 Task: Create Profiles in system admin.
Action: Mouse moved to (529, 54)
Screenshot: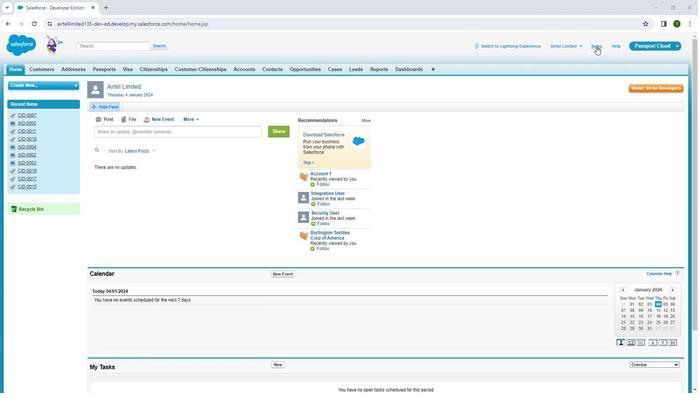 
Action: Mouse pressed left at (529, 54)
Screenshot: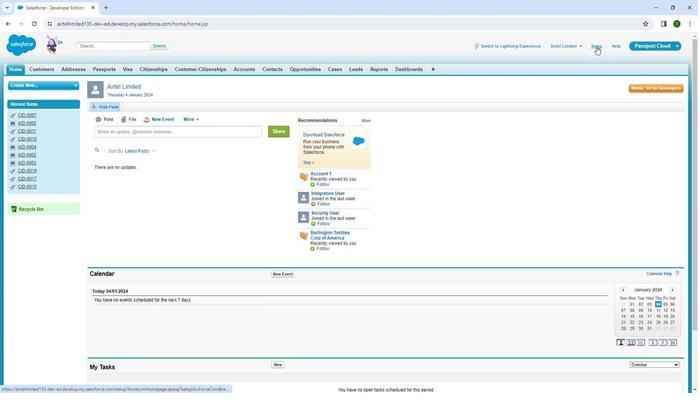 
Action: Mouse pressed left at (529, 54)
Screenshot: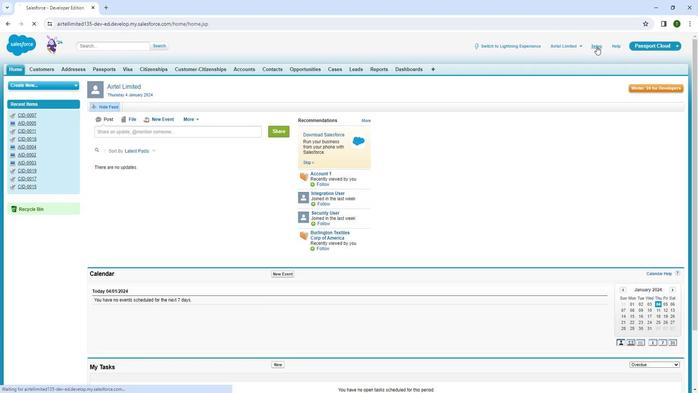 
Action: Mouse moved to (53, 137)
Screenshot: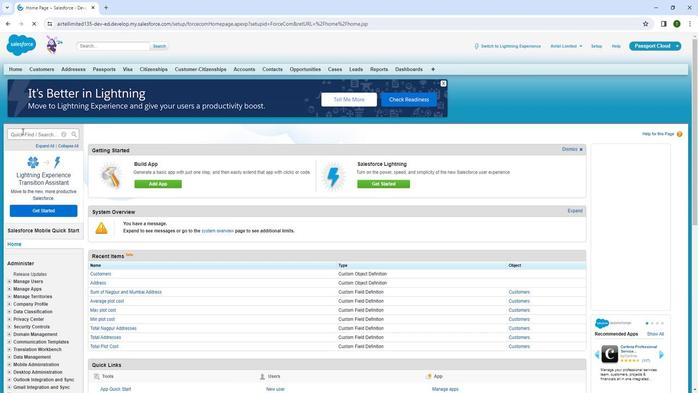 
Action: Mouse pressed left at (53, 137)
Screenshot: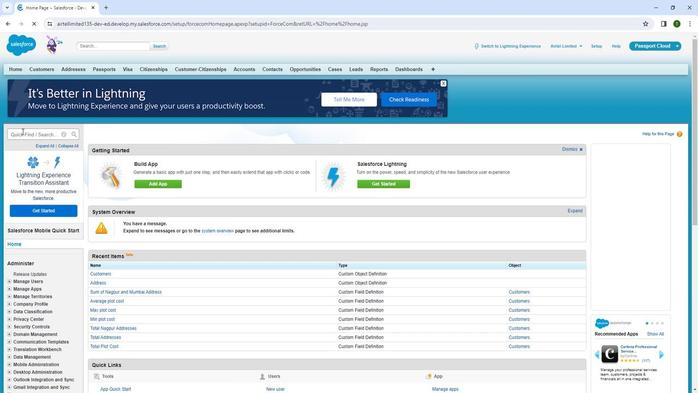 
Action: Key pressed p
Screenshot: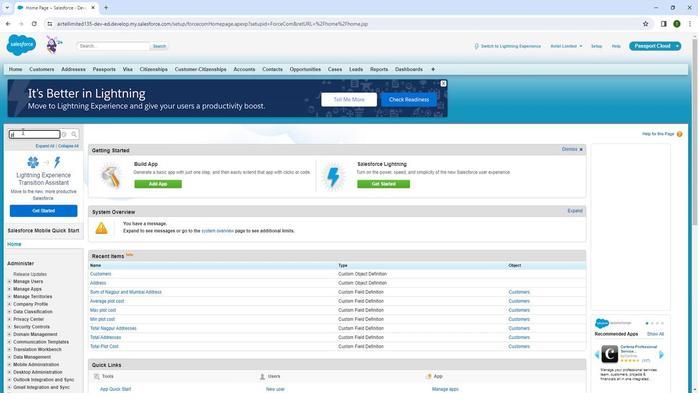 
Action: Mouse moved to (53, 137)
Screenshot: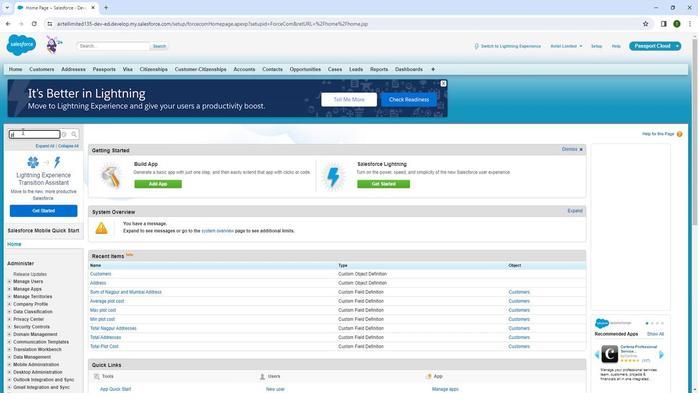 
Action: Key pressed r
Screenshot: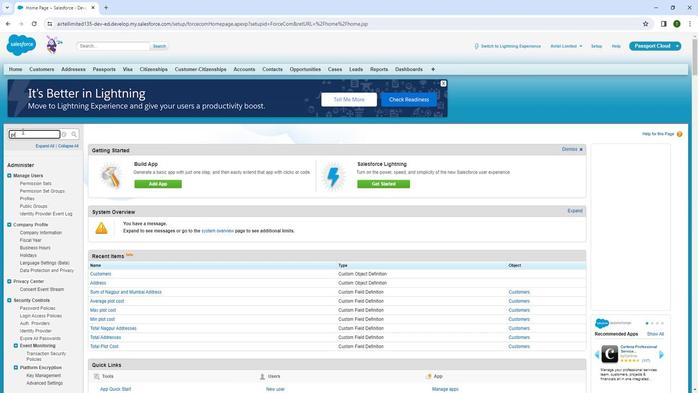 
Action: Mouse moved to (53, 137)
Screenshot: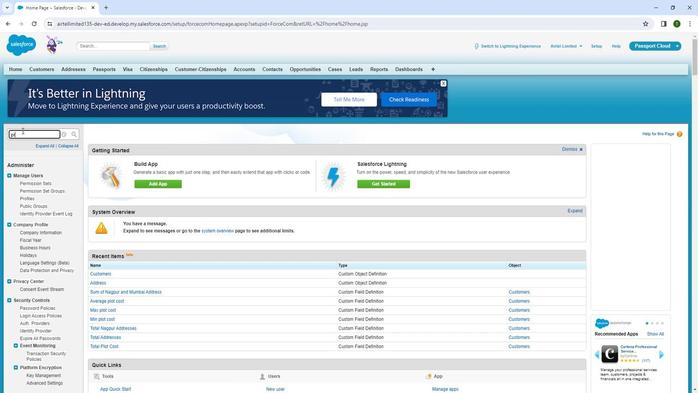 
Action: Key pressed of
Screenshot: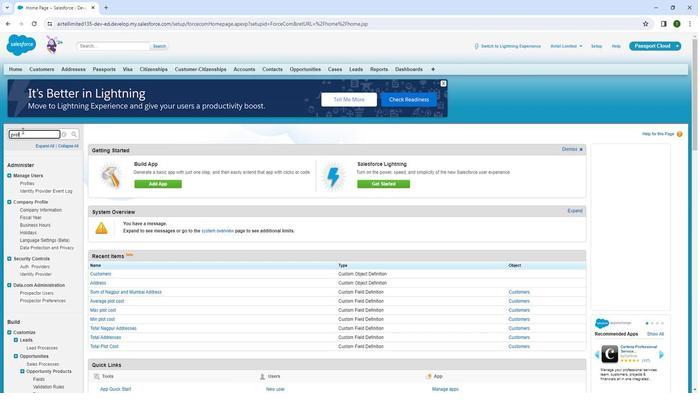 
Action: Mouse moved to (56, 187)
Screenshot: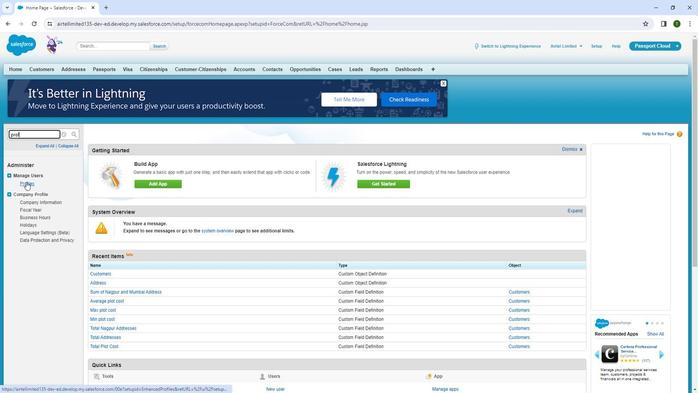 
Action: Mouse pressed left at (56, 187)
Screenshot: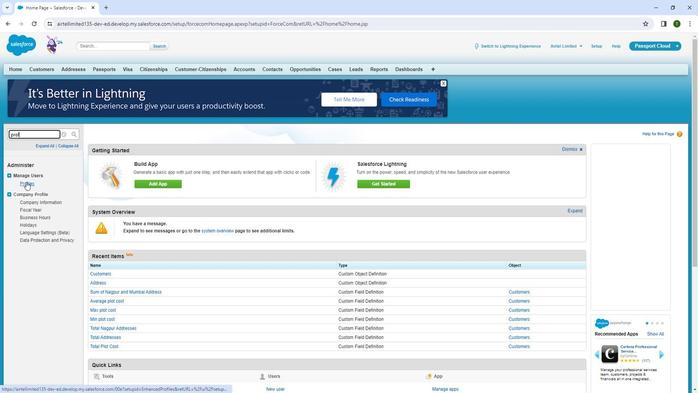 
Action: Mouse moved to (117, 174)
Screenshot: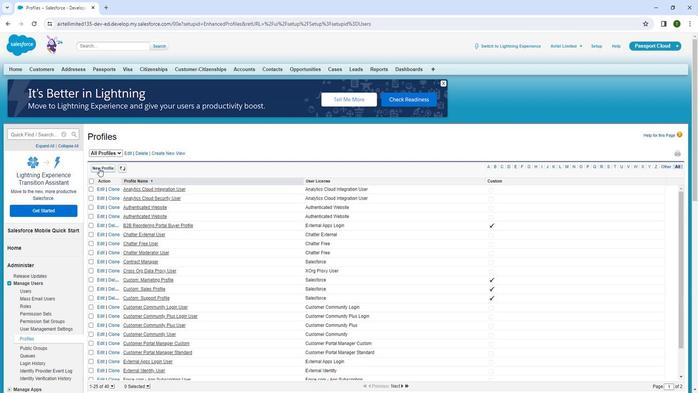 
Action: Mouse pressed left at (117, 174)
Screenshot: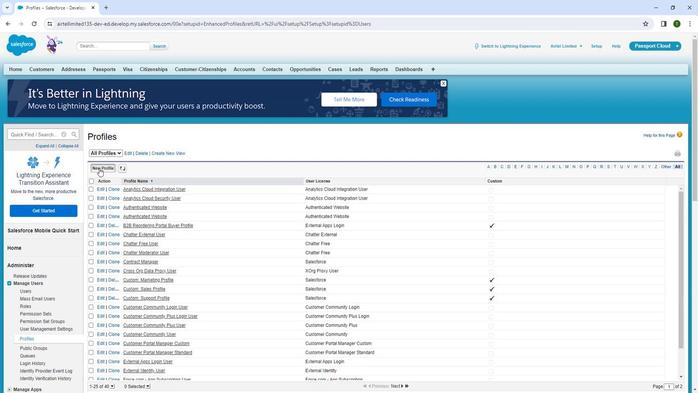 
Action: Mouse moved to (213, 189)
Screenshot: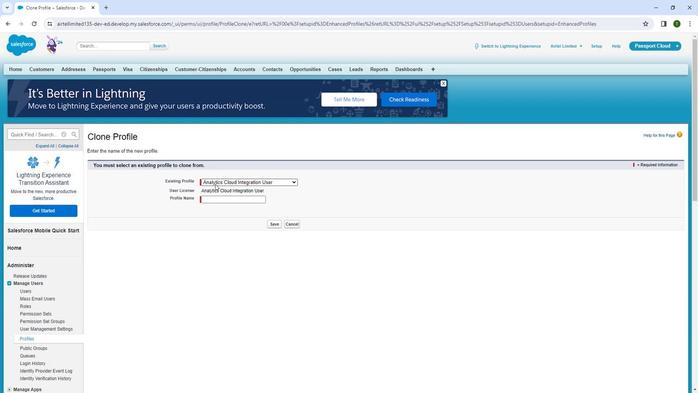 
Action: Mouse pressed left at (213, 189)
Screenshot: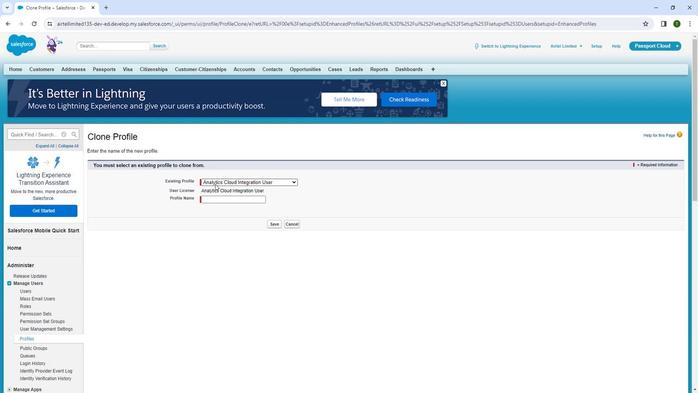 
Action: Mouse moved to (221, 268)
Screenshot: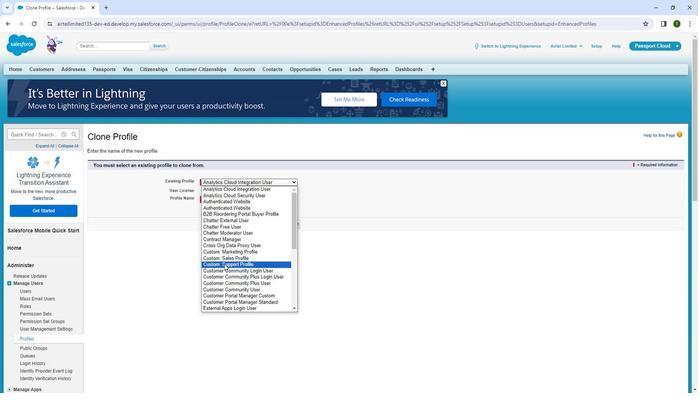 
Action: Mouse scrolled (221, 268) with delta (0, 0)
Screenshot: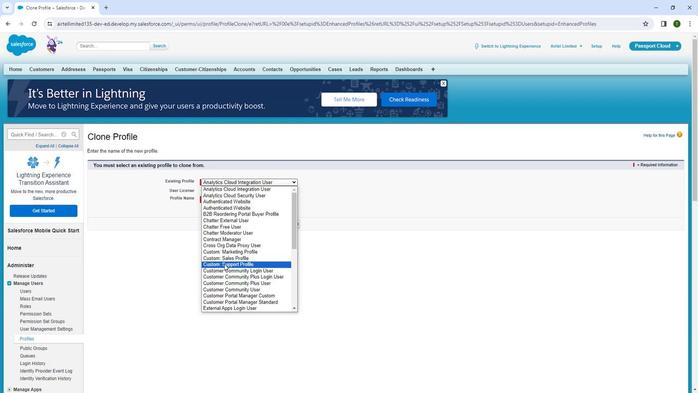 
Action: Mouse moved to (220, 269)
Screenshot: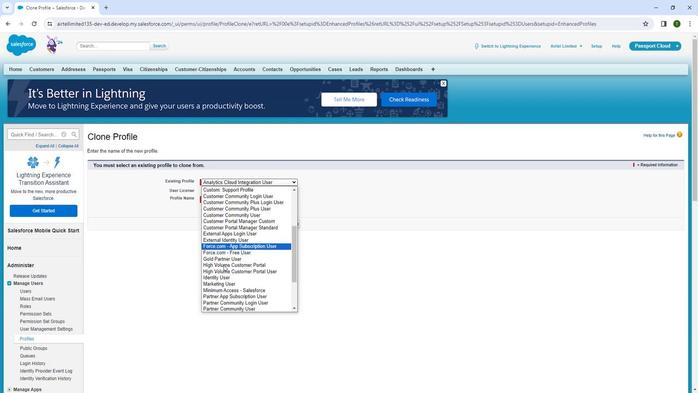 
Action: Mouse scrolled (220, 269) with delta (0, 0)
Screenshot: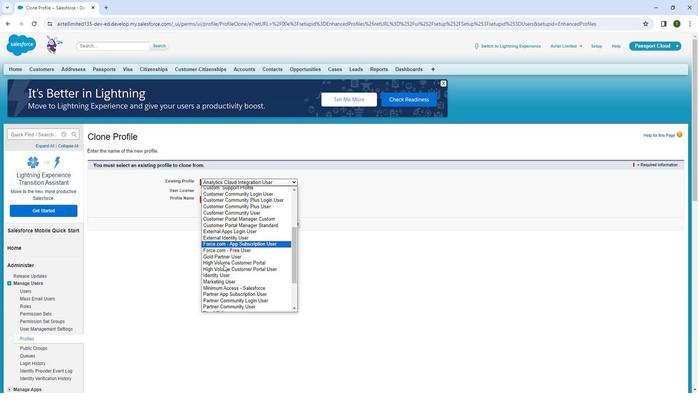 
Action: Mouse moved to (228, 301)
Screenshot: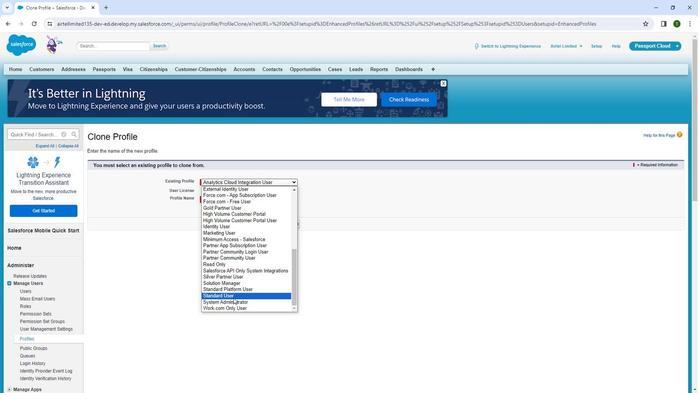 
Action: Mouse pressed left at (228, 301)
Screenshot: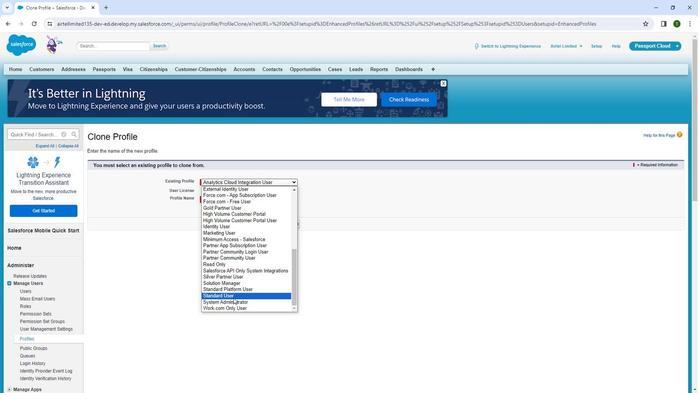
Action: Mouse moved to (214, 204)
Screenshot: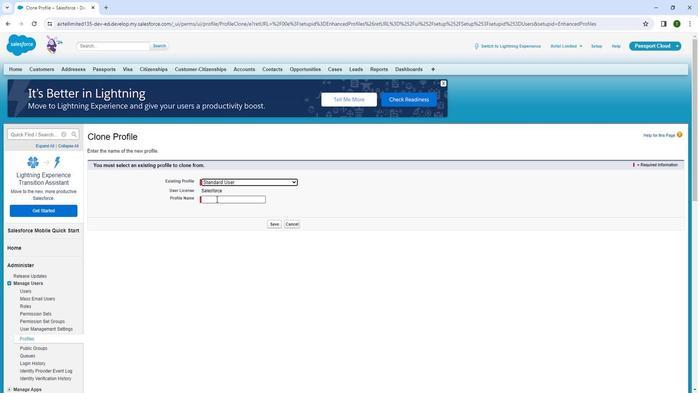 
Action: Mouse pressed left at (214, 204)
Screenshot: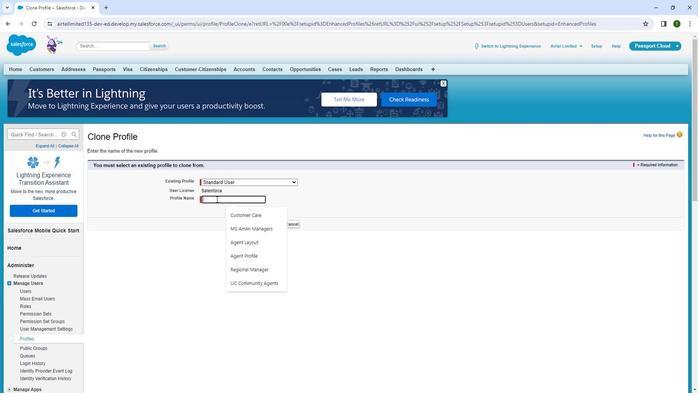 
Action: Key pressed <Key.shift>Customer<Key.space><Key.shift><Key.shift><Key.shift><Key.shift><Key.shift><Key.shift>Care
Screenshot: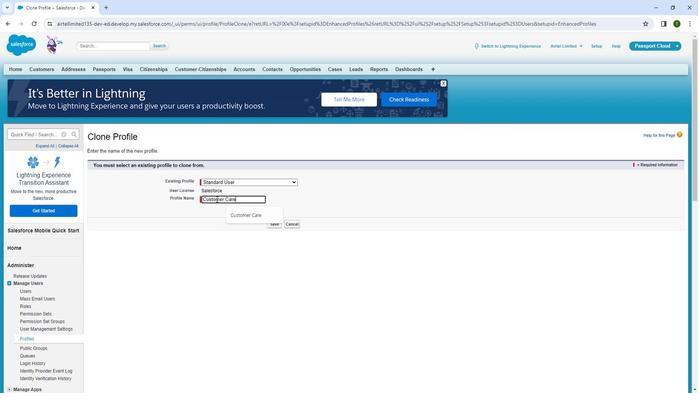 
Action: Mouse moved to (218, 251)
Screenshot: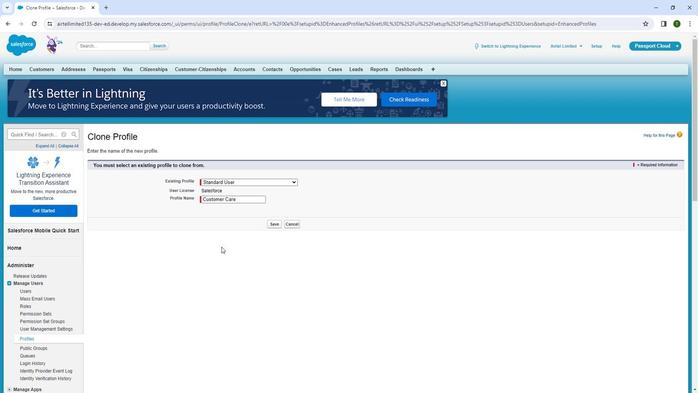 
Action: Mouse pressed left at (218, 251)
Screenshot: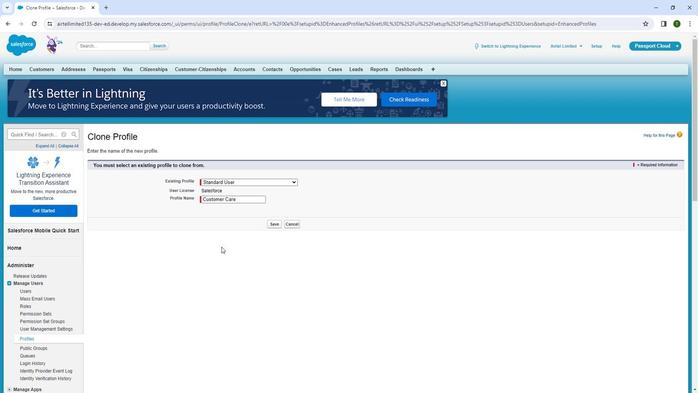 
Action: Mouse moved to (260, 227)
Screenshot: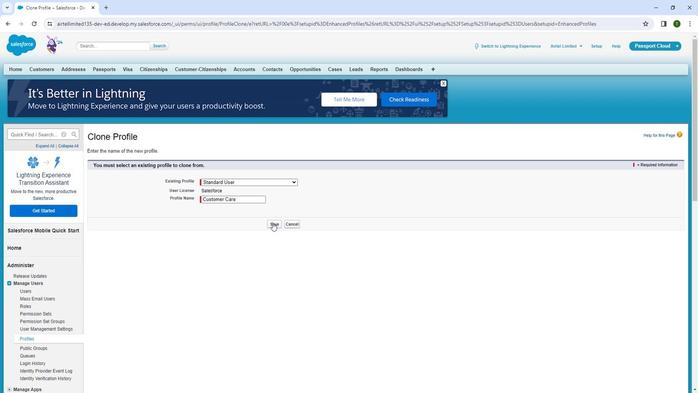 
Action: Mouse pressed left at (260, 227)
Screenshot: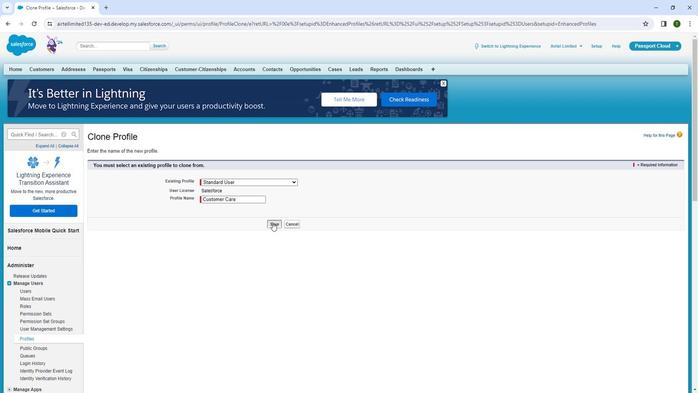 
Action: Mouse moved to (223, 264)
Screenshot: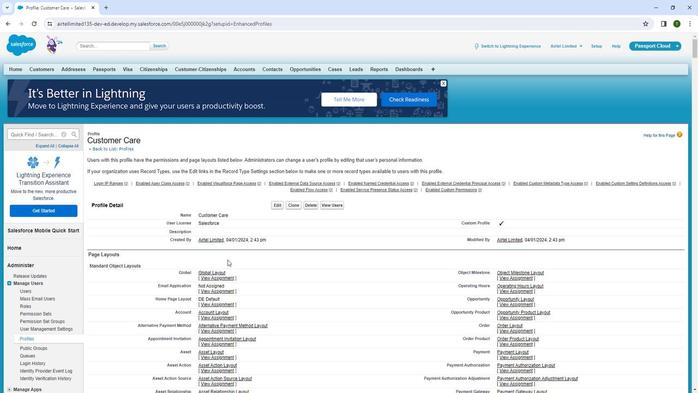 
Action: Mouse scrolled (223, 263) with delta (0, 0)
Screenshot: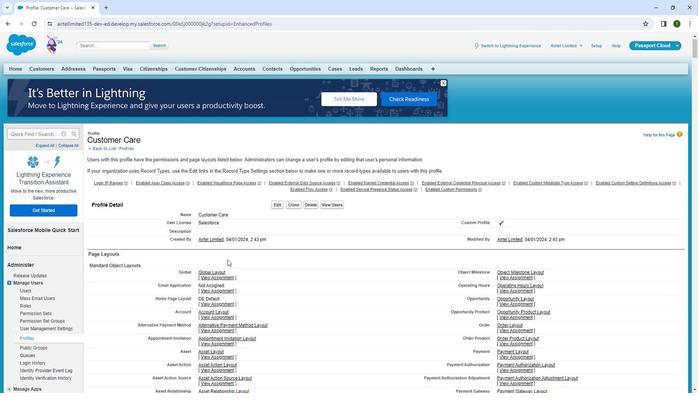 
Action: Mouse moved to (223, 264)
Screenshot: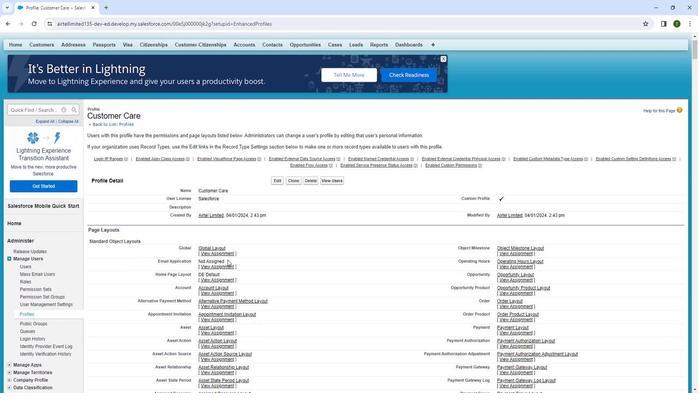 
Action: Mouse scrolled (223, 263) with delta (0, 0)
Screenshot: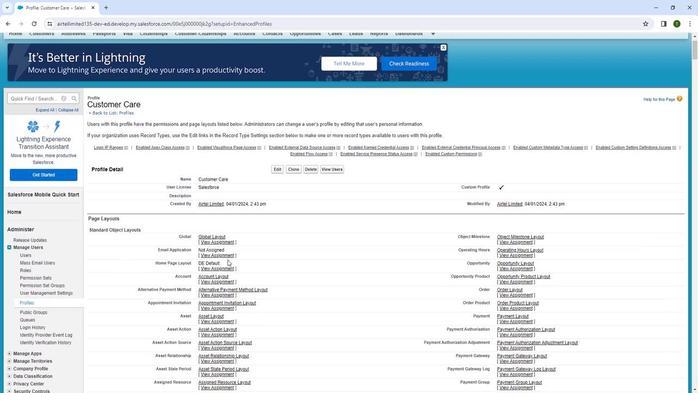 
Action: Mouse scrolled (223, 263) with delta (0, 0)
Screenshot: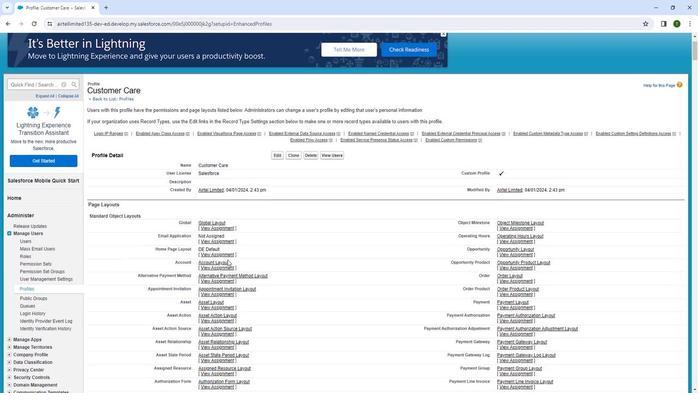 
Action: Mouse moved to (223, 264)
Screenshot: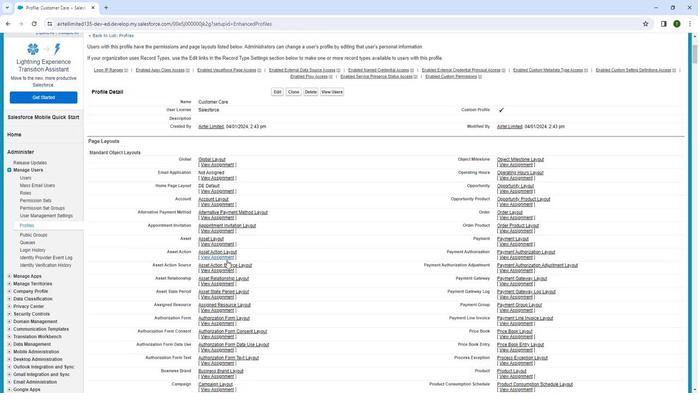 
Action: Mouse scrolled (223, 264) with delta (0, 0)
Screenshot: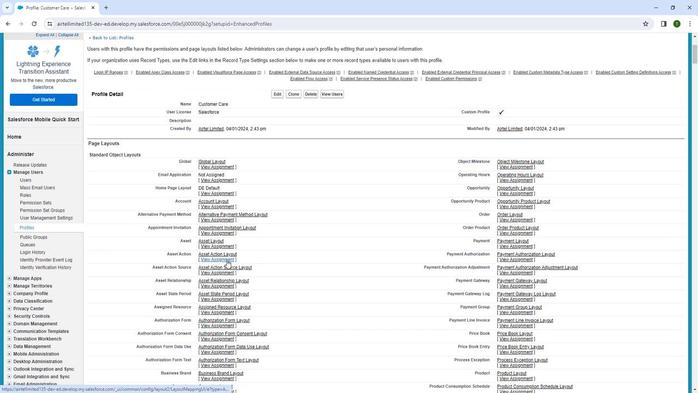 
Action: Mouse scrolled (223, 264) with delta (0, 0)
Screenshot: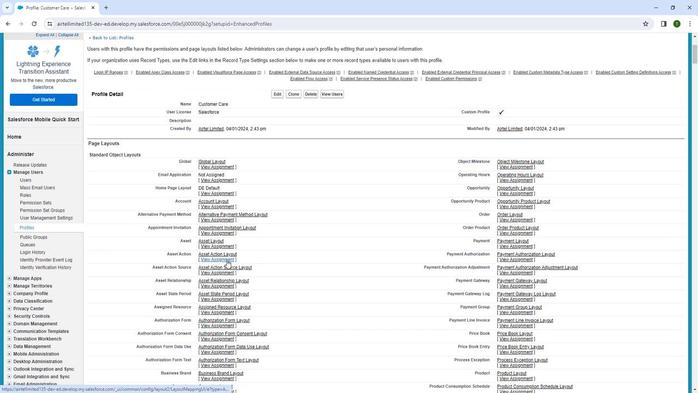 
Action: Mouse scrolled (223, 264) with delta (0, 0)
Screenshot: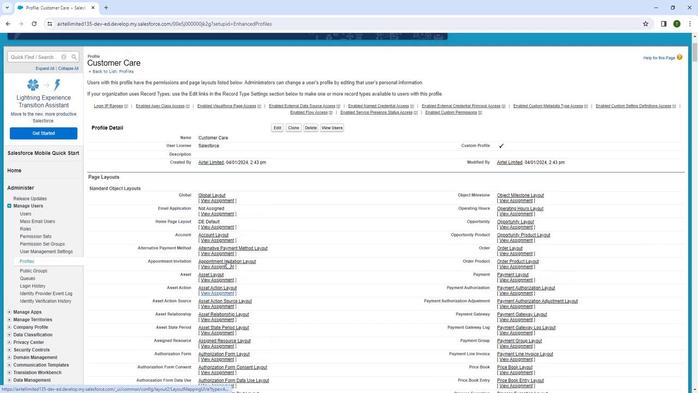 
Action: Mouse scrolled (223, 264) with delta (0, 0)
Screenshot: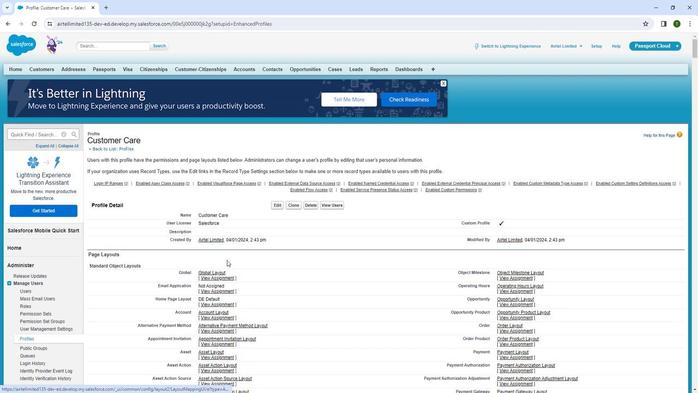 
Action: Mouse scrolled (223, 264) with delta (0, 0)
Screenshot: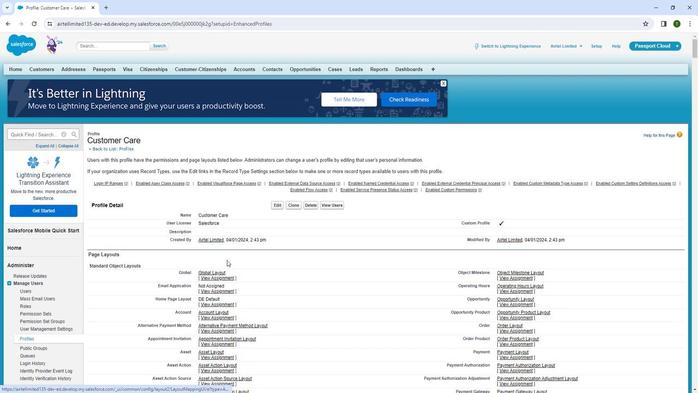 
Action: Mouse scrolled (223, 264) with delta (0, 0)
Screenshot: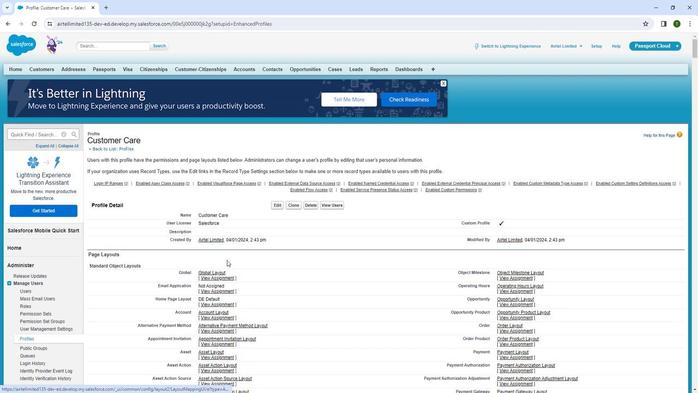
Action: Key pressed <Key.shift><Key.shift><Key.shift>ctrl+R
Screenshot: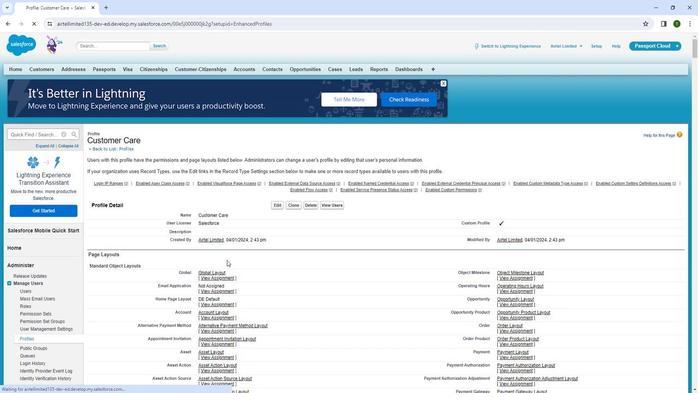 
Action: Mouse moved to (79, 141)
Screenshot: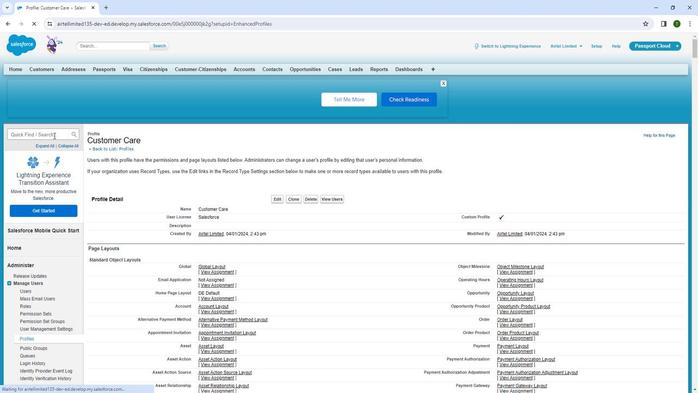 
Action: Mouse pressed left at (79, 141)
Screenshot: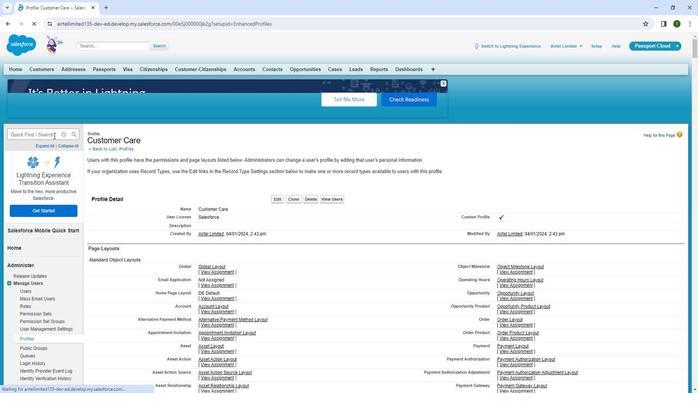 
Action: Key pressed p
Screenshot: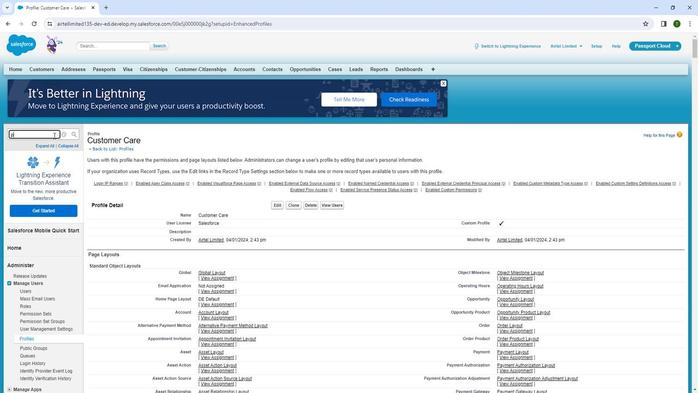 
Action: Mouse moved to (80, 135)
Screenshot: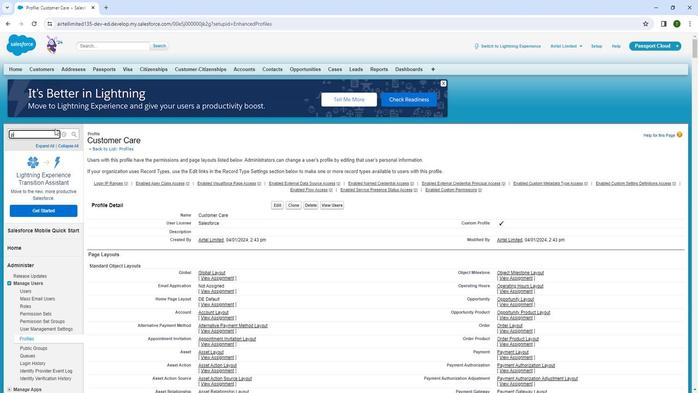 
Action: Key pressed ro
Screenshot: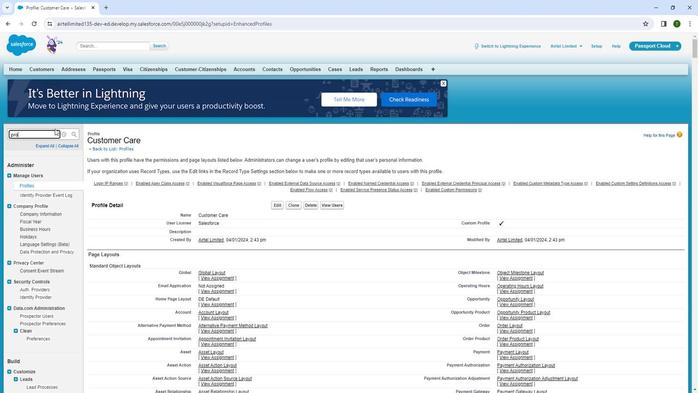 
Action: Mouse moved to (80, 135)
Screenshot: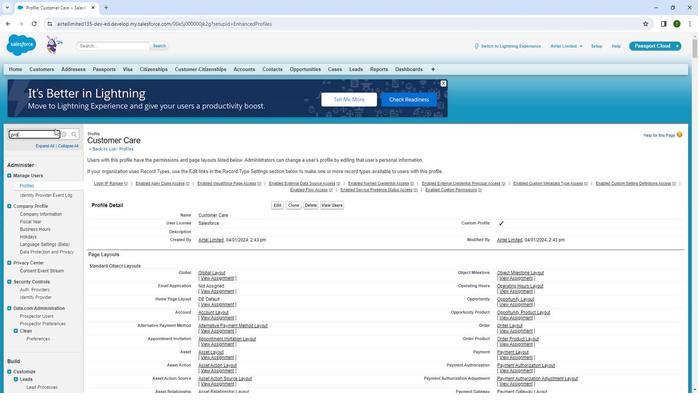 
Action: Key pressed file
Screenshot: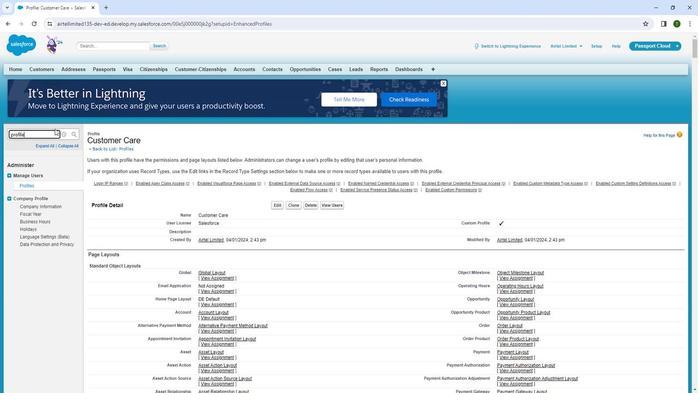 
Action: Mouse moved to (56, 191)
Screenshot: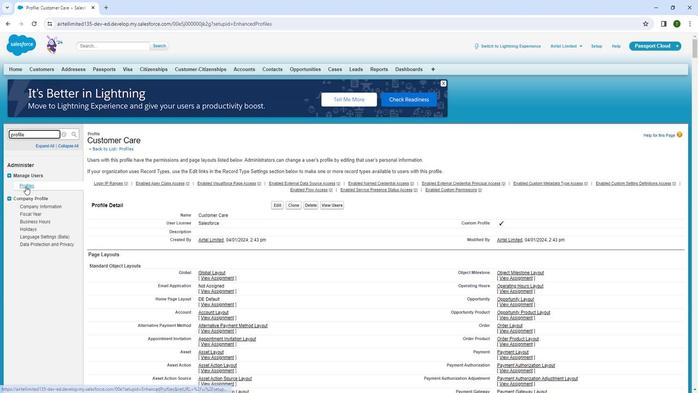 
Action: Mouse pressed left at (56, 191)
Screenshot: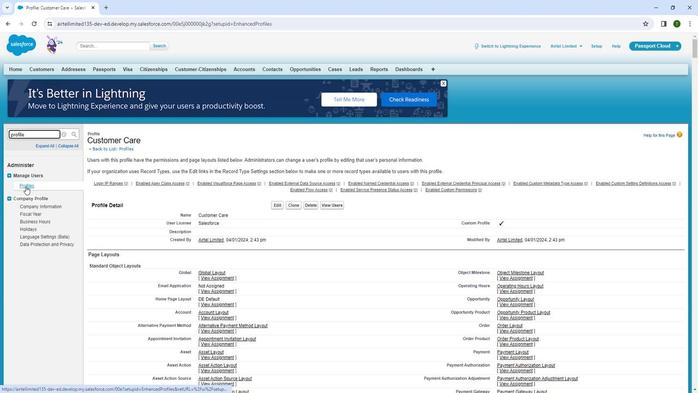
Action: Mouse moved to (124, 175)
Screenshot: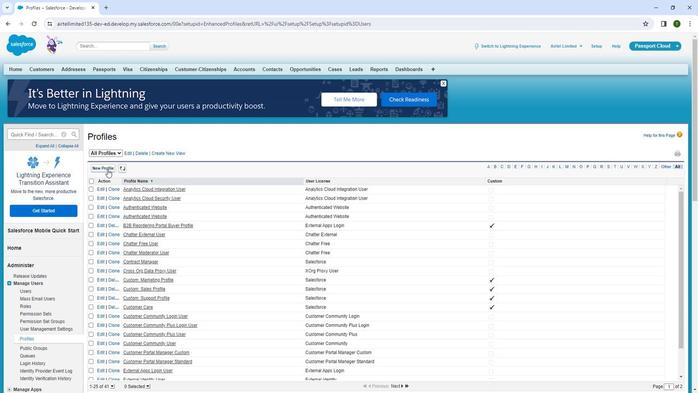 
Action: Mouse pressed left at (124, 175)
Screenshot: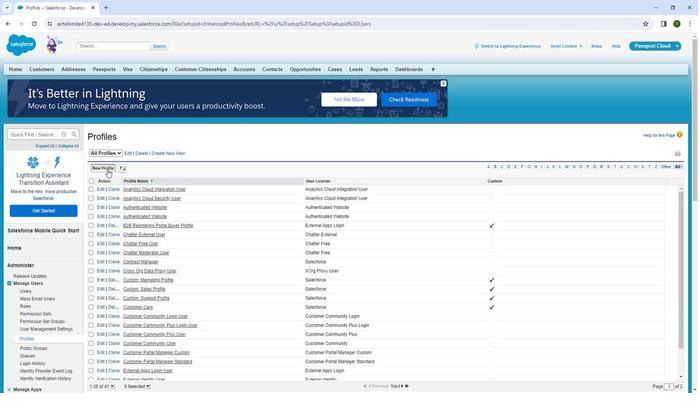 
Action: Mouse moved to (257, 296)
Screenshot: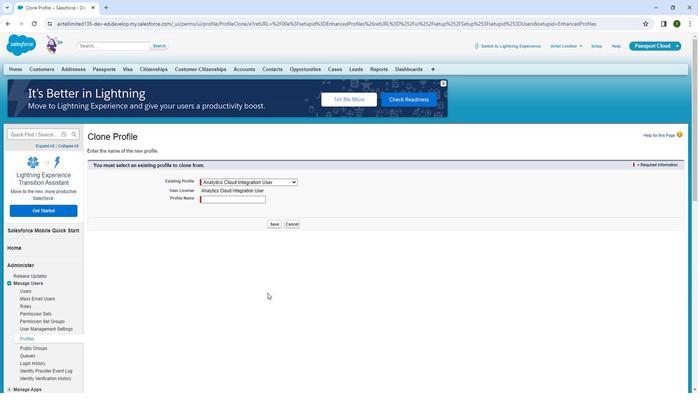 
Action: Mouse scrolled (257, 296) with delta (0, 0)
Screenshot: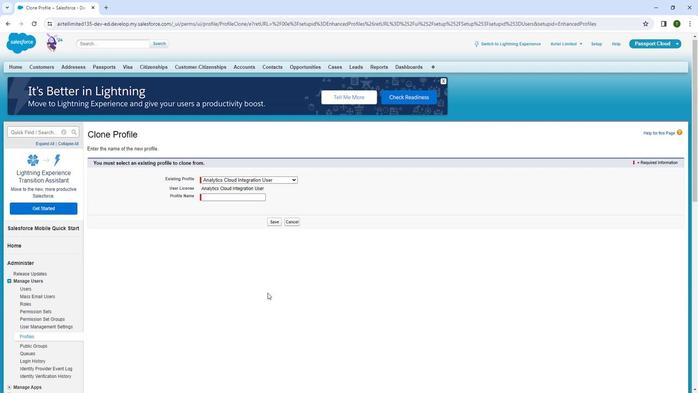 
Action: Mouse moved to (208, 150)
Screenshot: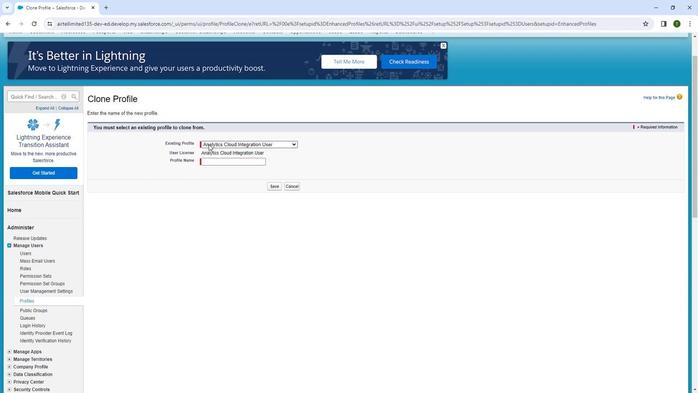 
Action: Mouse pressed left at (208, 150)
Screenshot: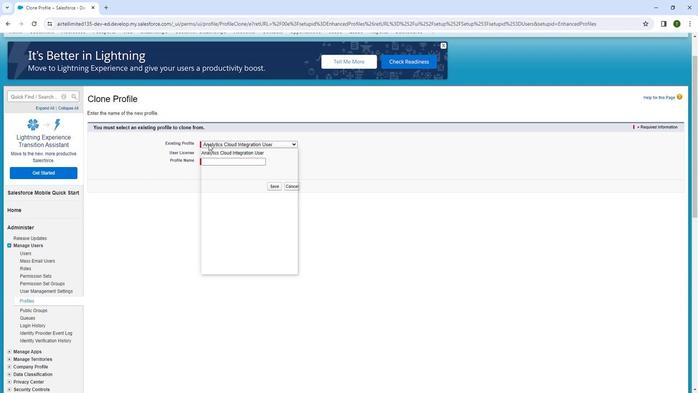 
Action: Mouse moved to (220, 189)
Screenshot: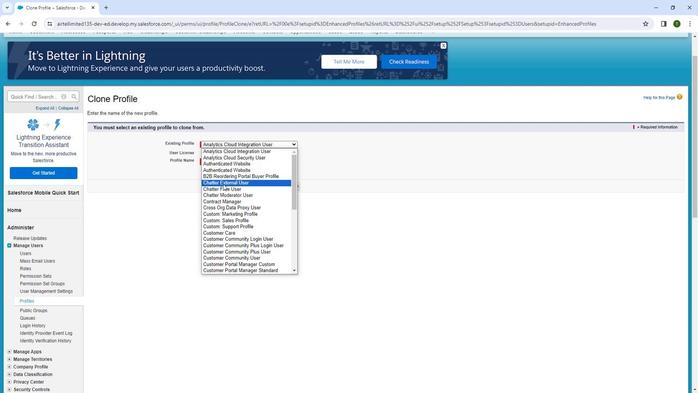
Action: Mouse scrolled (220, 189) with delta (0, 0)
Screenshot: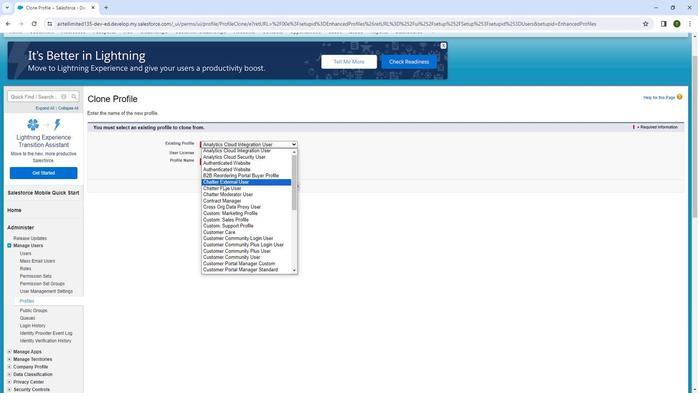 
Action: Mouse moved to (216, 255)
Screenshot: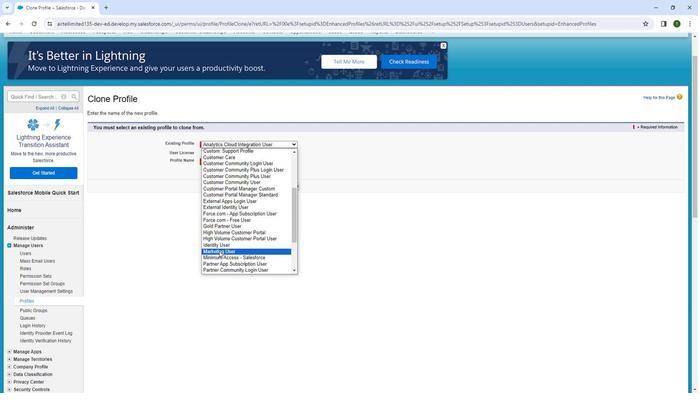 
Action: Mouse scrolled (216, 255) with delta (0, 0)
Screenshot: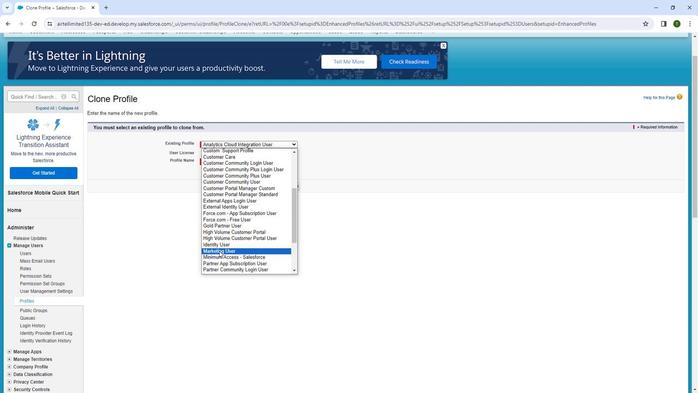 
Action: Mouse moved to (221, 260)
Screenshot: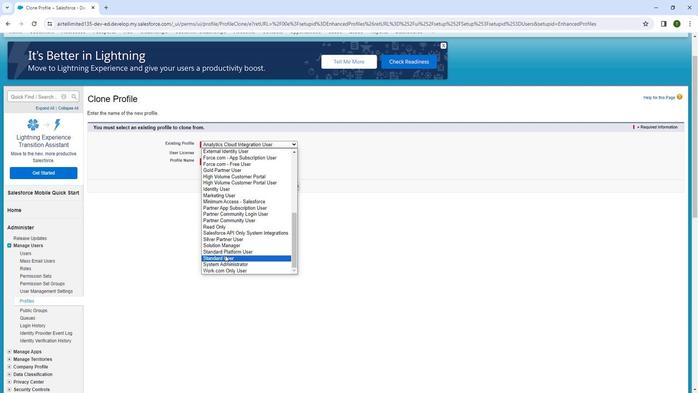 
Action: Mouse pressed left at (221, 260)
Screenshot: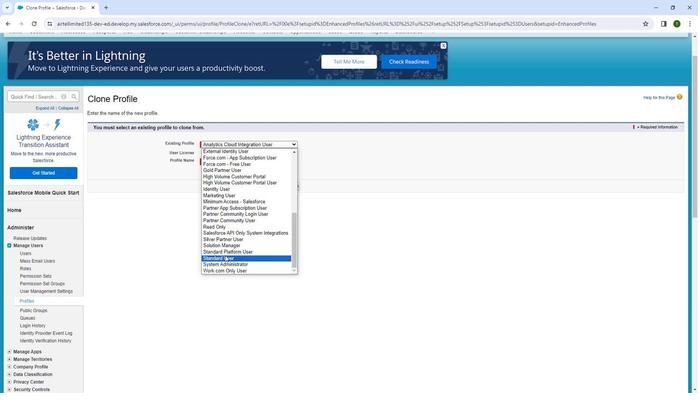
Action: Mouse moved to (226, 168)
Screenshot: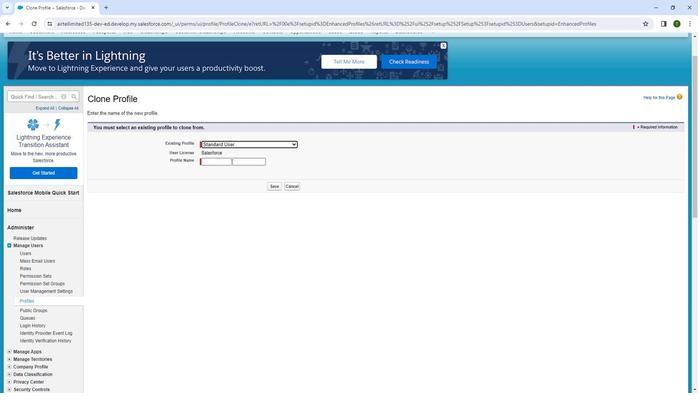 
Action: Mouse pressed left at (226, 168)
Screenshot: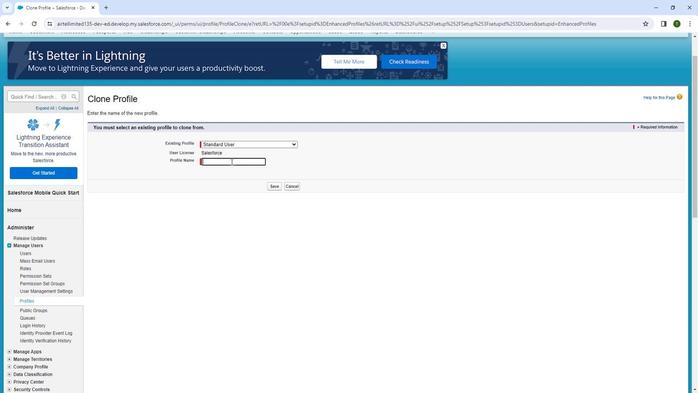
Action: Key pressed <Key.shift><Key.shift><Key.shift>Reginal<Key.space><Key.shift>
Screenshot: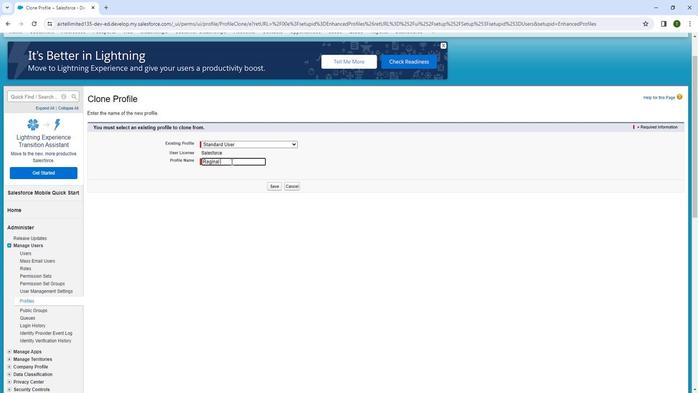 
Action: Mouse moved to (233, 171)
Screenshot: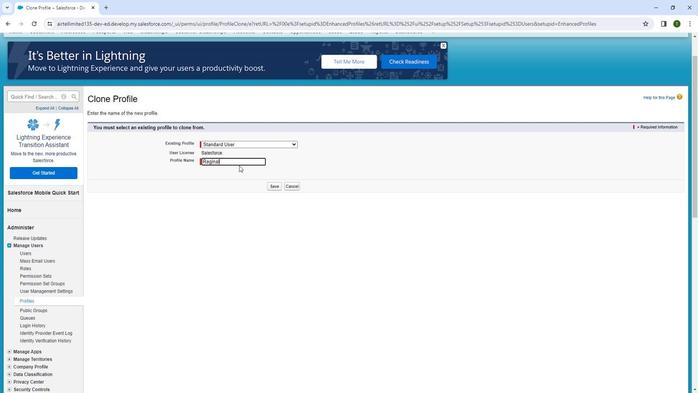 
Action: Key pressed <Key.backspace><Key.backspace><Key.backspace>onal<Key.space><Key.shift>Manager
Screenshot: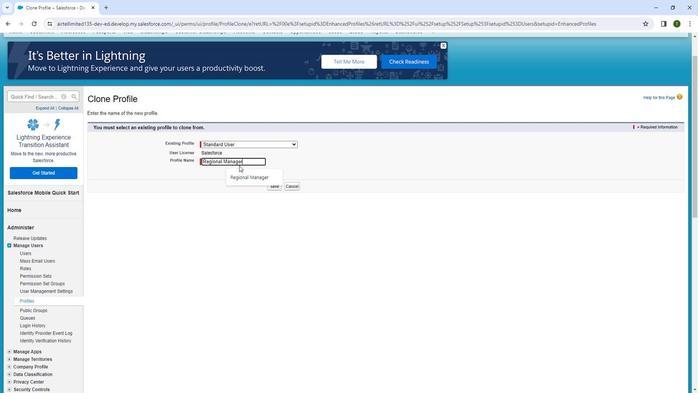 
Action: Mouse moved to (257, 190)
Screenshot: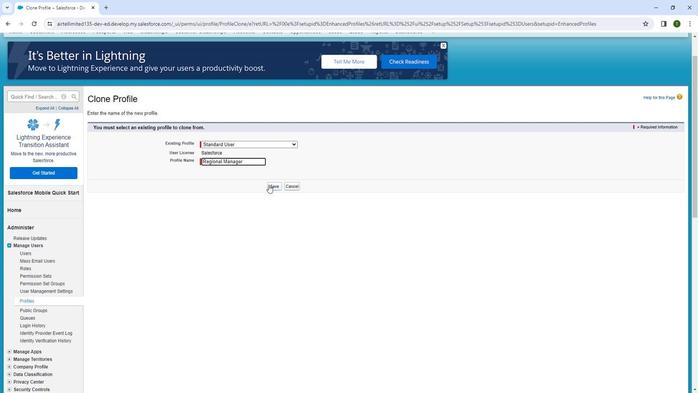 
Action: Mouse pressed left at (257, 190)
Screenshot: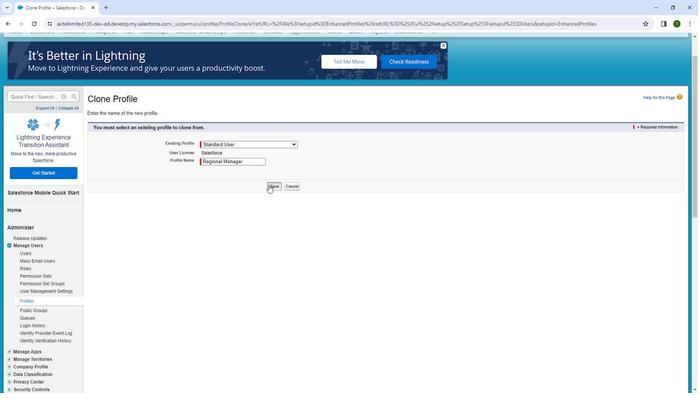 
Action: Mouse moved to (170, 181)
Screenshot: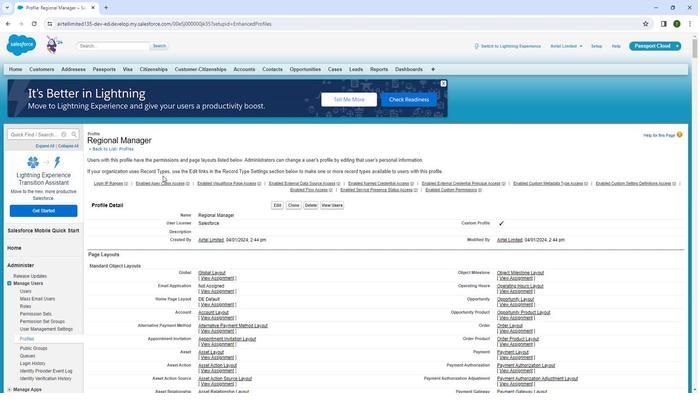 
Action: Key pressed <Key.shift><Key.shift><Key.shift><Key.shift><Key.shift>ctrl+R
Screenshot: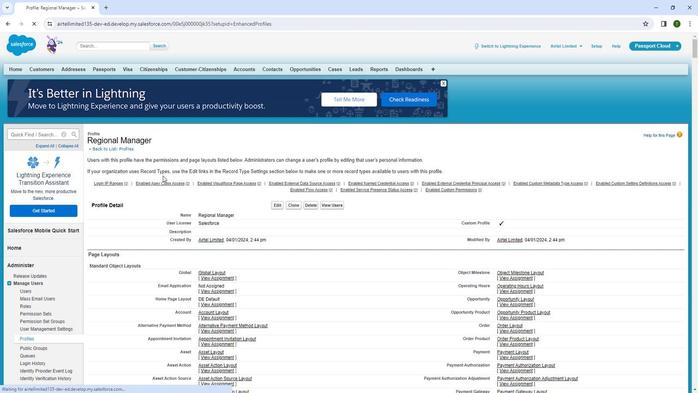 
Action: Mouse moved to (82, 138)
Screenshot: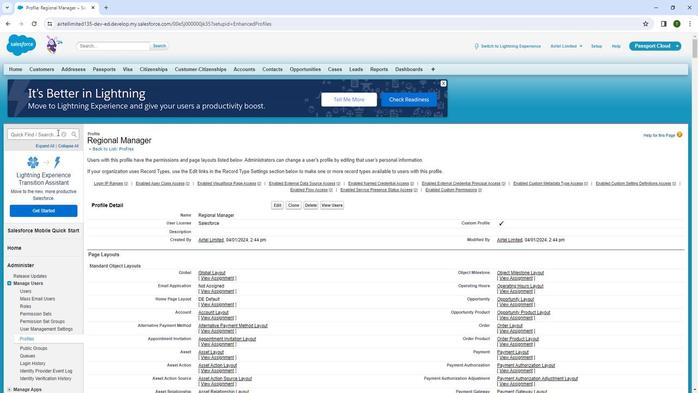 
Action: Mouse pressed left at (82, 138)
Screenshot: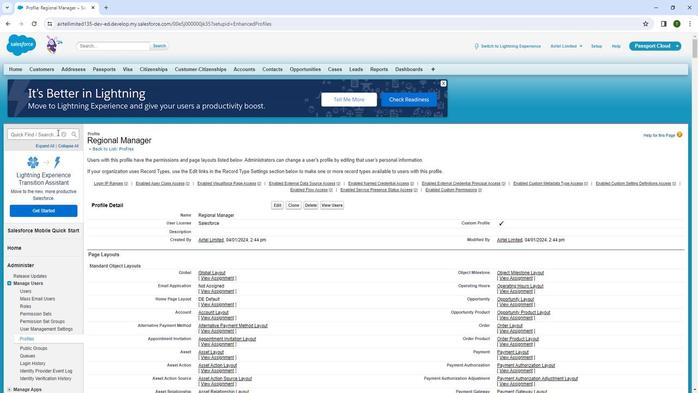 
Action: Mouse moved to (79, 122)
Screenshot: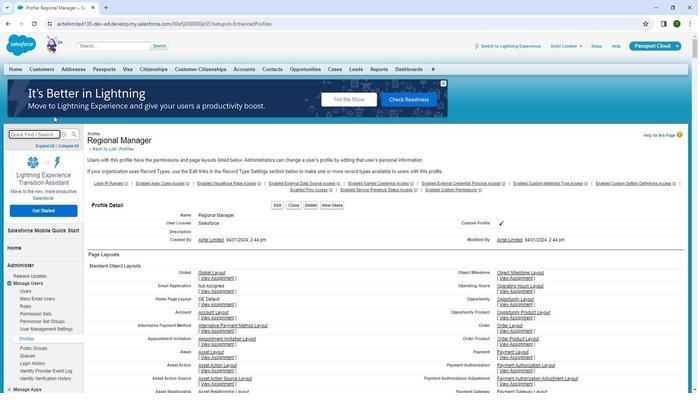 
Action: Key pressed p
Screenshot: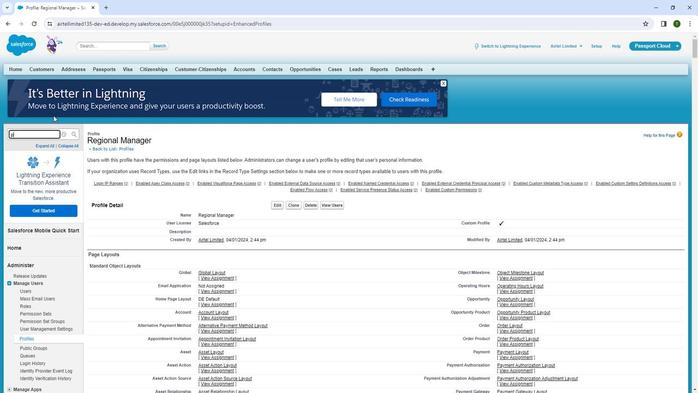 
Action: Mouse moved to (79, 122)
Screenshot: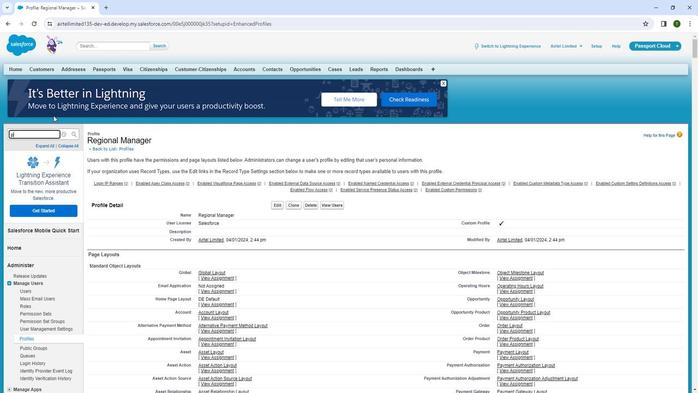 
Action: Key pressed r
Screenshot: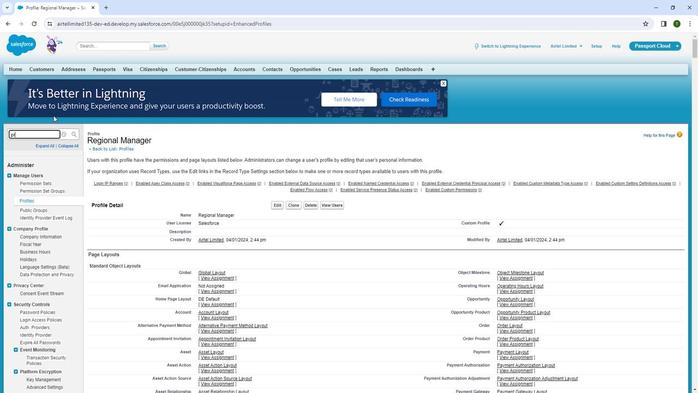 
Action: Mouse moved to (79, 120)
Screenshot: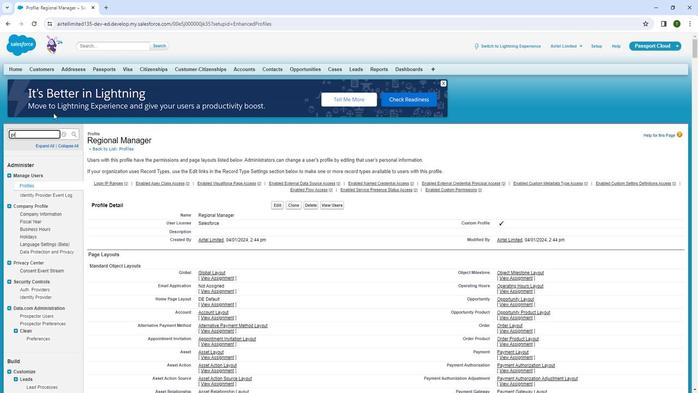 
Action: Key pressed o
Screenshot: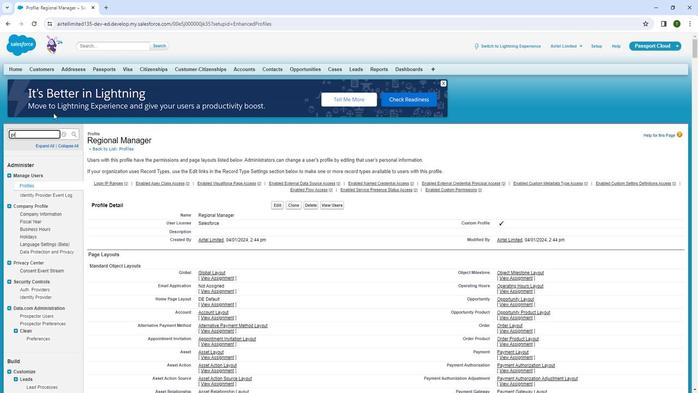 
Action: Mouse moved to (79, 119)
Screenshot: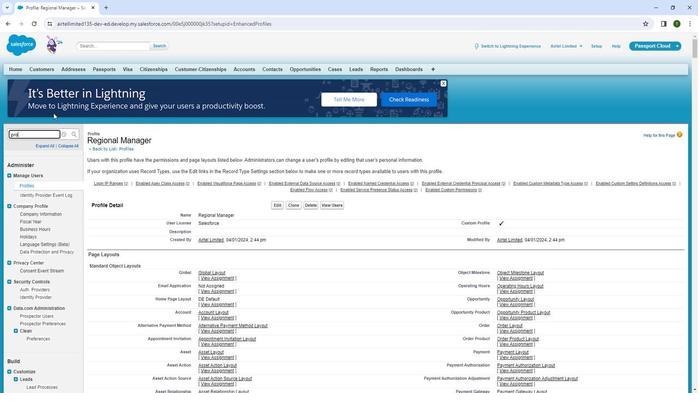 
Action: Key pressed f
Screenshot: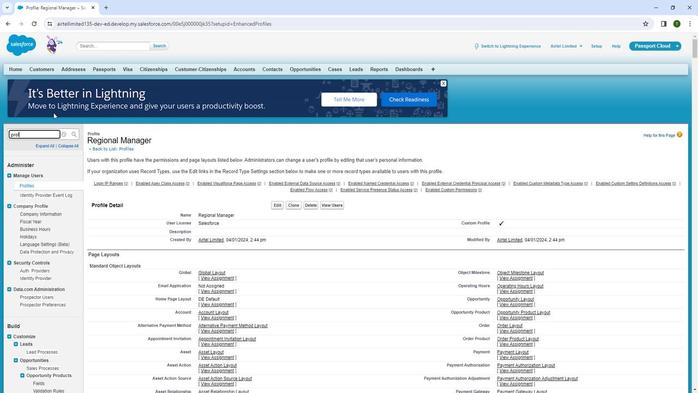 
Action: Mouse moved to (79, 118)
Screenshot: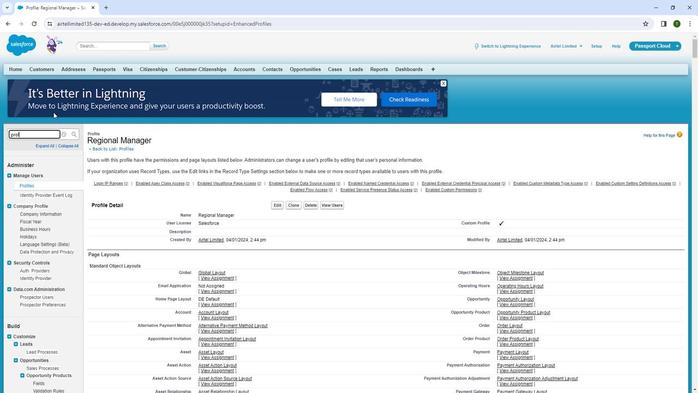 
Action: Key pressed ile
Screenshot: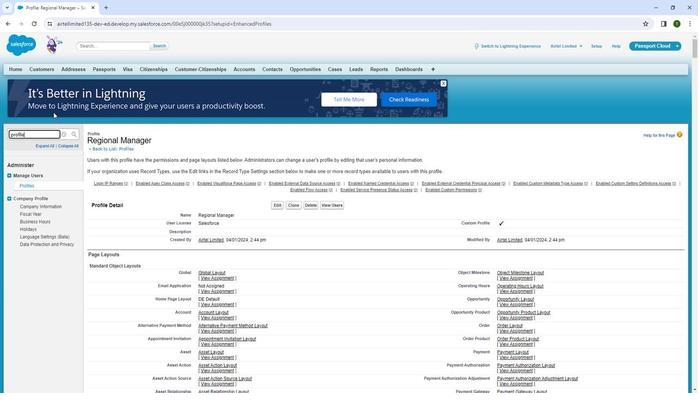 
Action: Mouse moved to (50, 189)
Screenshot: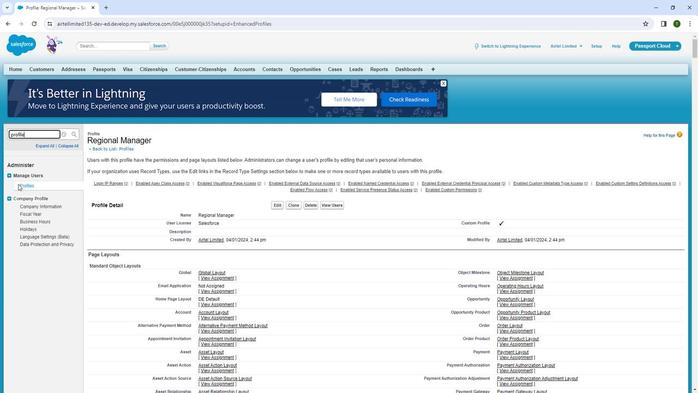 
Action: Mouse pressed left at (50, 189)
Screenshot: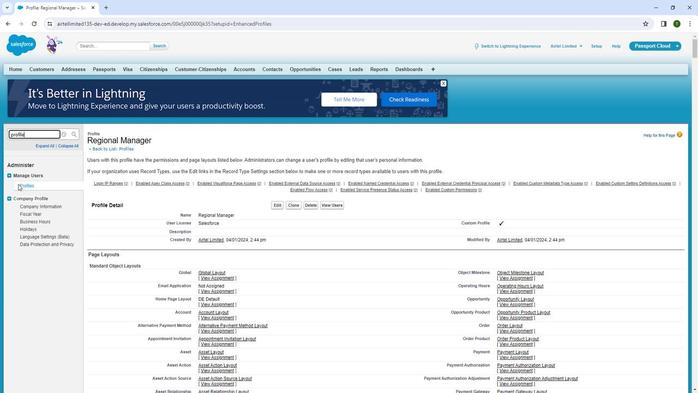 
Action: Mouse pressed left at (50, 189)
Screenshot: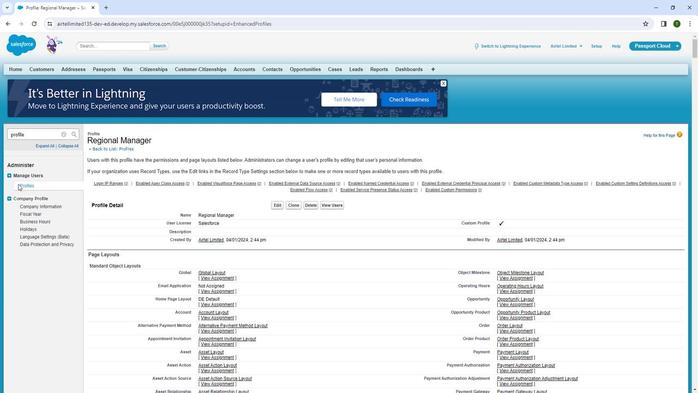
Action: Mouse pressed left at (50, 189)
Screenshot: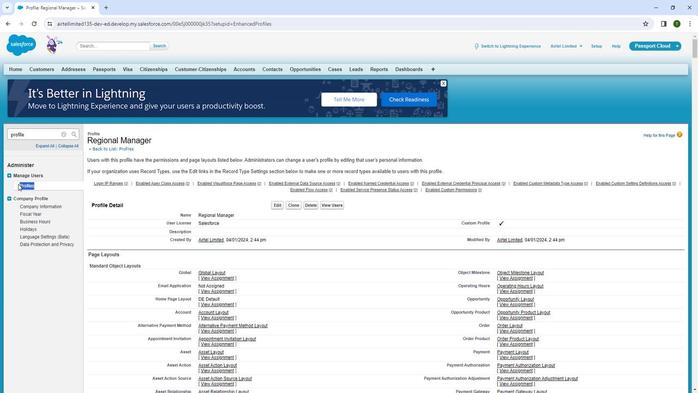
Action: Mouse moved to (52, 188)
Screenshot: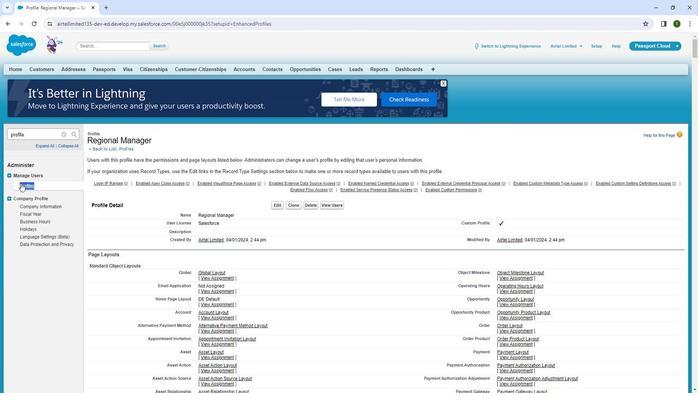 
Action: Mouse pressed left at (52, 188)
Screenshot: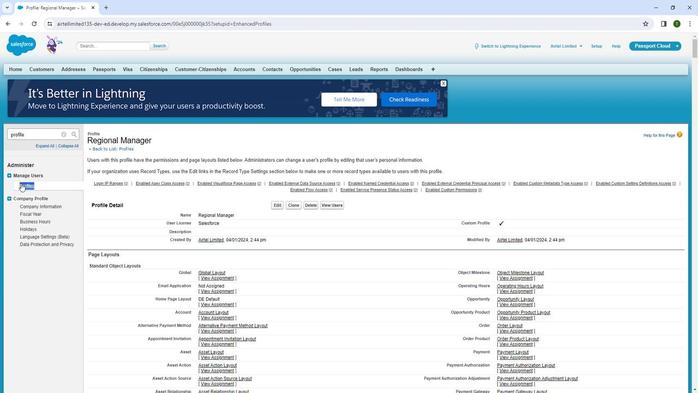 
Action: Mouse moved to (119, 174)
Screenshot: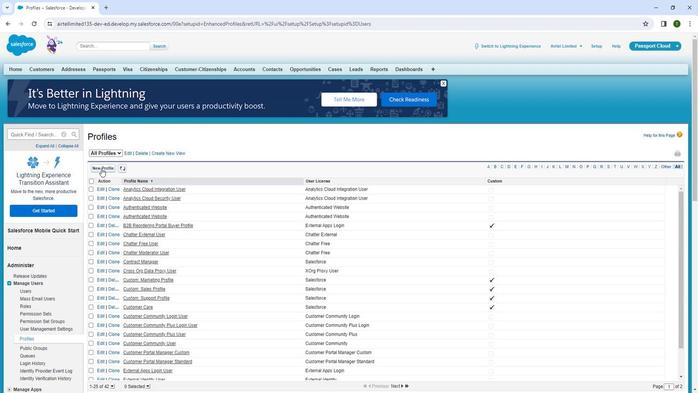 
Action: Mouse pressed left at (119, 174)
Screenshot: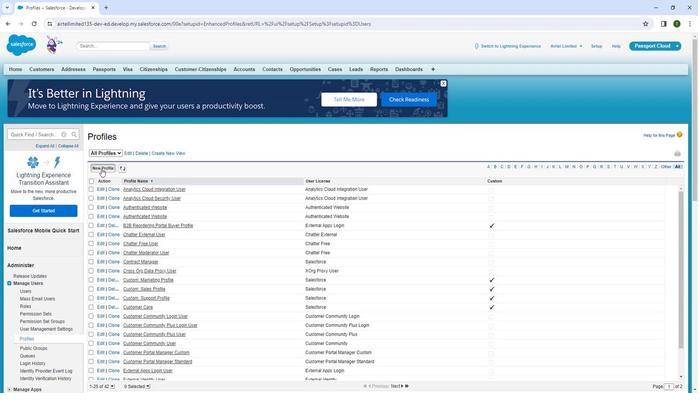 
Action: Mouse moved to (218, 186)
Screenshot: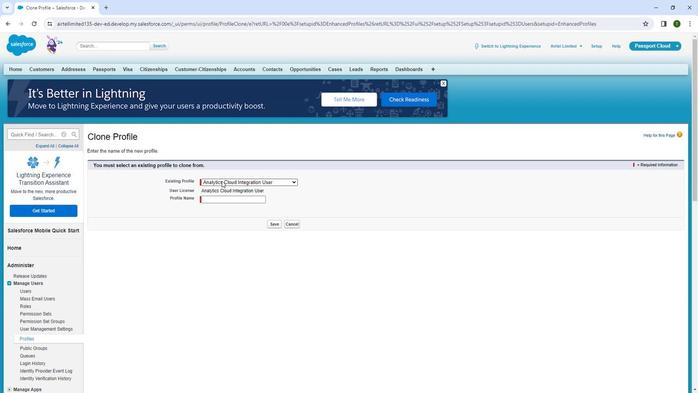 
Action: Mouse pressed left at (218, 186)
Screenshot: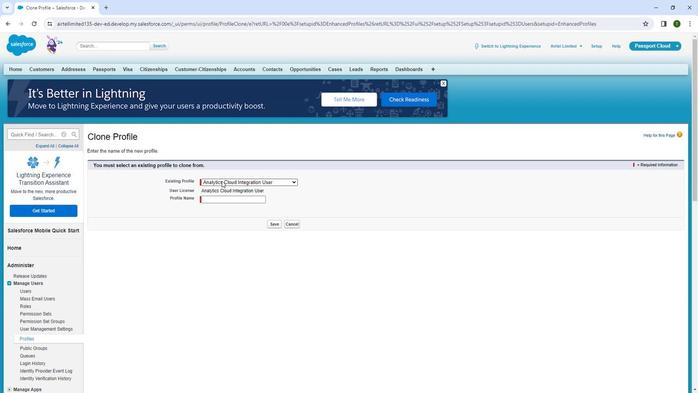 
Action: Mouse moved to (216, 204)
Screenshot: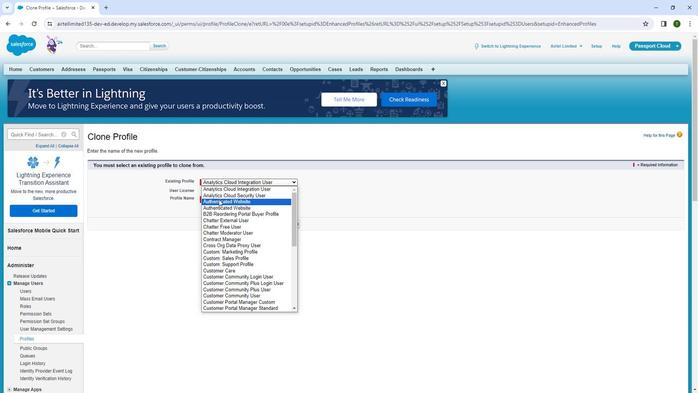 
Action: Mouse scrolled (216, 204) with delta (0, 0)
Screenshot: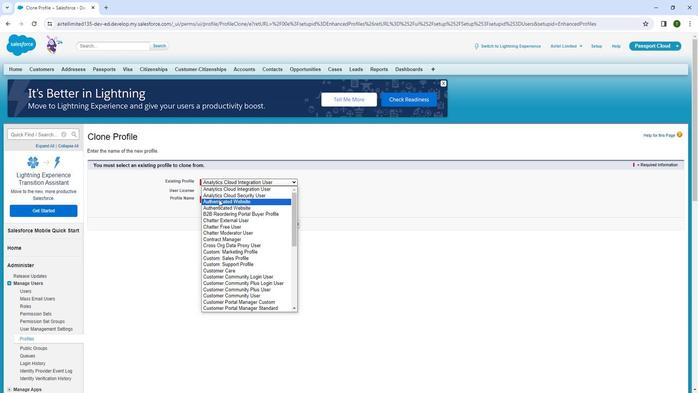 
Action: Mouse moved to (214, 287)
Screenshot: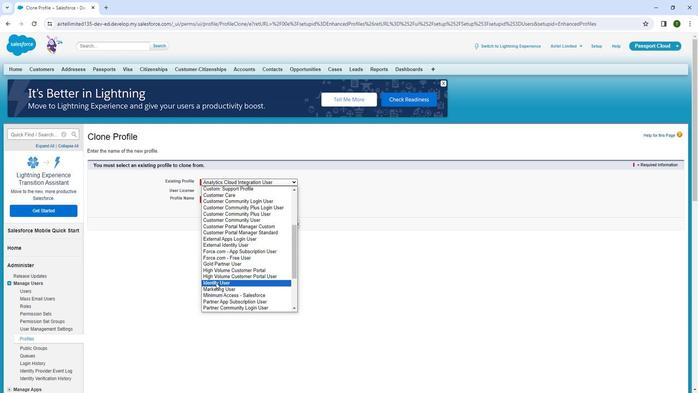 
Action: Mouse scrolled (214, 286) with delta (0, 0)
Screenshot: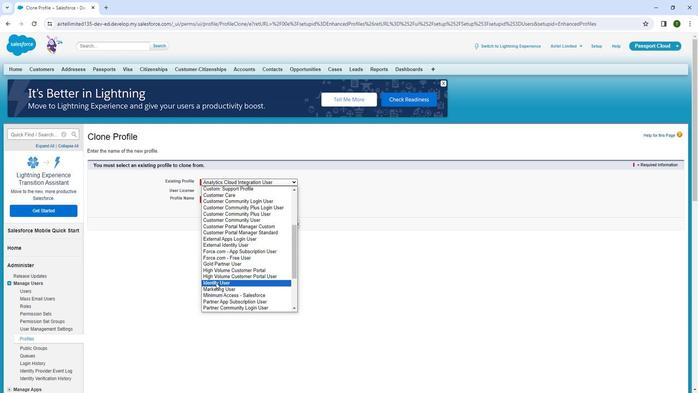 
Action: Mouse moved to (214, 296)
Screenshot: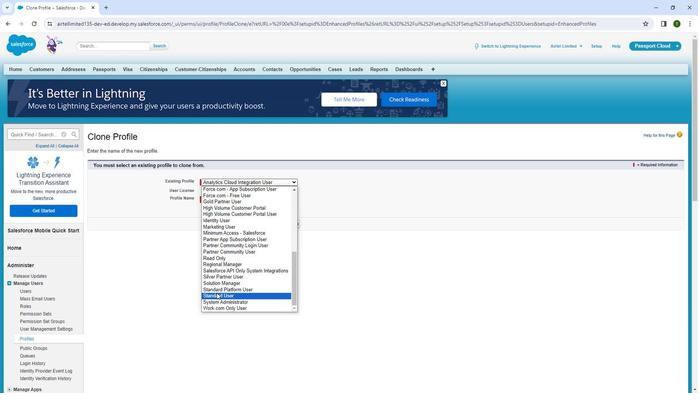 
Action: Mouse pressed left at (214, 296)
Screenshot: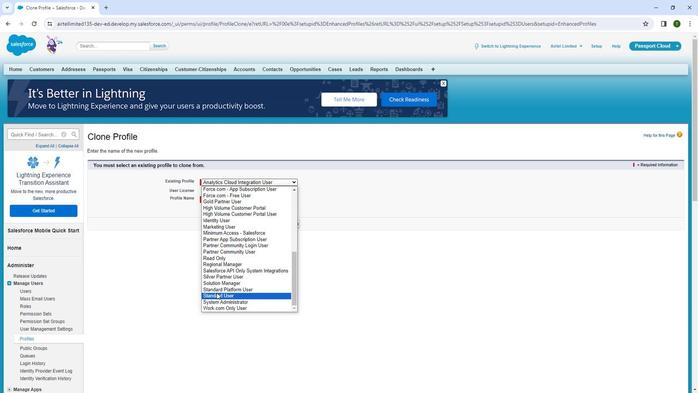 
Action: Mouse moved to (219, 203)
Screenshot: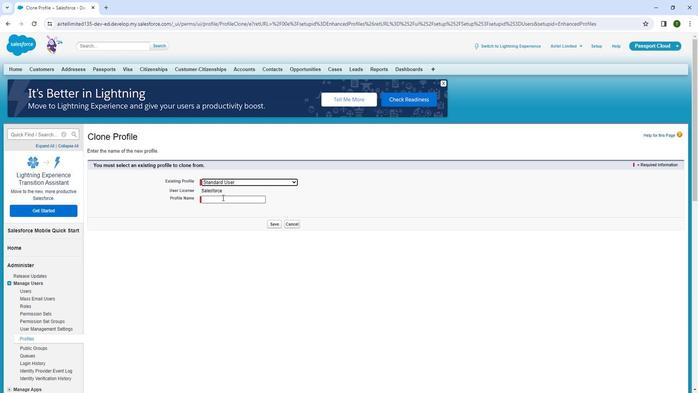 
Action: Mouse pressed left at (219, 203)
Screenshot: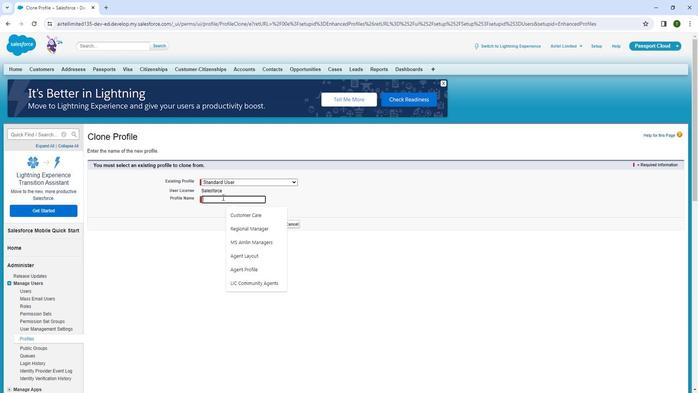
Action: Mouse moved to (218, 203)
Screenshot: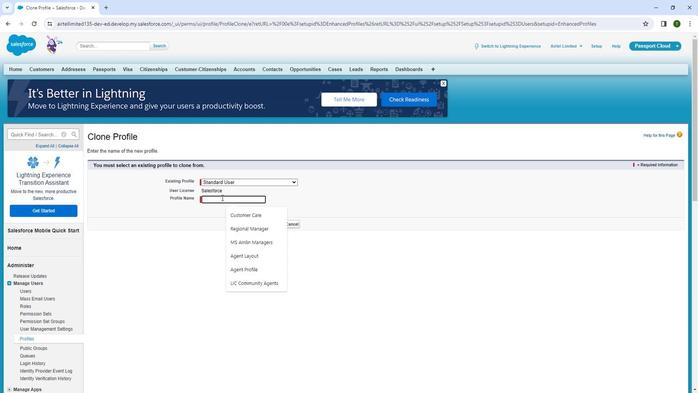 
Action: Key pressed <Key.shift><Key.shift><Key.shift><Key.shift><Key.shift><Key.shift><Key.shift><Key.shift><Key.shift><Key.shift><Key.shift>Sales<Key.space><Key.shift>Agent
Screenshot: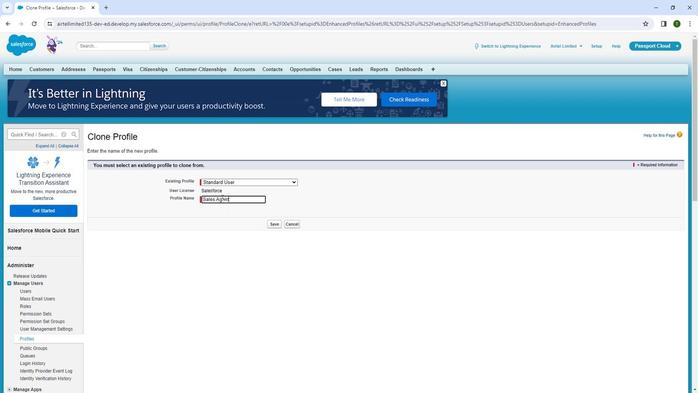 
Action: Mouse moved to (228, 240)
Screenshot: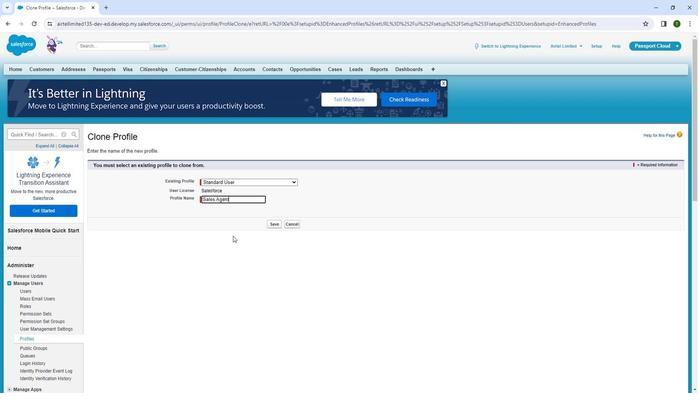 
Action: Mouse pressed left at (228, 240)
Screenshot: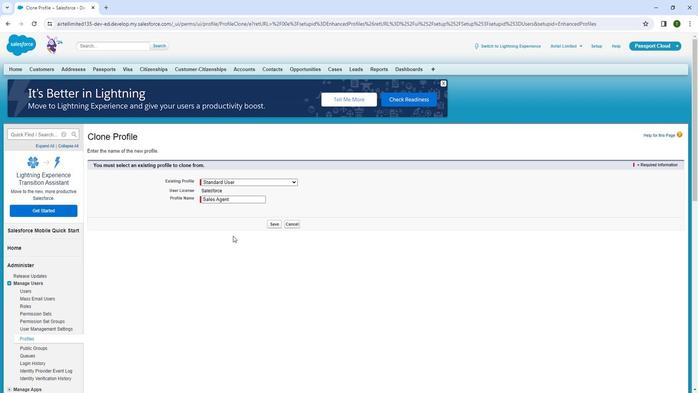 
Action: Mouse moved to (263, 230)
Screenshot: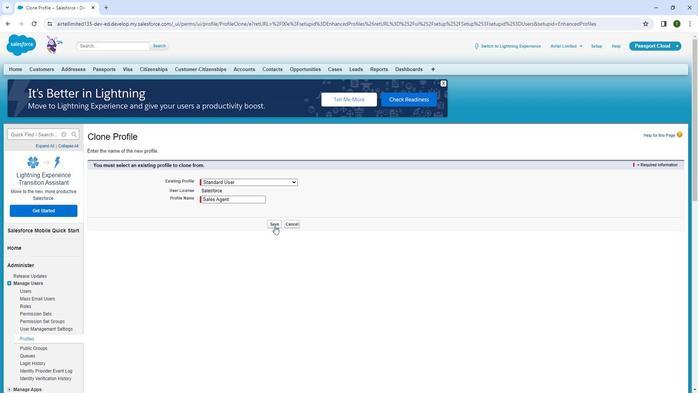 
Action: Mouse pressed left at (263, 230)
Screenshot: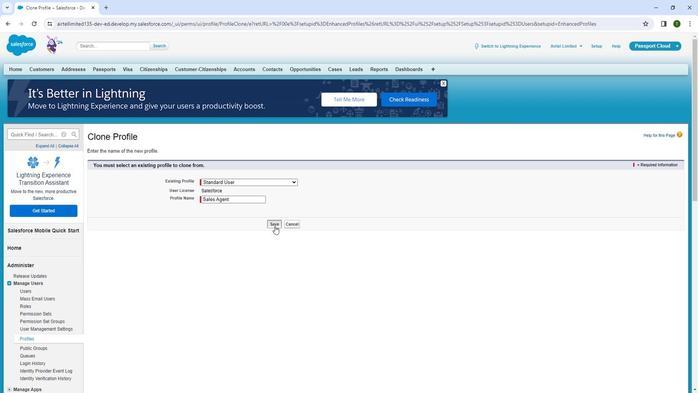 
Action: Mouse moved to (241, 214)
Screenshot: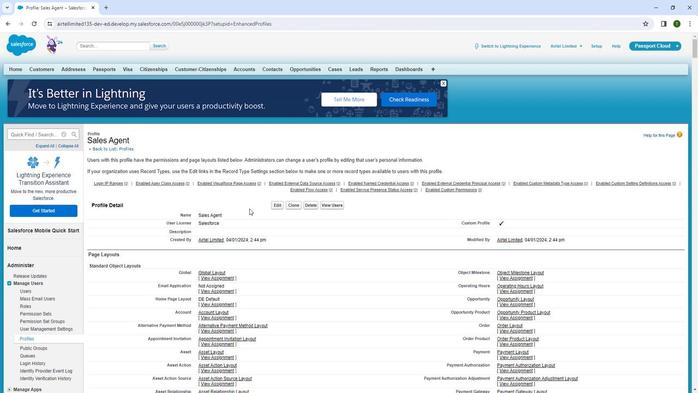 
Action: Mouse pressed left at (241, 214)
Screenshot: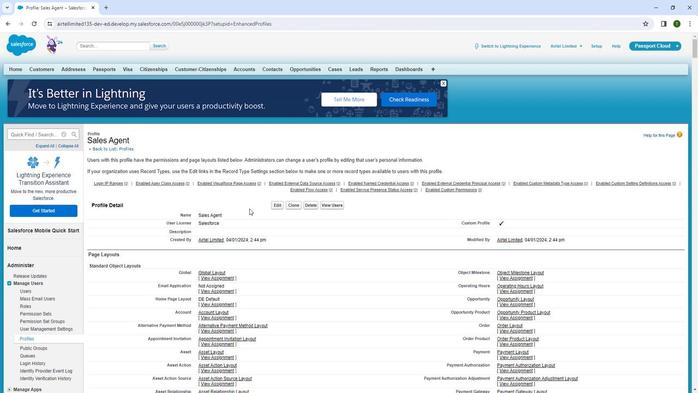 
Action: Mouse scrolled (241, 213) with delta (0, 0)
Screenshot: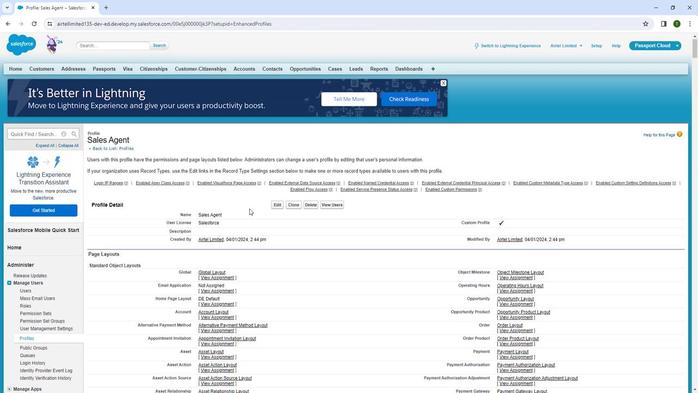 
Action: Mouse scrolled (241, 213) with delta (0, 0)
Screenshot: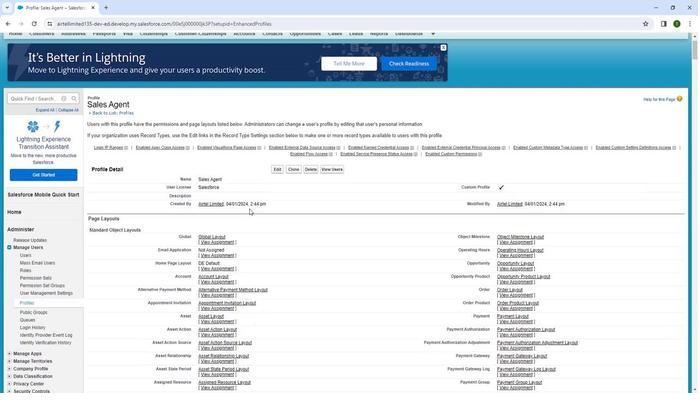 
Action: Mouse scrolled (241, 213) with delta (0, 0)
Screenshot: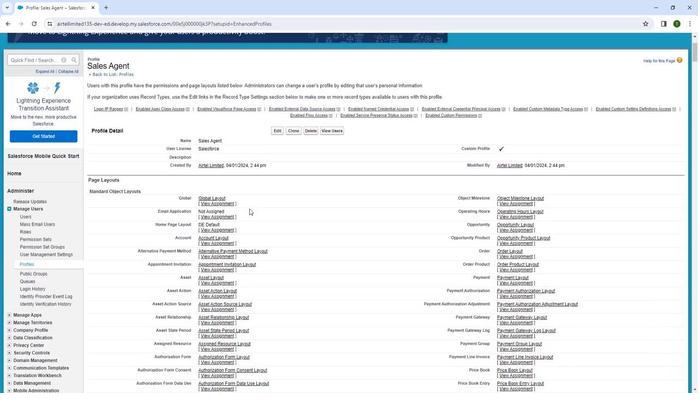 
Action: Mouse scrolled (241, 213) with delta (0, 0)
Screenshot: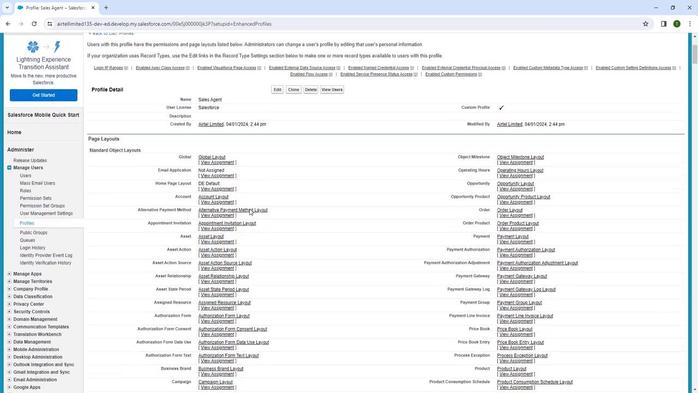 
Action: Mouse scrolled (241, 213) with delta (0, 0)
Screenshot: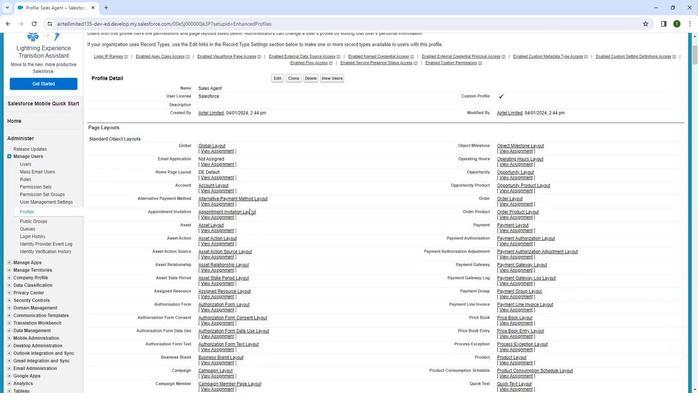 
Action: Mouse moved to (241, 216)
Screenshot: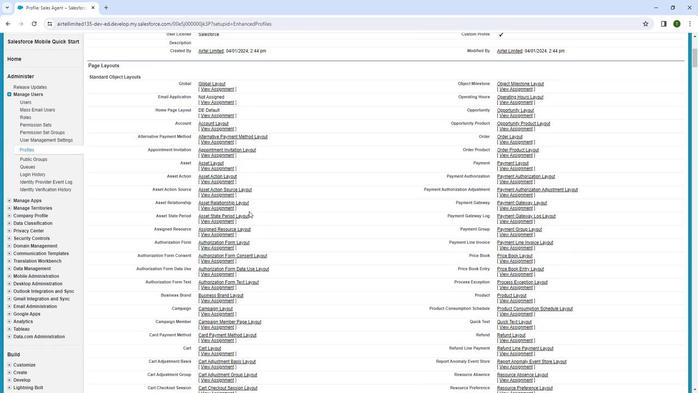 
Action: Mouse scrolled (241, 216) with delta (0, 0)
Screenshot: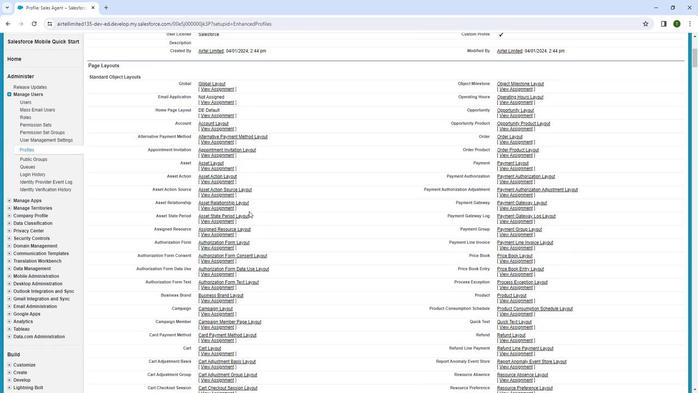 
Action: Mouse scrolled (241, 216) with delta (0, 0)
Screenshot: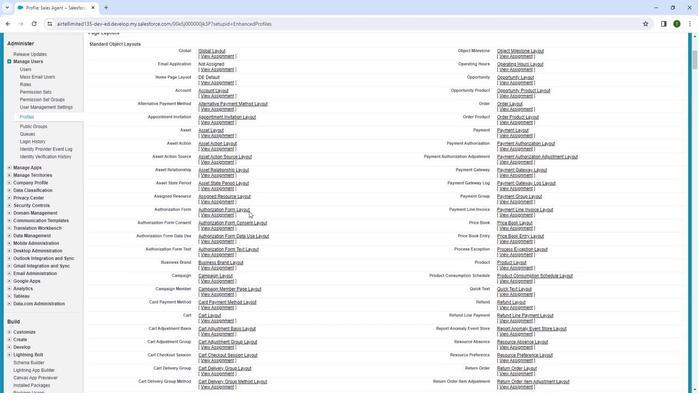 
Action: Mouse scrolled (241, 216) with delta (0, 0)
Screenshot: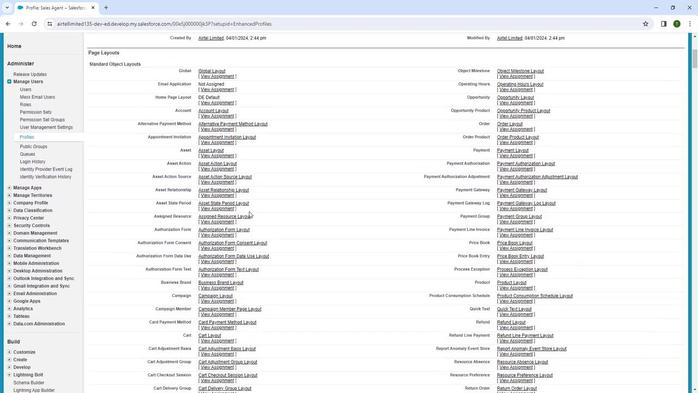 
Action: Mouse scrolled (241, 216) with delta (0, 0)
Screenshot: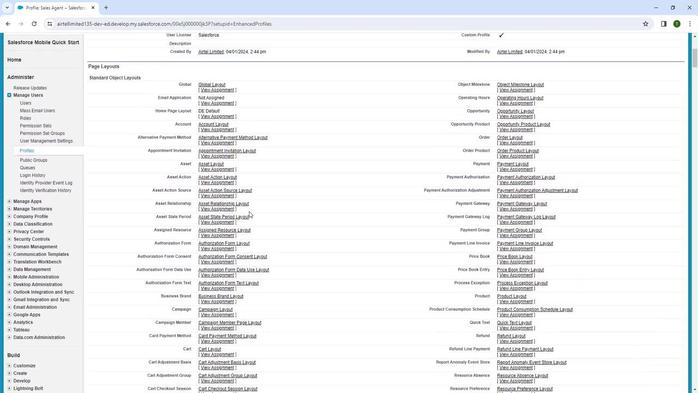 
Action: Mouse scrolled (241, 216) with delta (0, 0)
Screenshot: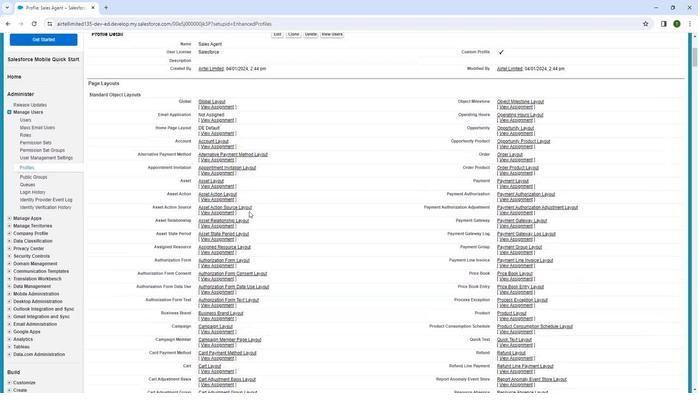 
Action: Mouse scrolled (241, 216) with delta (0, 0)
Screenshot: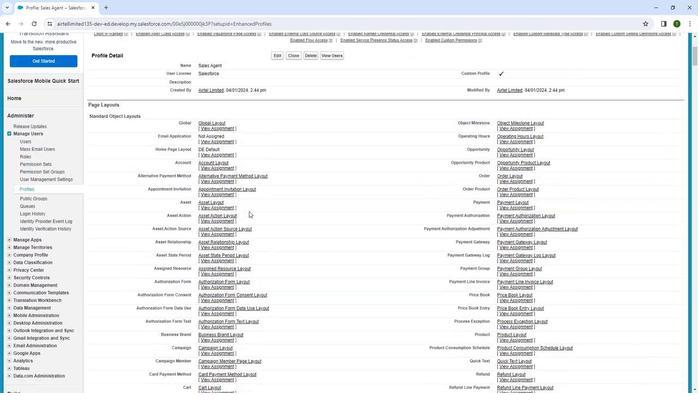 
Action: Mouse scrolled (241, 216) with delta (0, 0)
Screenshot: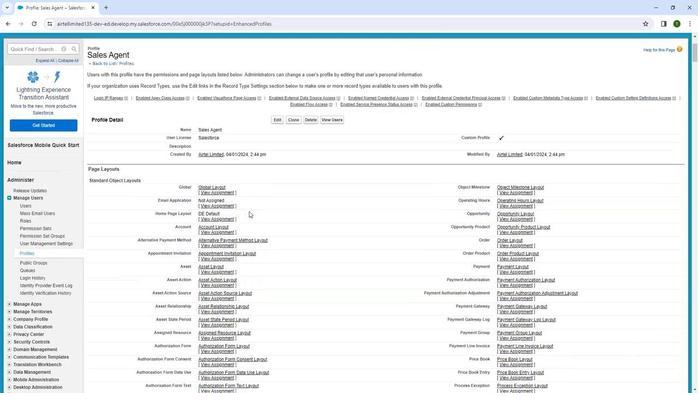 
Action: Mouse scrolled (241, 216) with delta (0, 0)
Screenshot: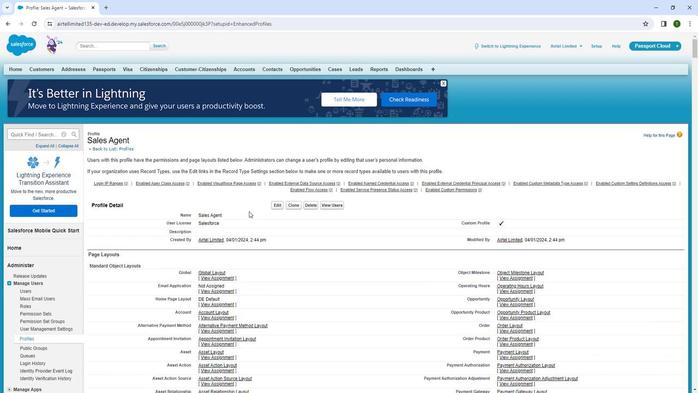 
Action: Mouse scrolled (241, 216) with delta (0, 0)
Screenshot: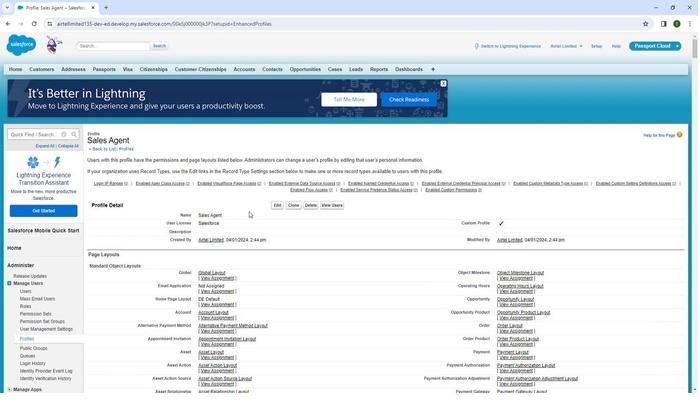 
Action: Mouse scrolled (241, 216) with delta (0, 0)
Screenshot: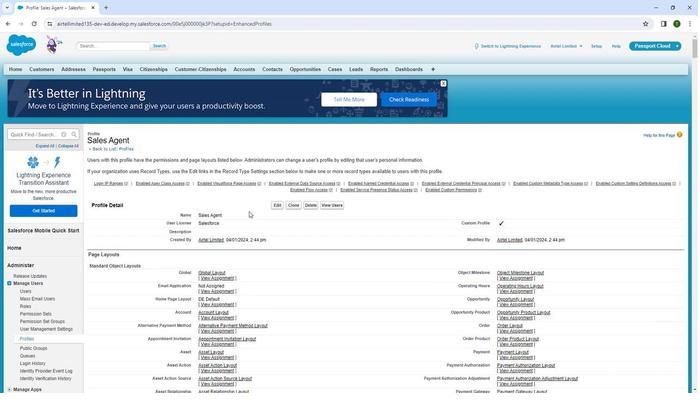 
Action: Mouse moved to (52, 142)
Screenshot: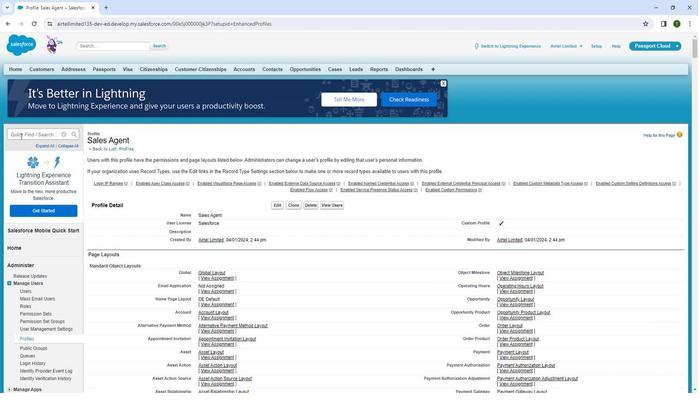 
Action: Mouse pressed left at (52, 142)
Screenshot: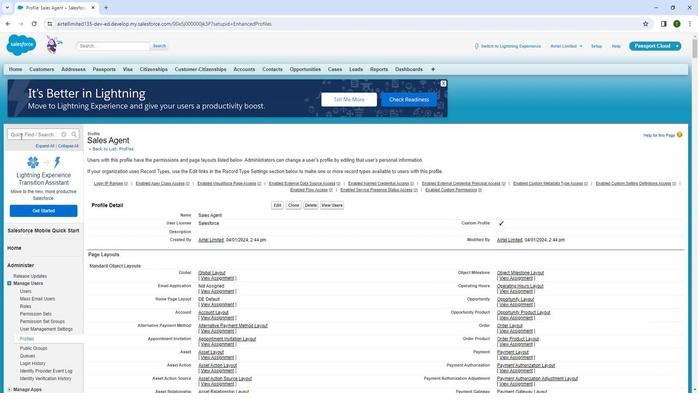 
Action: Mouse moved to (54, 139)
Screenshot: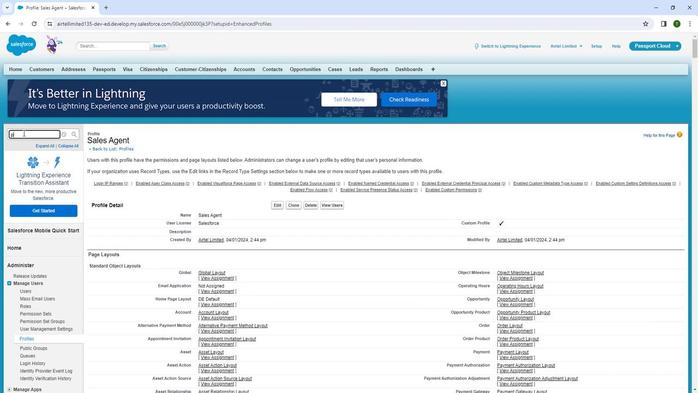 
Action: Key pressed profiles
Screenshot: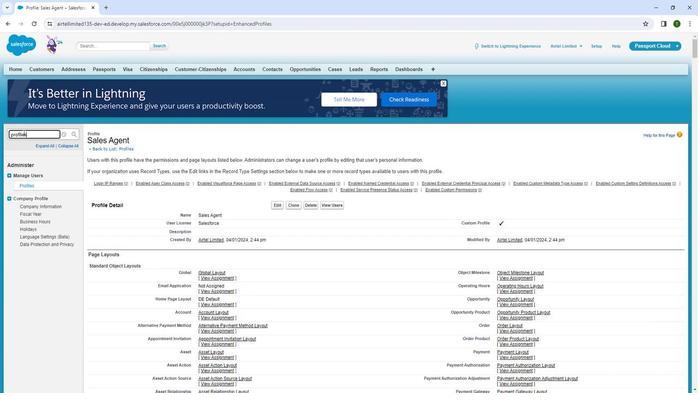 
Action: Mouse moved to (54, 189)
Screenshot: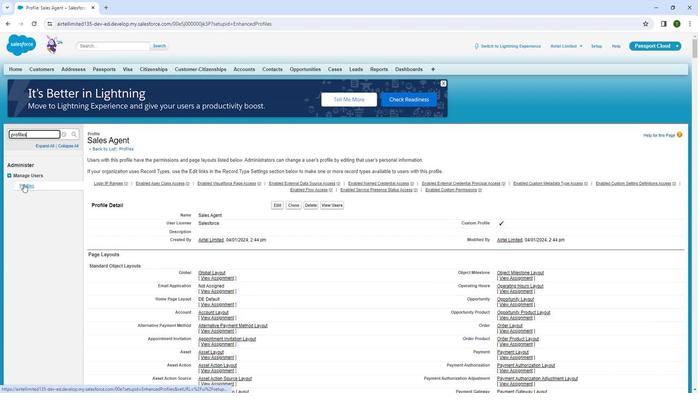 
Action: Mouse pressed left at (54, 189)
Screenshot: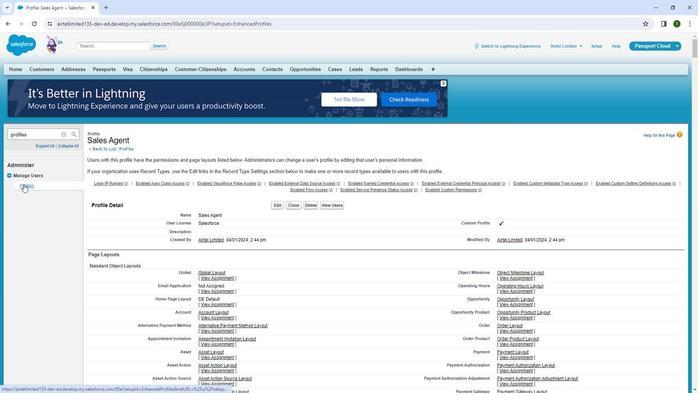 
Action: Mouse moved to (114, 176)
Screenshot: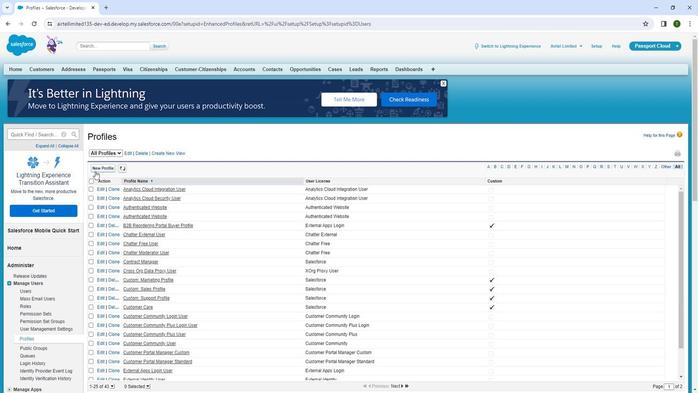 
Action: Mouse pressed left at (114, 176)
Screenshot: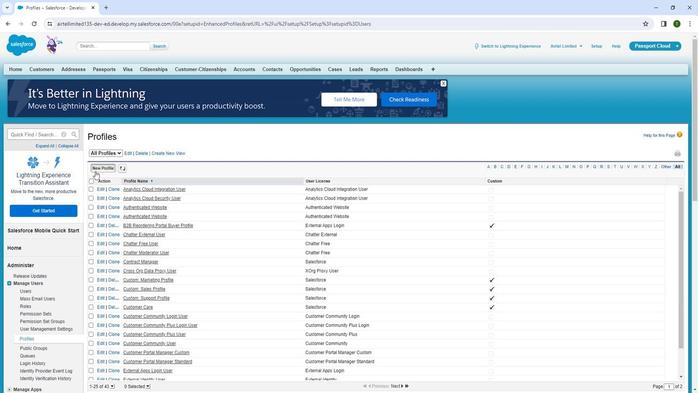 
Action: Mouse moved to (205, 187)
Screenshot: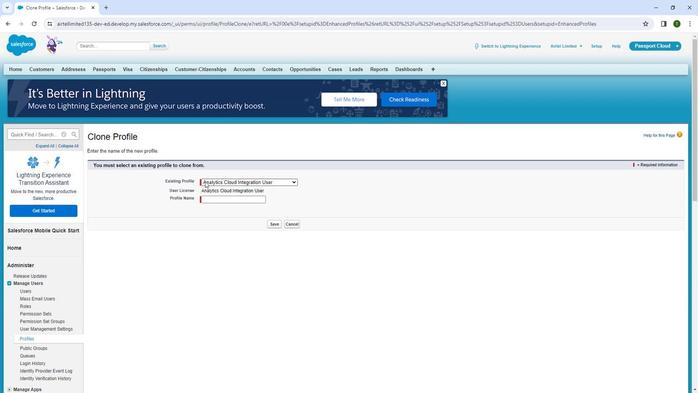 
Action: Mouse pressed left at (205, 187)
Screenshot: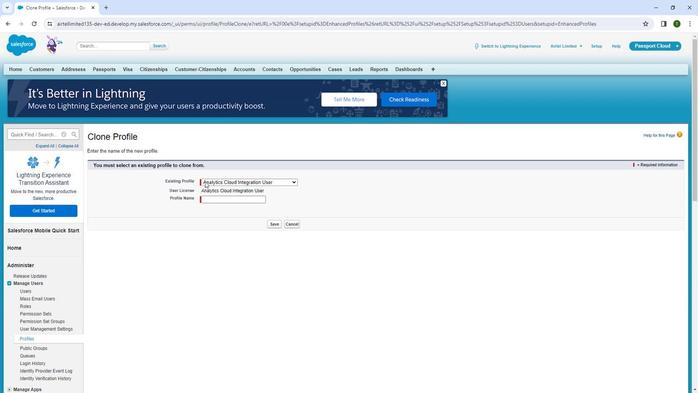 
Action: Mouse moved to (216, 197)
Screenshot: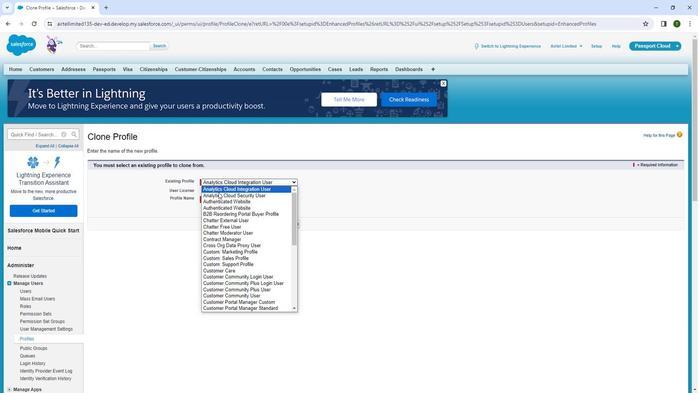 
Action: Mouse scrolled (216, 197) with delta (0, 0)
Screenshot: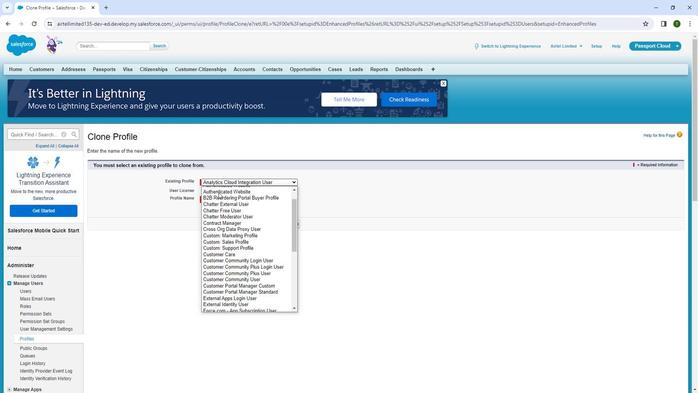 
Action: Mouse moved to (215, 202)
Screenshot: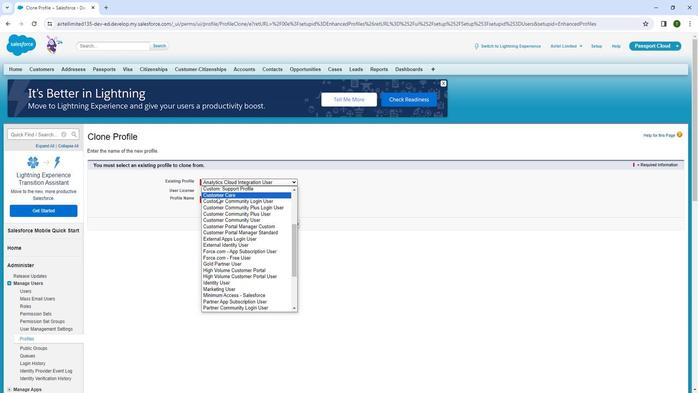 
Action: Mouse scrolled (215, 201) with delta (0, 0)
Screenshot: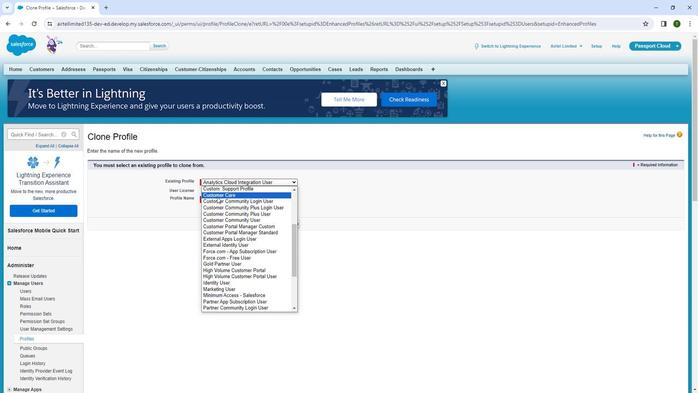 
Action: Mouse moved to (227, 300)
Screenshot: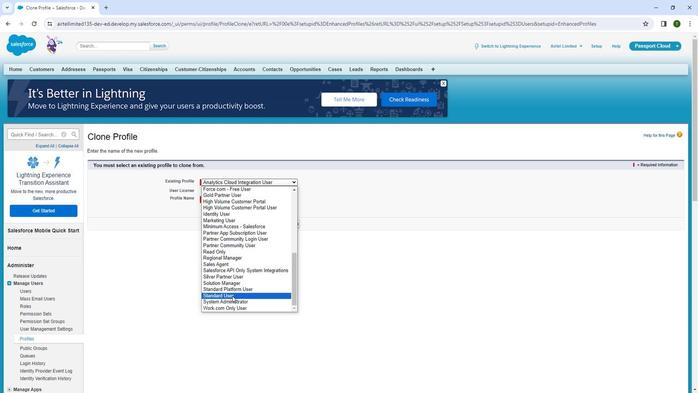 
Action: Mouse pressed left at (227, 300)
Screenshot: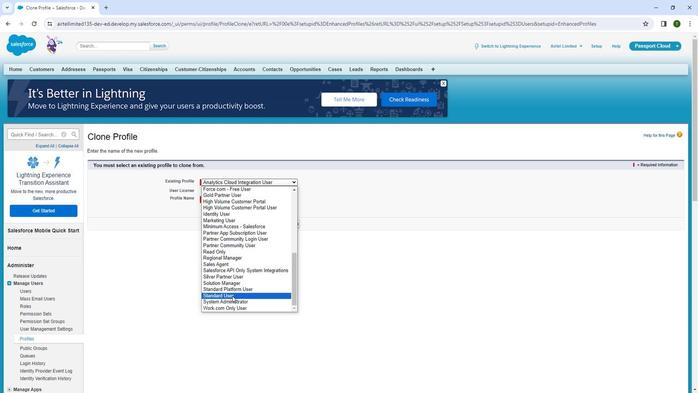 
Action: Mouse moved to (211, 202)
Screenshot: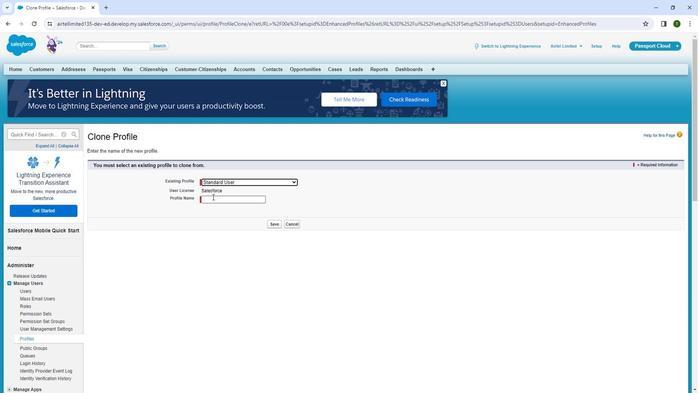 
Action: Mouse pressed left at (211, 202)
Screenshot: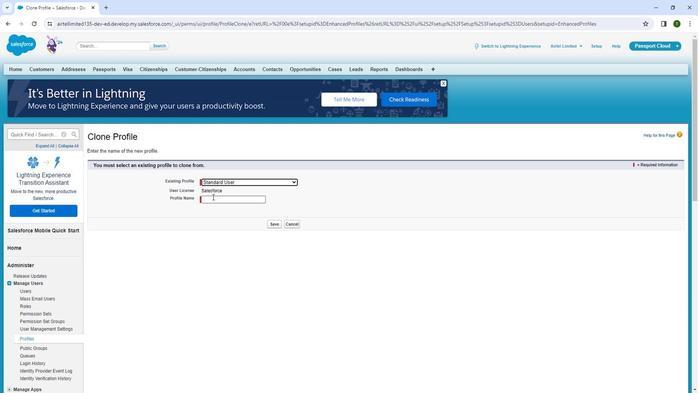 
Action: Mouse moved to (232, 195)
Screenshot: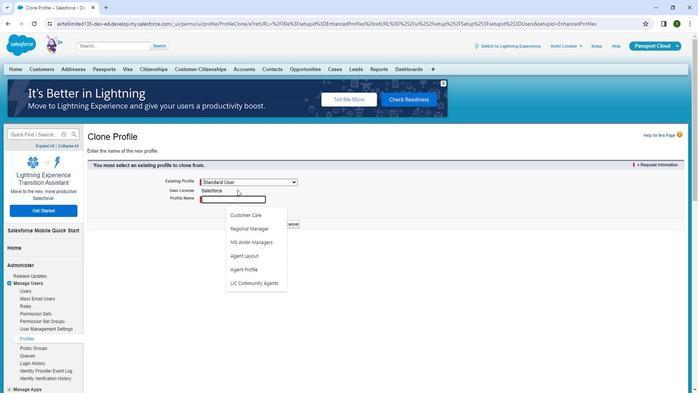 
Action: Key pressed <Key.shift><Key.shift>P
Screenshot: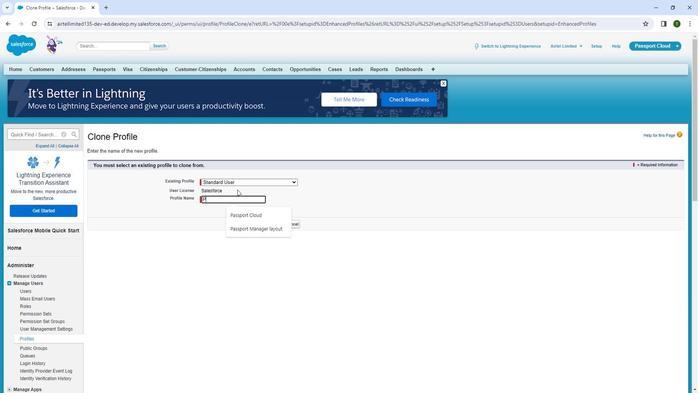 
Action: Mouse moved to (236, 191)
Screenshot: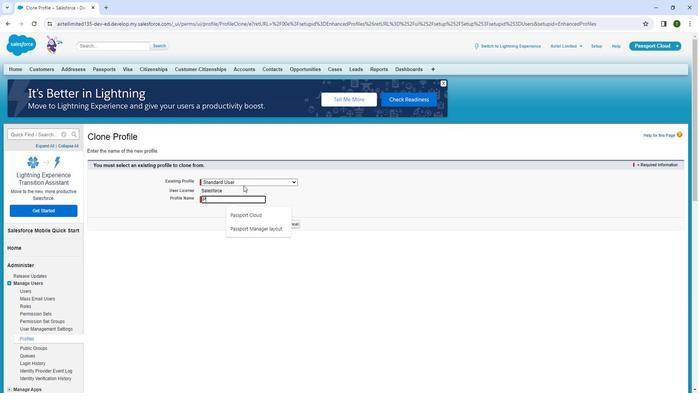
Action: Key pressed ass
Screenshot: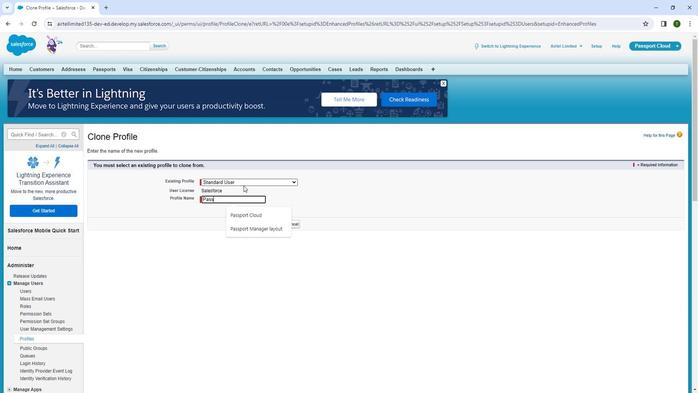 
Action: Mouse moved to (238, 190)
Screenshot: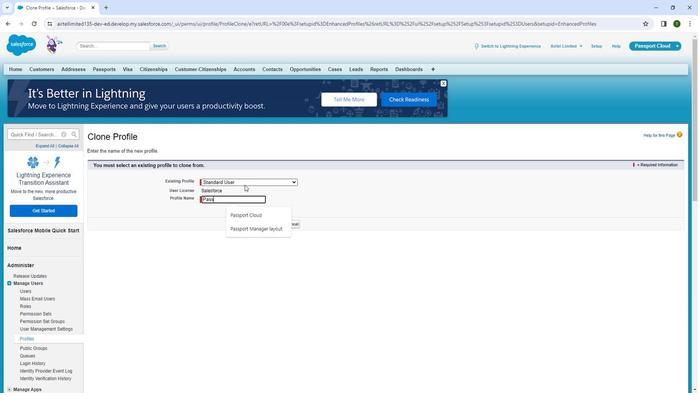 
Action: Key pressed port<Key.space><Key.shift><Key.shift><Key.shift><Key.shift><Key.shift><Key.shift><Key.shift><Key.shift><Key.shift><Key.shift><Key.shift><Key.shift><Key.shift><Key.shift>Na<Key.backspace><Key.backspace><Key.shift>Manager
Screenshot: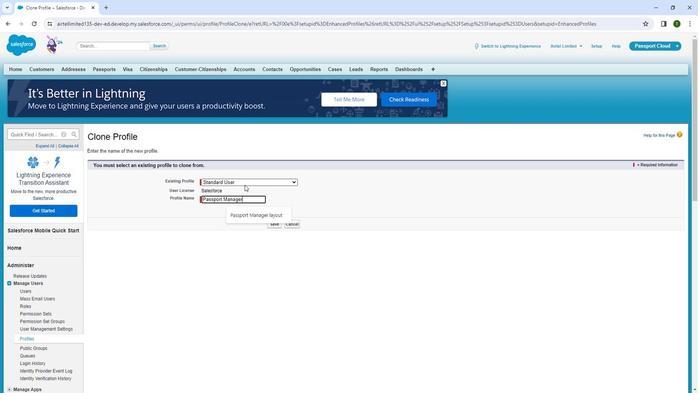 
Action: Mouse moved to (266, 251)
Screenshot: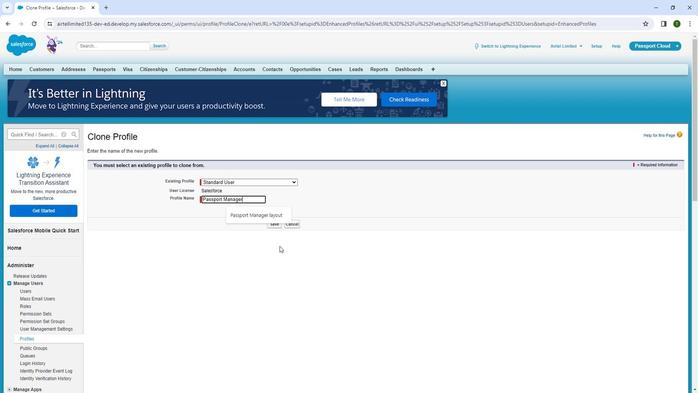 
Action: Mouse pressed left at (266, 251)
Screenshot: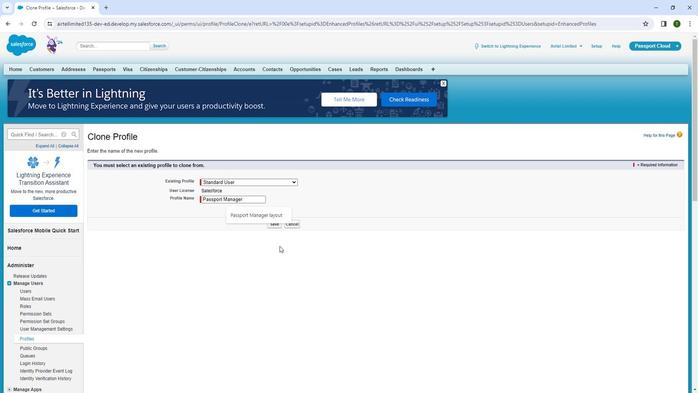 
Action: Mouse moved to (241, 205)
Screenshot: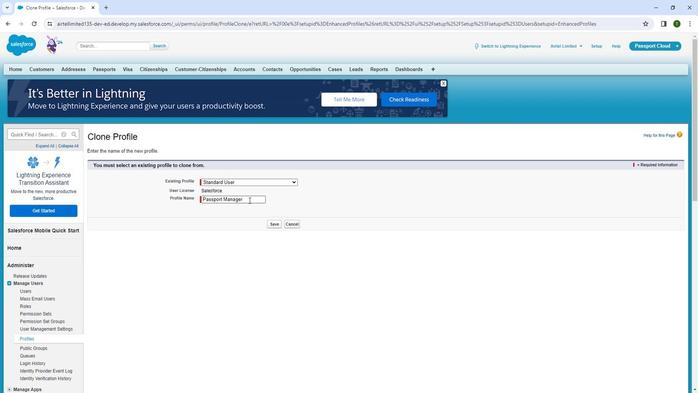 
Action: Mouse pressed left at (241, 205)
Screenshot: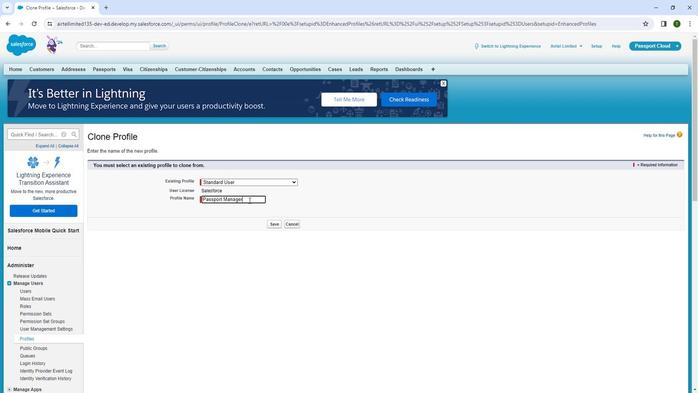 
Action: Mouse moved to (260, 230)
Screenshot: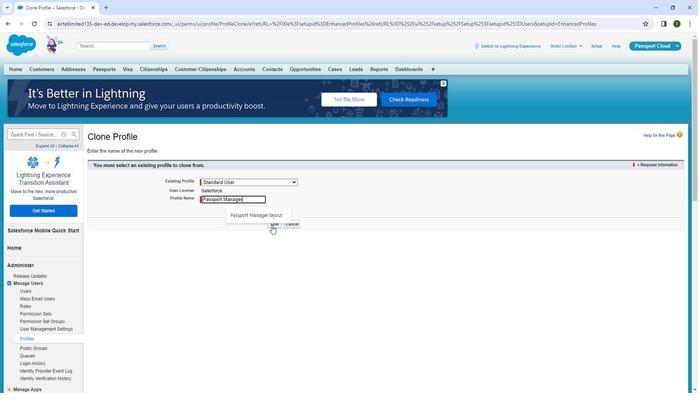 
Action: Mouse pressed left at (260, 230)
Screenshot: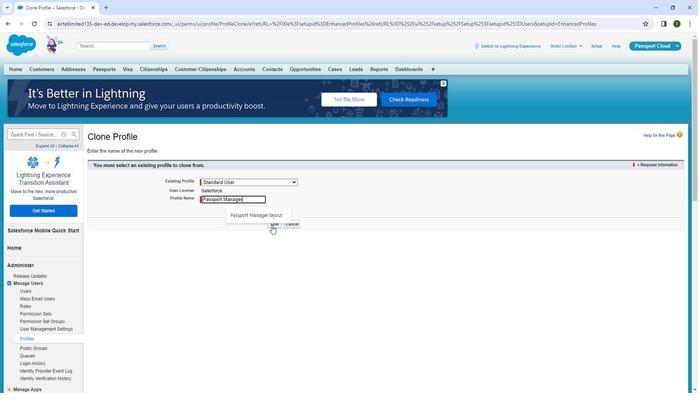 
Action: Mouse moved to (72, 141)
Screenshot: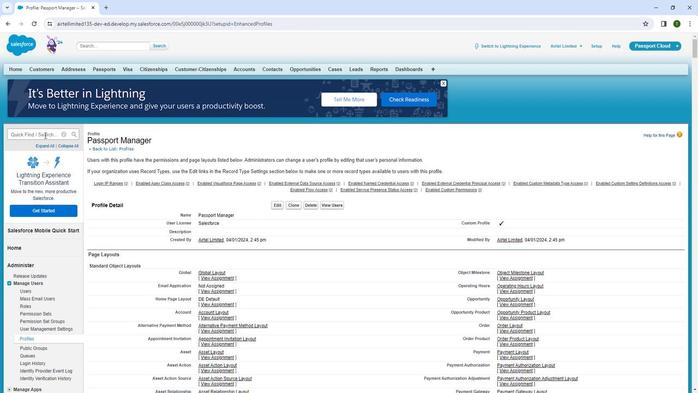 
Action: Mouse pressed left at (72, 141)
Screenshot: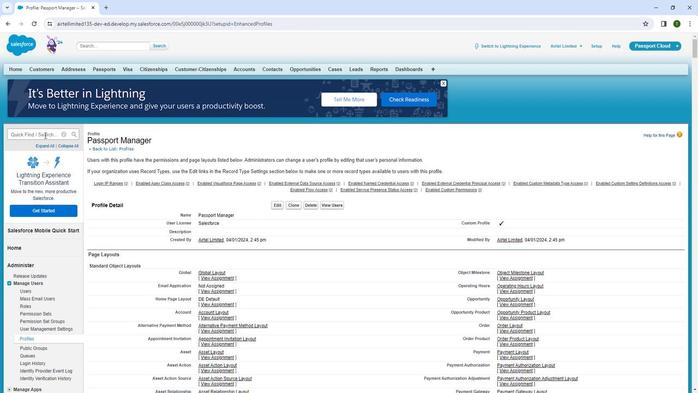 
Action: Key pressed p
Screenshot: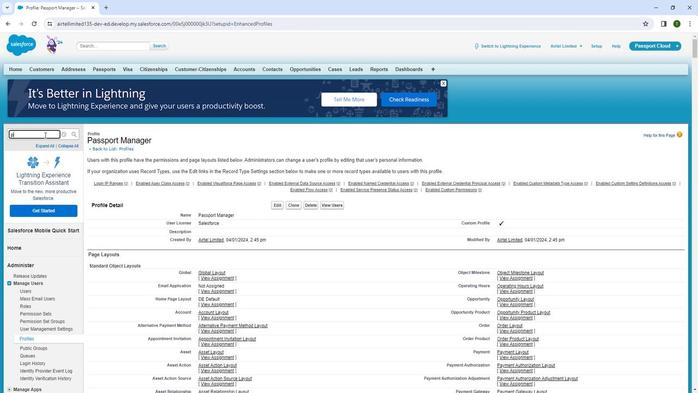 
Action: Mouse moved to (72, 140)
Screenshot: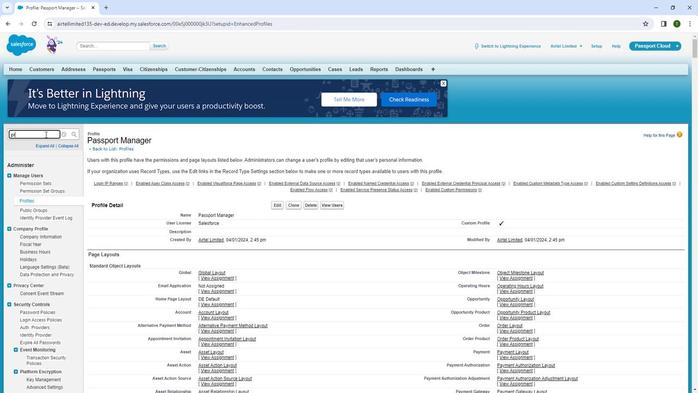 
Action: Key pressed rofil
Screenshot: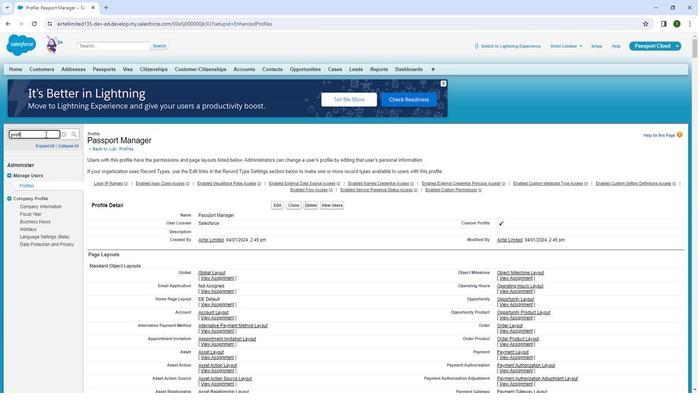 
Action: Mouse moved to (72, 140)
Screenshot: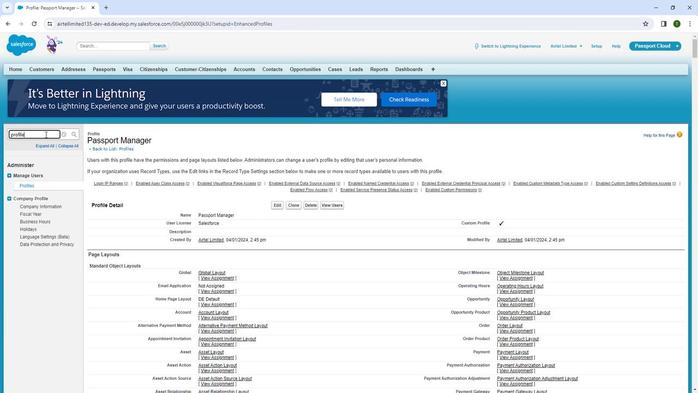 
Action: Key pressed e
Screenshot: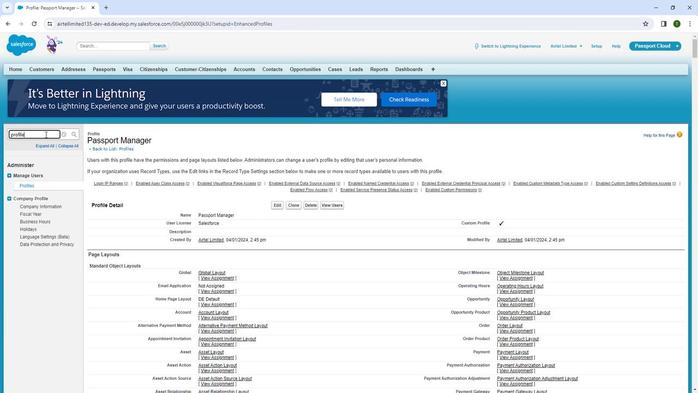 
Action: Mouse moved to (72, 141)
Screenshot: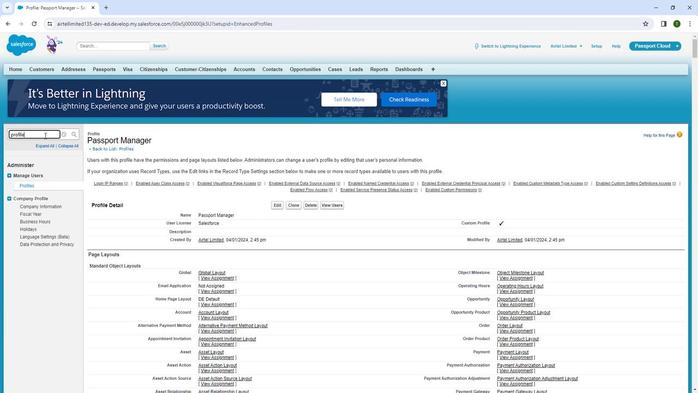 
Action: Key pressed s
Screenshot: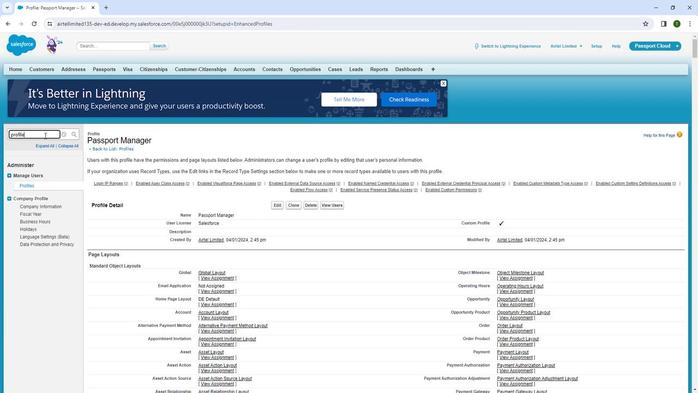 
Action: Mouse moved to (57, 191)
Screenshot: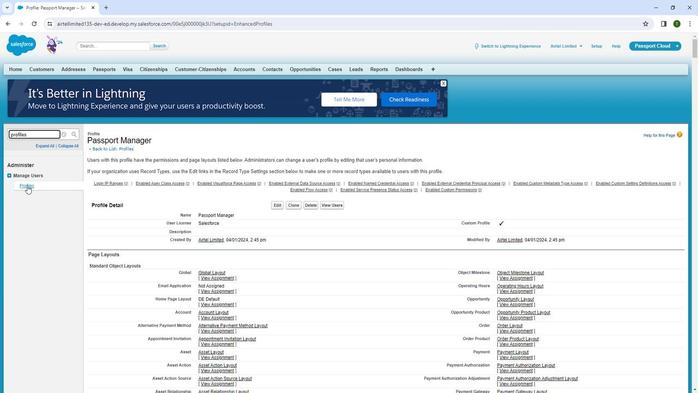 
Action: Mouse pressed left at (57, 191)
Screenshot: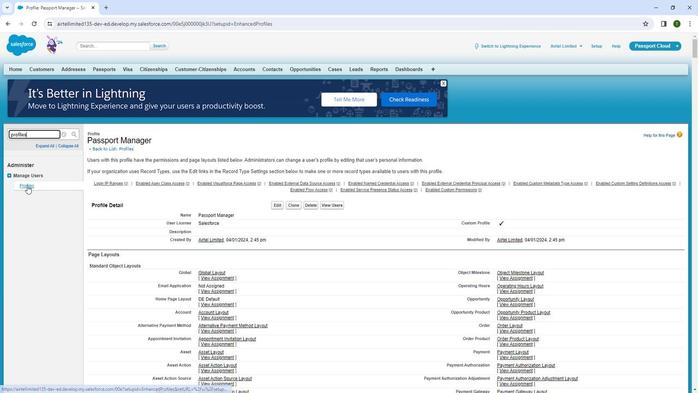 
Action: Mouse moved to (287, 225)
Screenshot: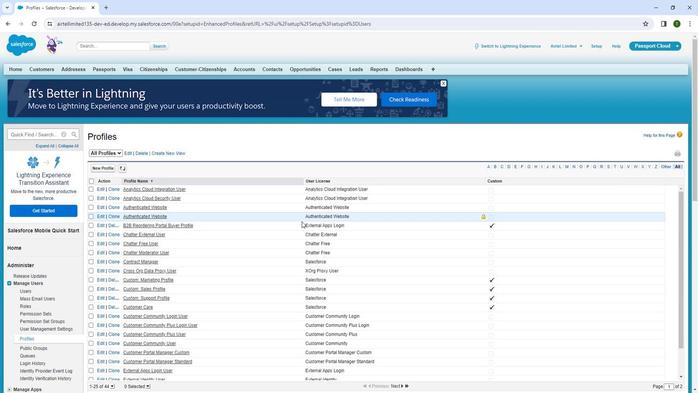 
Action: Mouse scrolled (287, 224) with delta (0, 0)
Screenshot: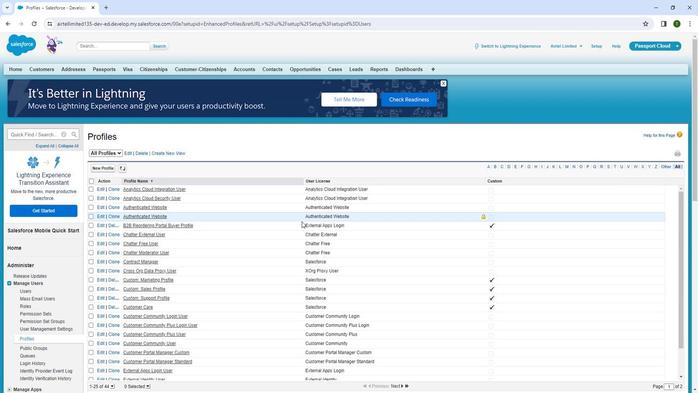 
Action: Mouse moved to (285, 226)
Screenshot: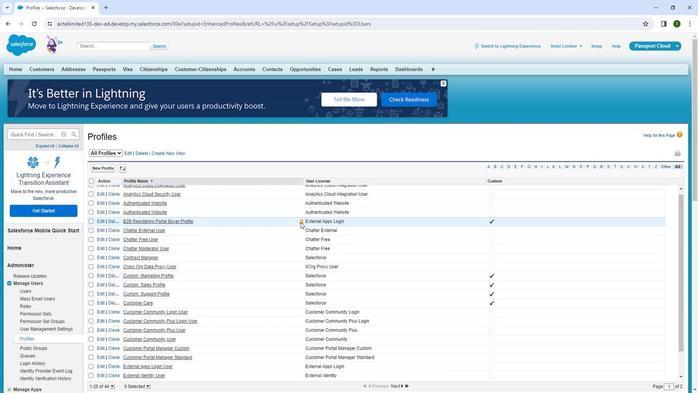 
Action: Mouse scrolled (285, 226) with delta (0, 0)
Screenshot: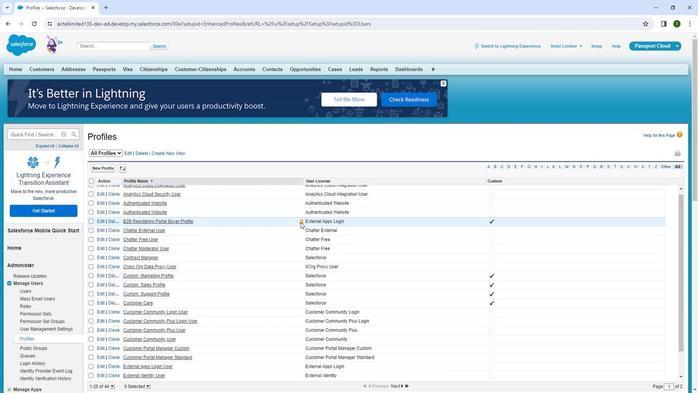 
Action: Mouse moved to (283, 227)
Screenshot: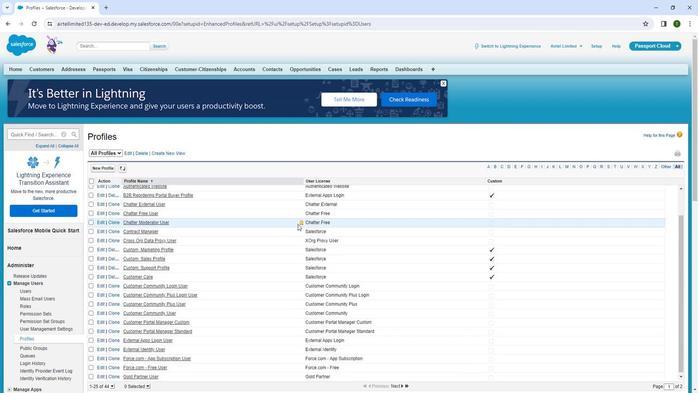 
Action: Mouse scrolled (283, 227) with delta (0, 0)
Screenshot: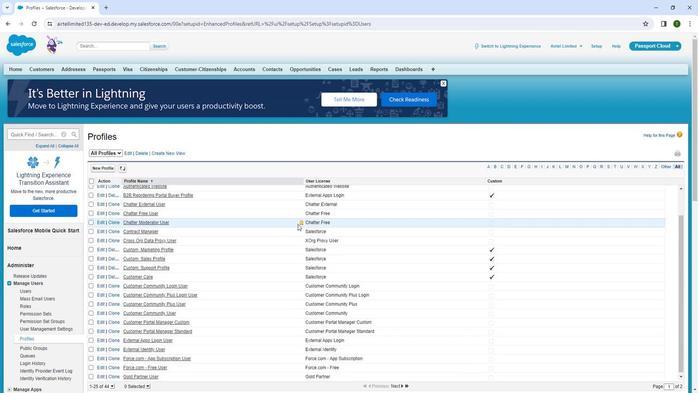 
Action: Mouse moved to (282, 228)
Screenshot: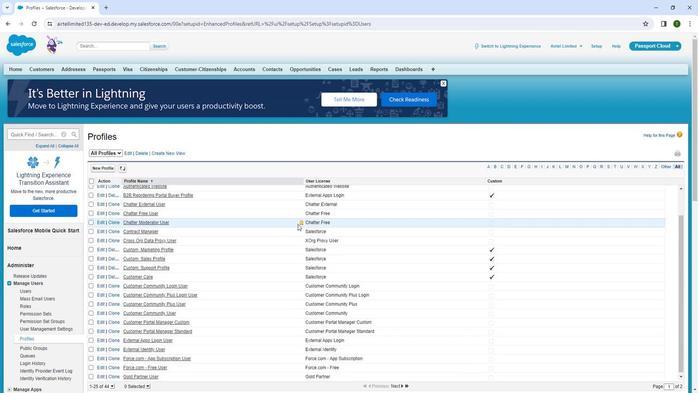
Action: Mouse scrolled (282, 228) with delta (0, 0)
Screenshot: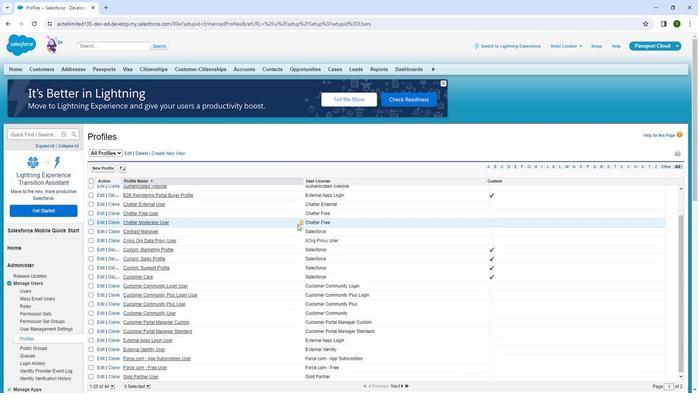 
Action: Mouse moved to (281, 229)
Screenshot: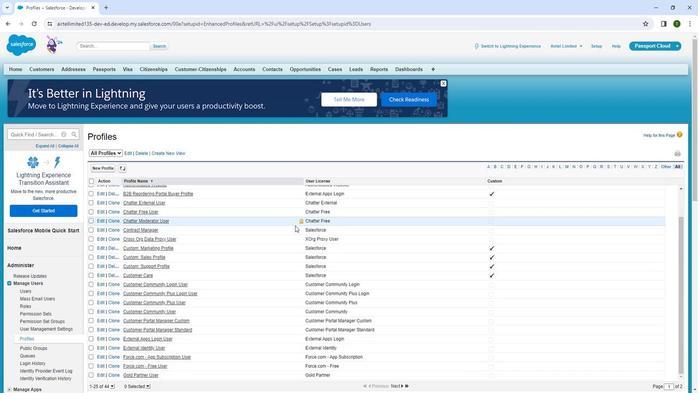 
Action: Mouse scrolled (281, 228) with delta (0, 0)
Screenshot: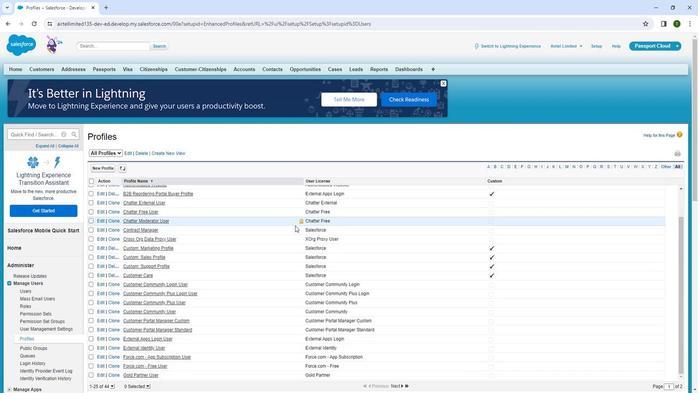 
Action: Mouse moved to (539, 173)
Screenshot: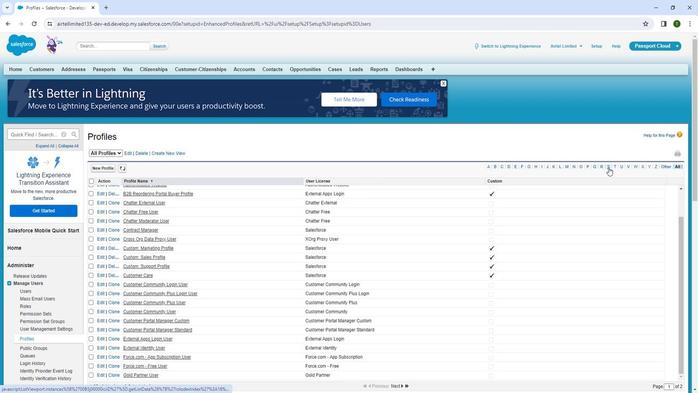 
Action: Mouse pressed left at (539, 173)
Screenshot: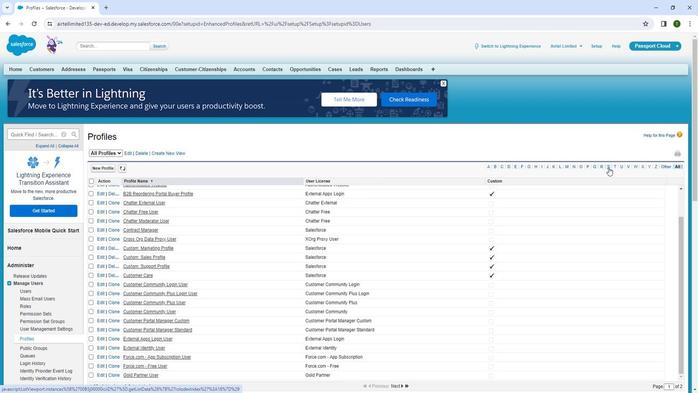 
Action: Mouse moved to (151, 263)
Screenshot: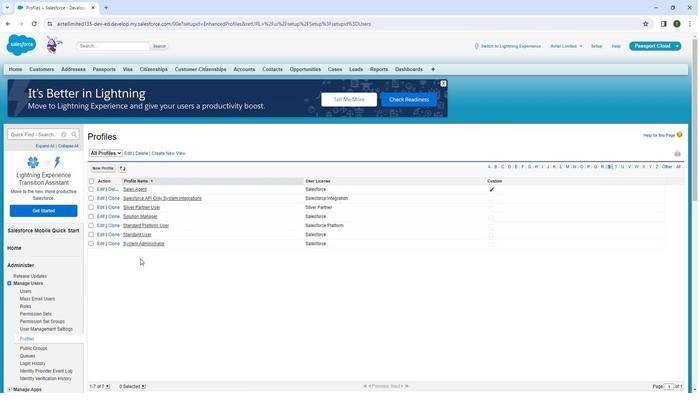
Action: Mouse pressed left at (151, 263)
Screenshot: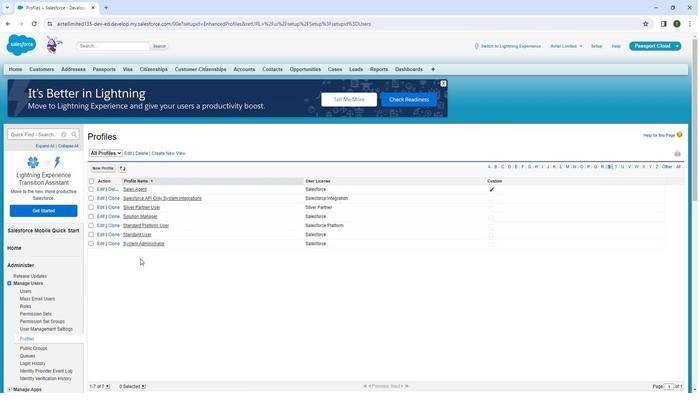 
Action: Mouse moved to (77, 138)
Screenshot: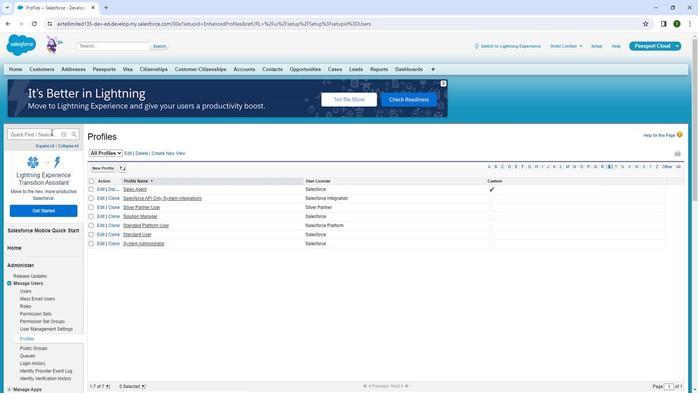 
Action: Mouse pressed left at (77, 138)
Screenshot: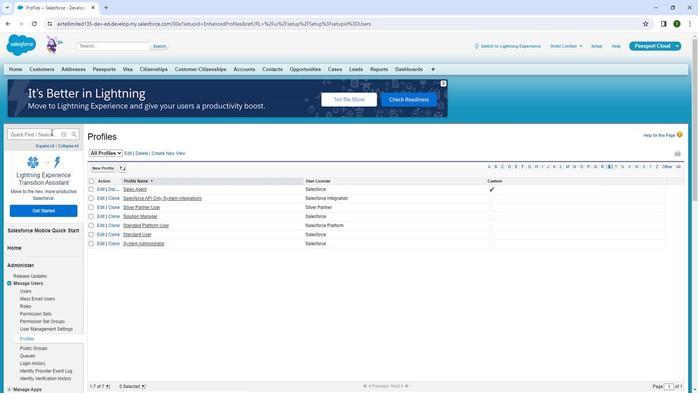 
Action: Mouse moved to (450, 174)
Screenshot: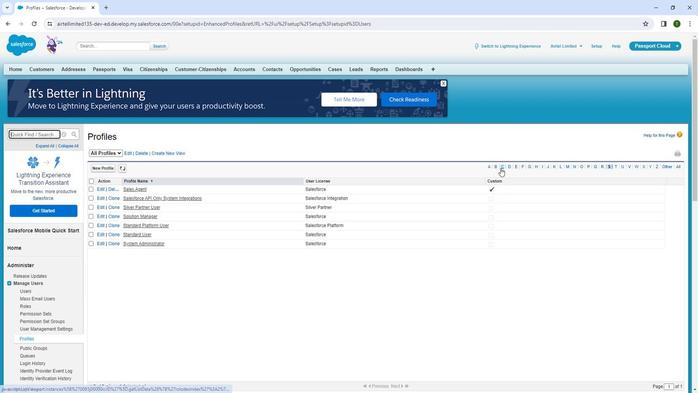 
Action: Mouse pressed left at (450, 174)
Screenshot: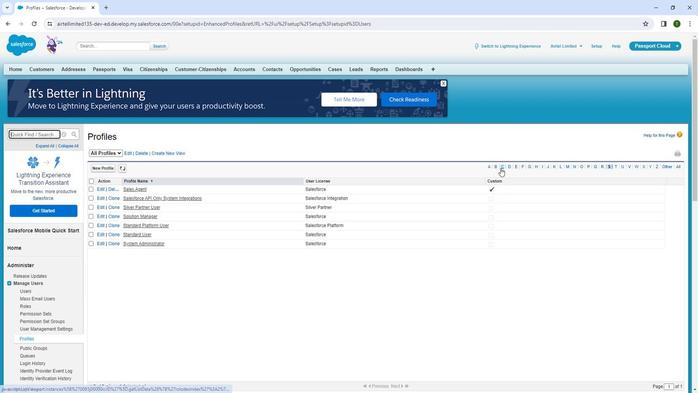 
Action: Mouse moved to (535, 175)
Screenshot: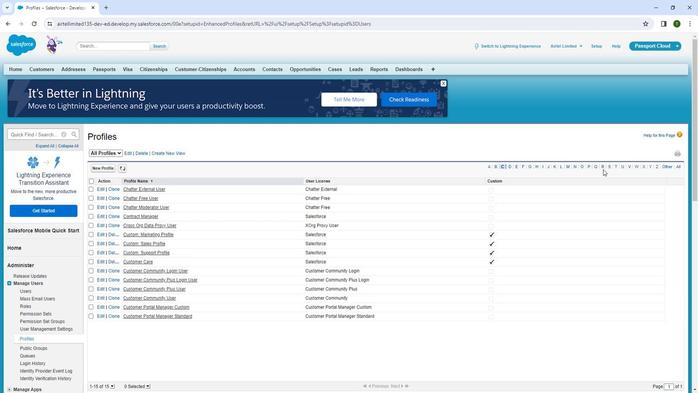 
Action: Mouse pressed left at (535, 175)
Screenshot: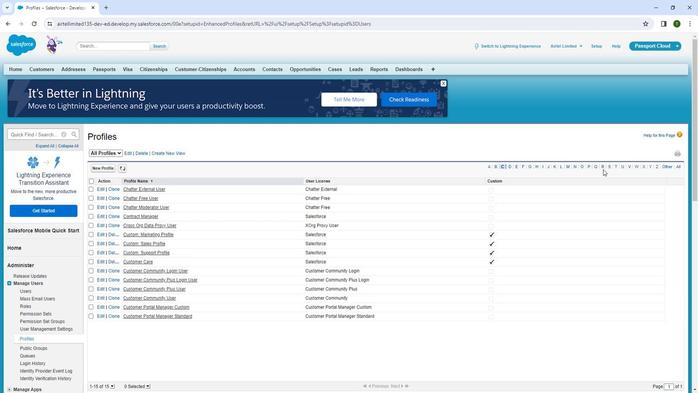 
Action: Mouse moved to (533, 171)
Screenshot: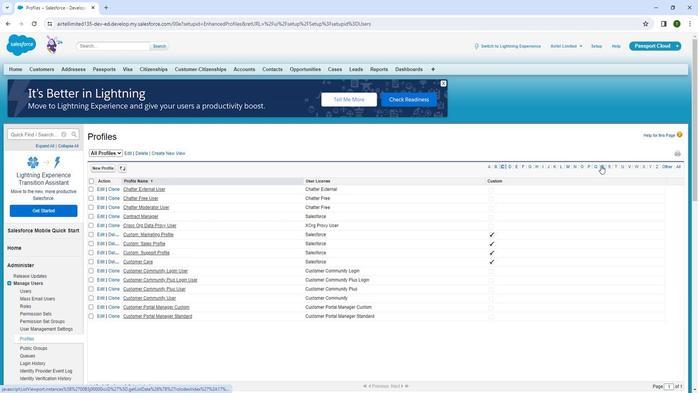 
Action: Mouse pressed left at (533, 171)
Screenshot: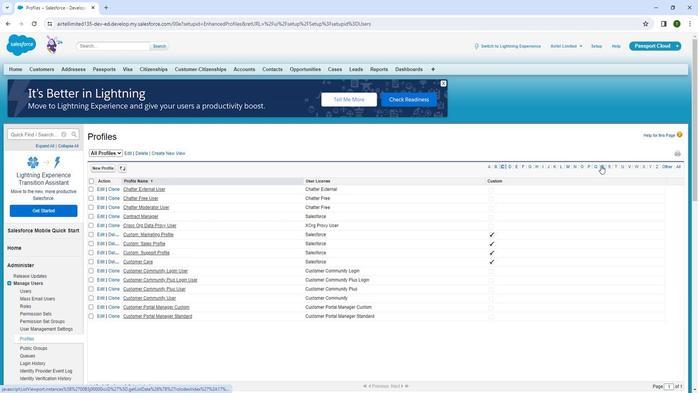 
Action: Mouse moved to (177, 203)
Screenshot: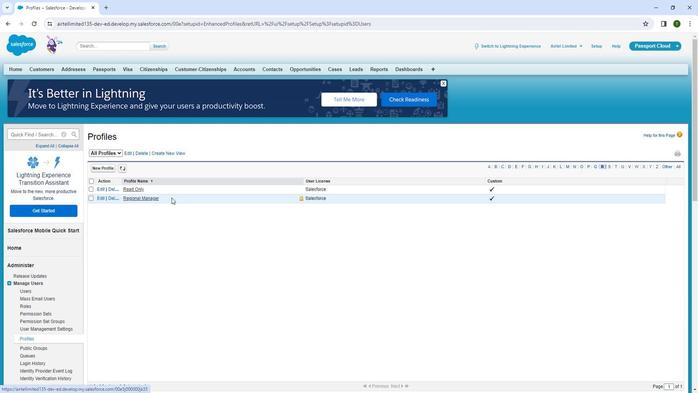 
Action: Mouse pressed left at (177, 203)
Screenshot: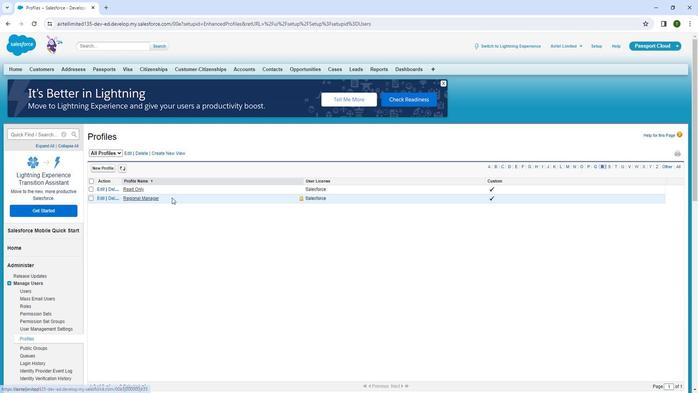 
Action: Mouse moved to (539, 173)
Screenshot: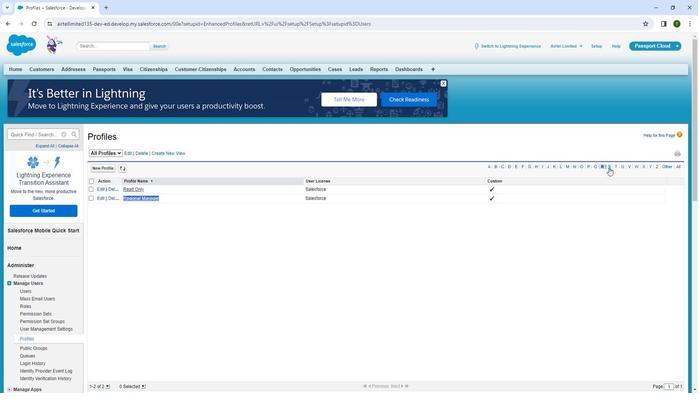 
Action: Mouse pressed left at (539, 173)
Screenshot: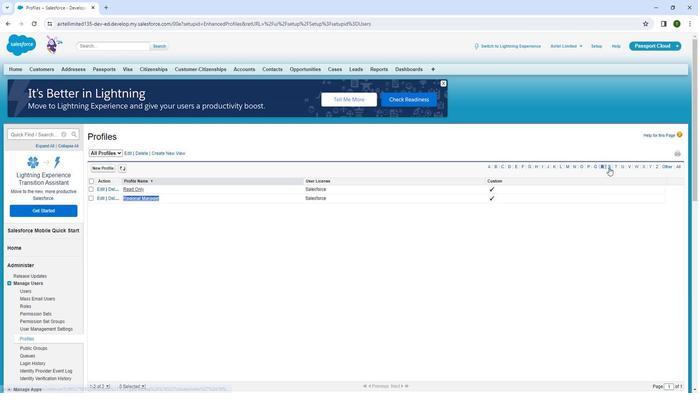 
Action: Mouse moved to (161, 195)
Screenshot: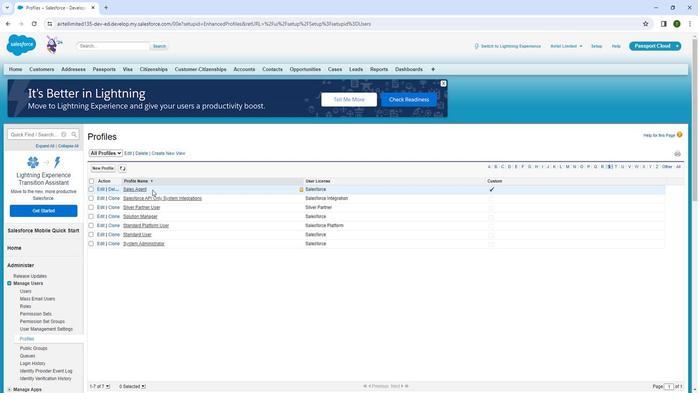 
Action: Mouse pressed left at (161, 195)
Screenshot: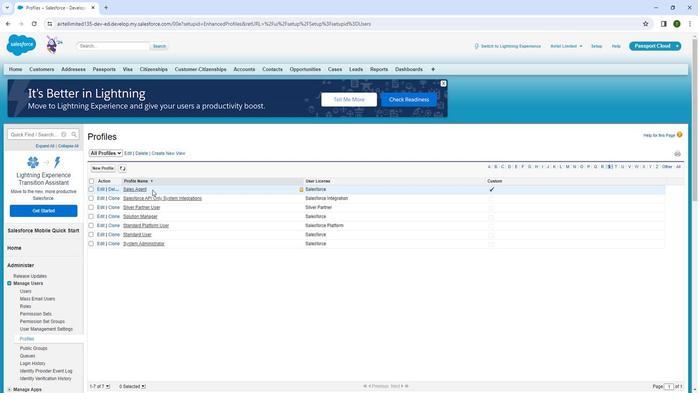 
Action: Mouse moved to (169, 271)
Screenshot: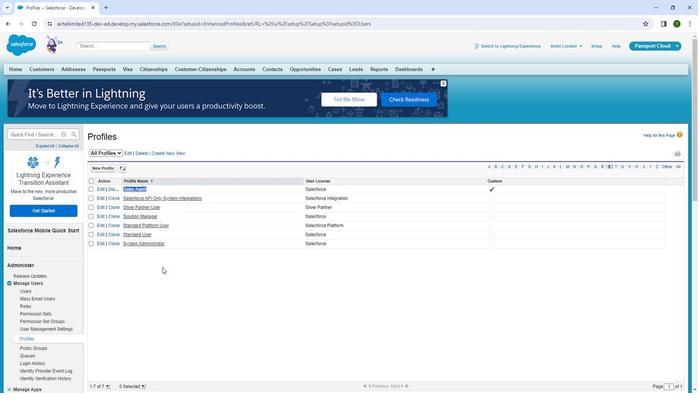 
Action: Mouse pressed left at (169, 271)
Screenshot: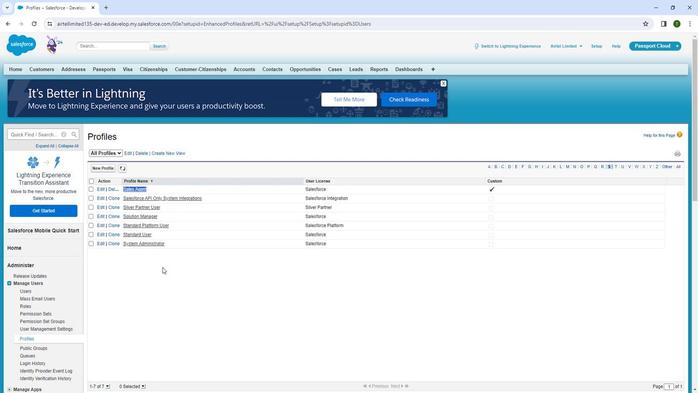 
Action: Mouse moved to (521, 173)
Screenshot: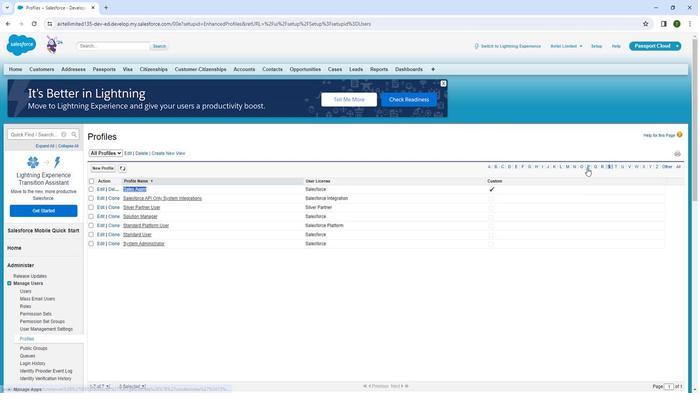 
Action: Mouse pressed left at (521, 173)
Screenshot: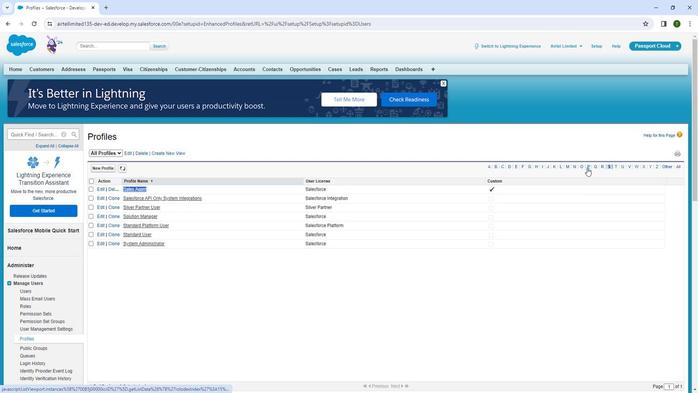 
Action: Mouse moved to (173, 223)
Screenshot: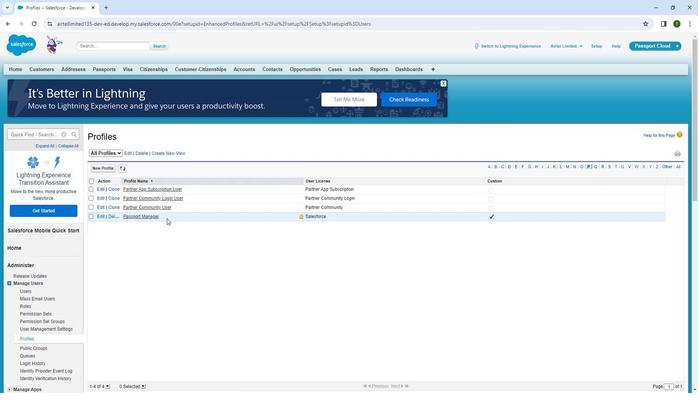 
Action: Mouse pressed left at (173, 223)
Screenshot: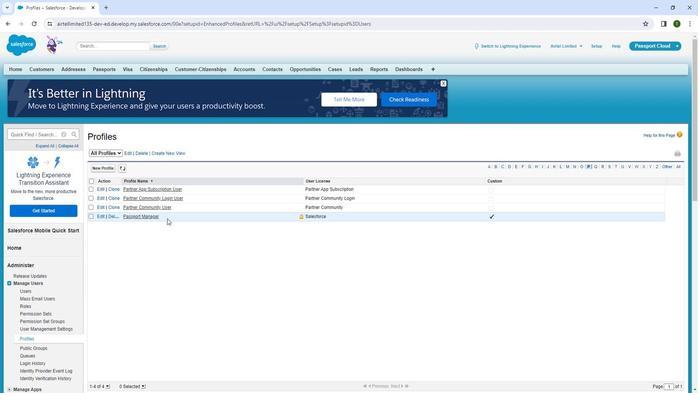 
Action: Mouse moved to (159, 284)
Screenshot: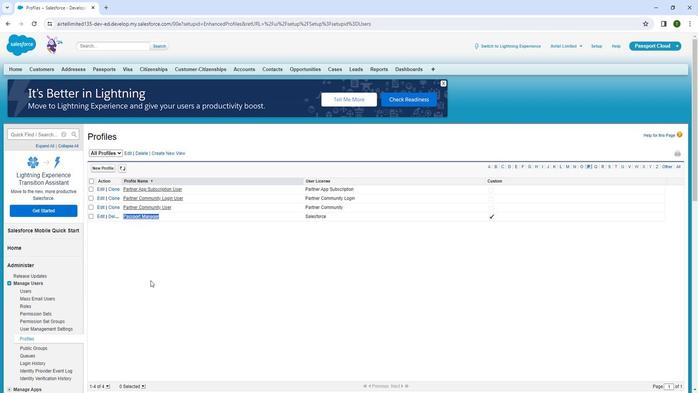 
Action: Mouse pressed left at (159, 284)
Screenshot: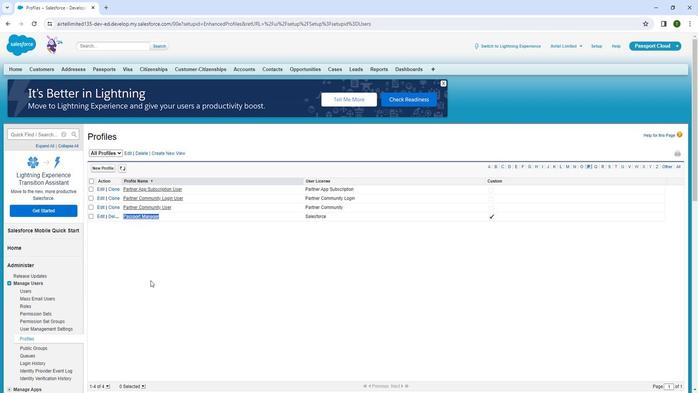 
Action: Mouse moved to (158, 274)
Screenshot: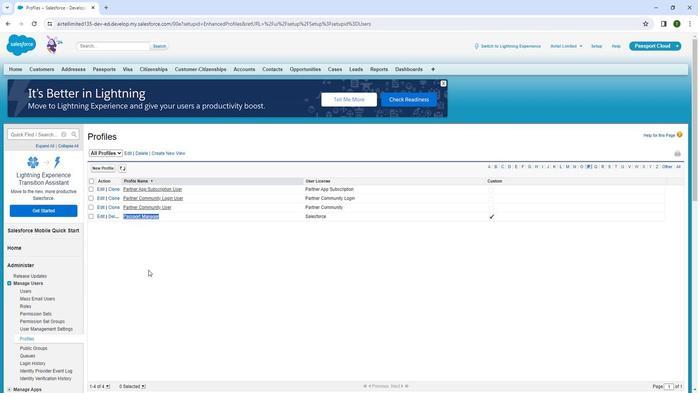 
Action: Mouse pressed left at (158, 274)
Screenshot: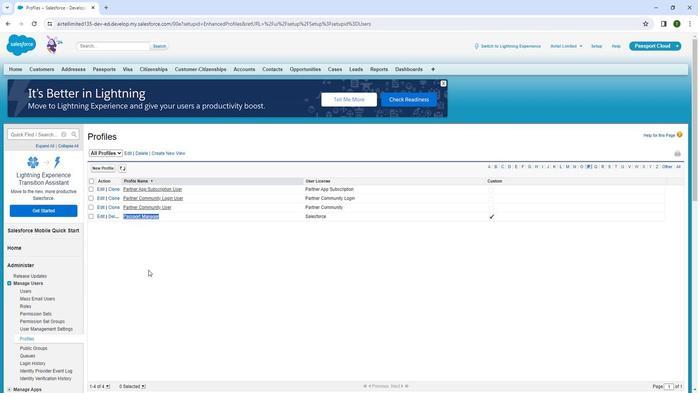 
Action: Mouse moved to (153, 235)
Screenshot: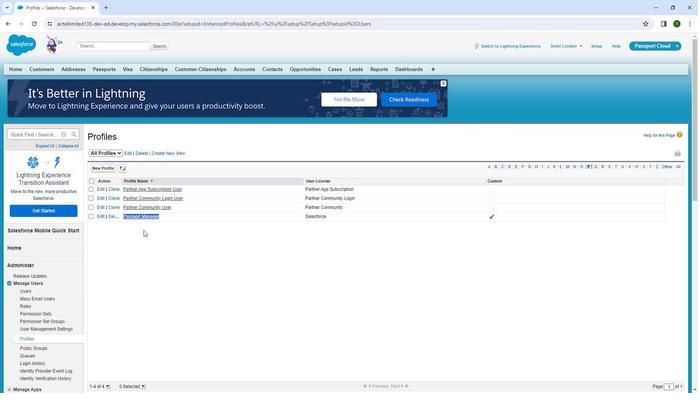 
Action: Mouse pressed left at (153, 235)
Screenshot: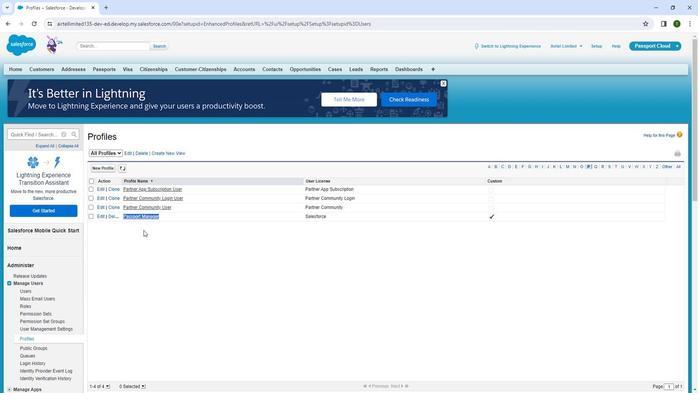 
Action: Mouse moved to (177, 223)
Screenshot: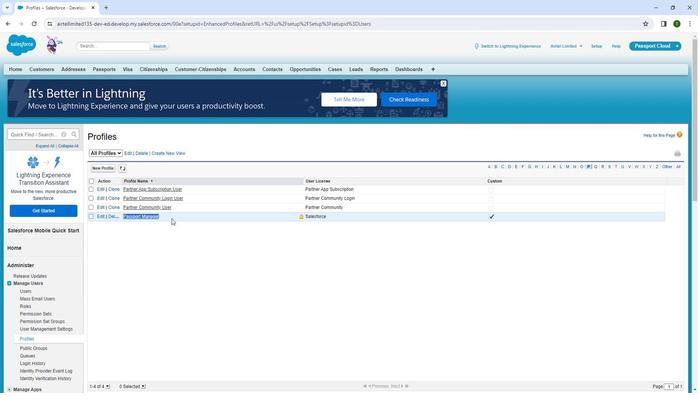 
Action: Mouse pressed left at (177, 223)
Screenshot: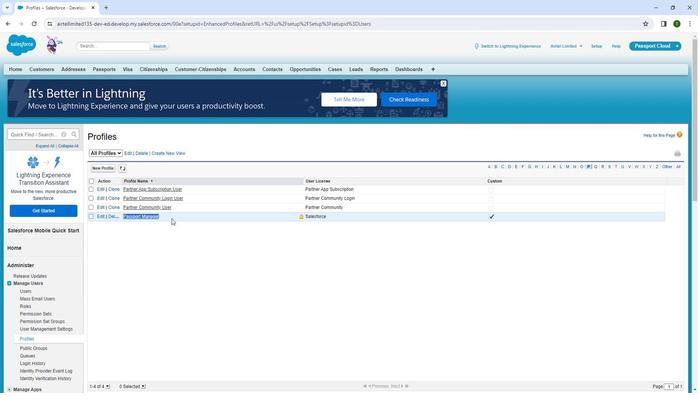
Action: Mouse moved to (140, 142)
Screenshot: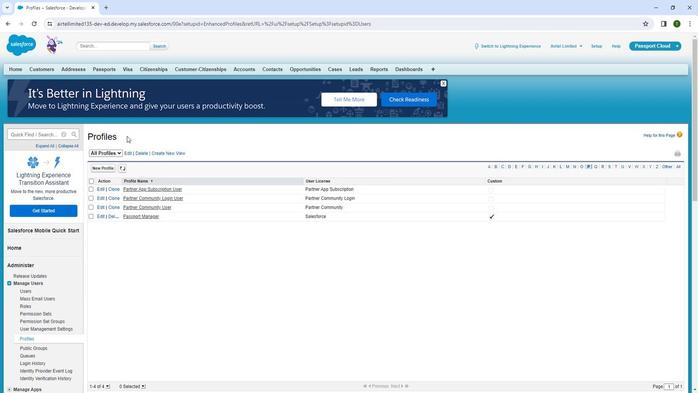 
Action: Mouse pressed left at (140, 142)
Screenshot: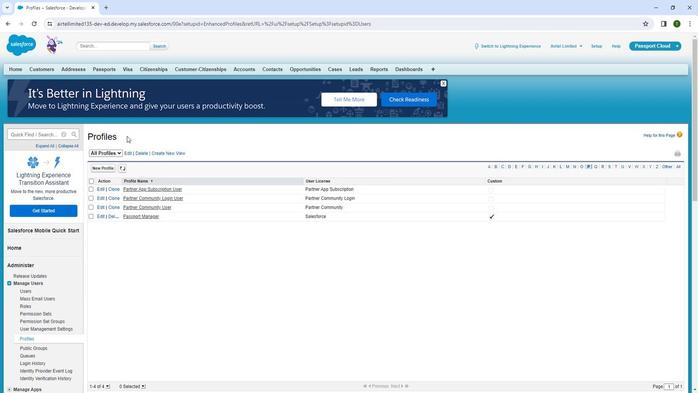 
Action: Mouse moved to (62, 141)
Screenshot: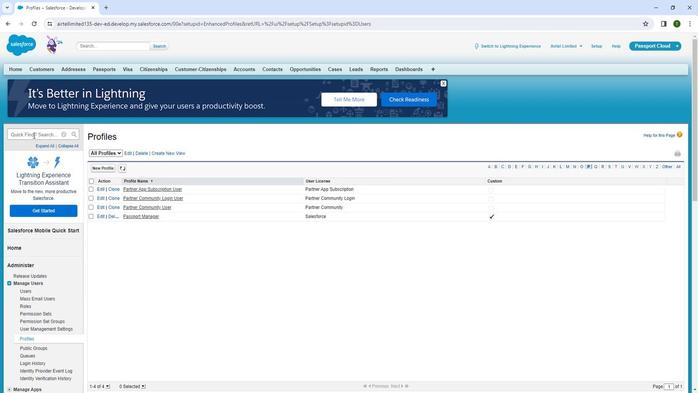
Action: Mouse pressed left at (62, 141)
Screenshot: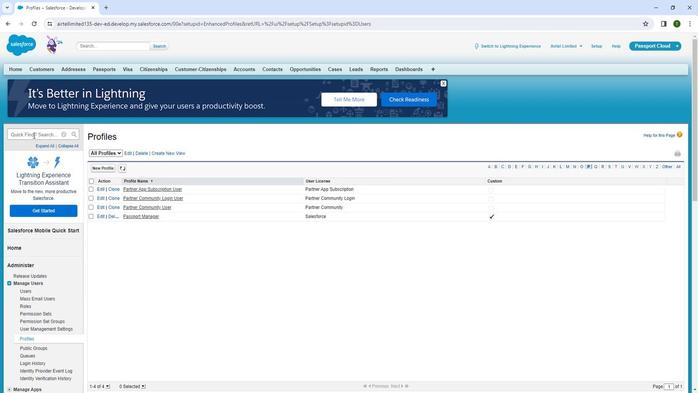 
Action: Mouse moved to (216, 188)
Screenshot: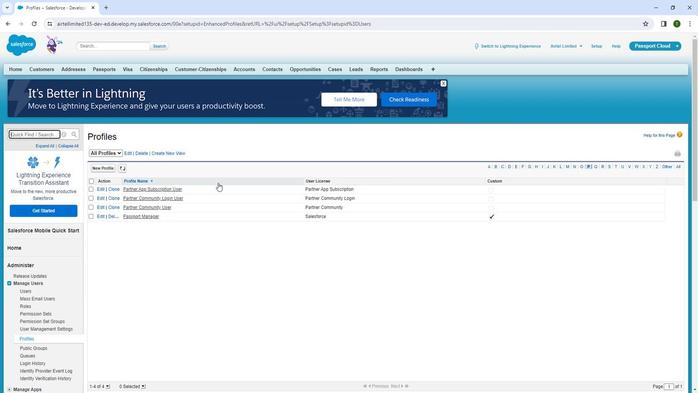 
Action: Key pressed <Key.shift>
Screenshot: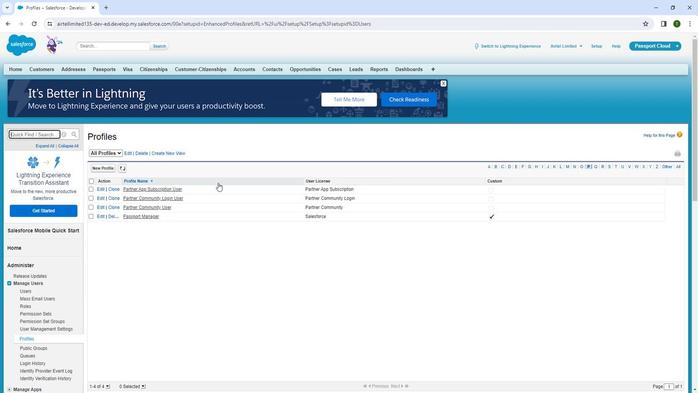 
Action: Mouse moved to (221, 188)
Screenshot: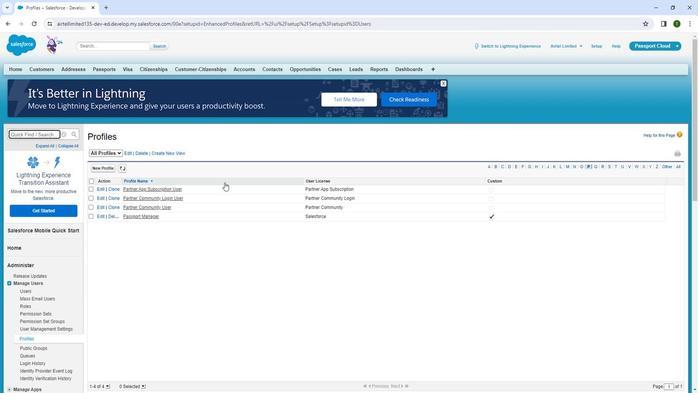 
Action: Key pressed ctrl+R
Screenshot: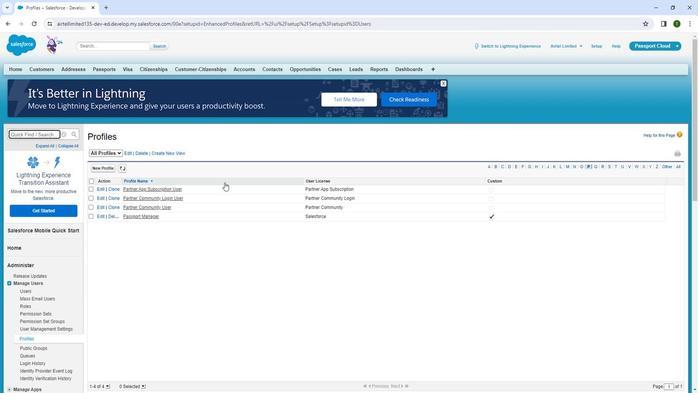 
Action: Mouse moved to (285, 206)
Screenshot: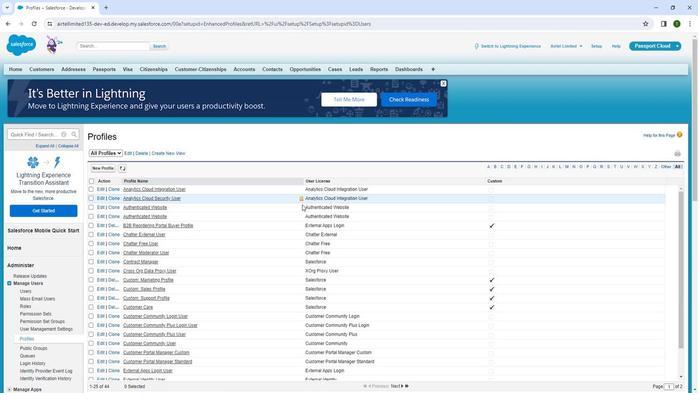 
Action: Mouse scrolled (285, 206) with delta (0, 0)
Screenshot: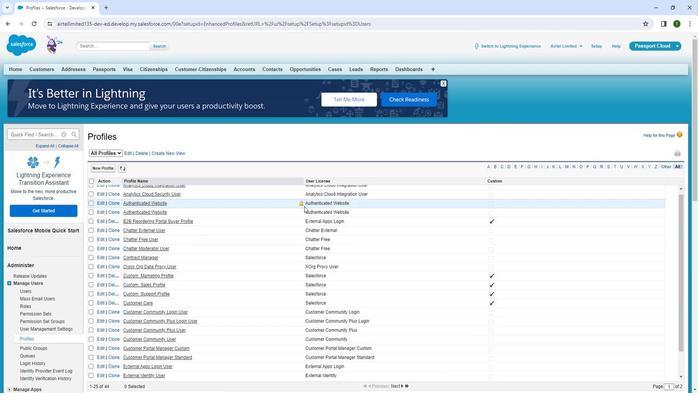 
Action: Mouse moved to (285, 208)
Screenshot: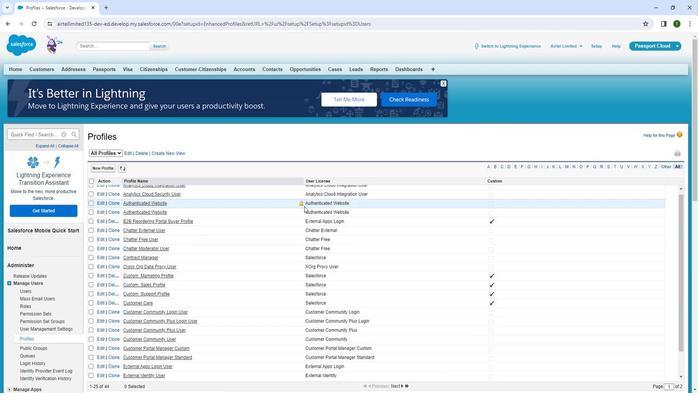 
Action: Mouse scrolled (285, 208) with delta (0, 0)
Screenshot: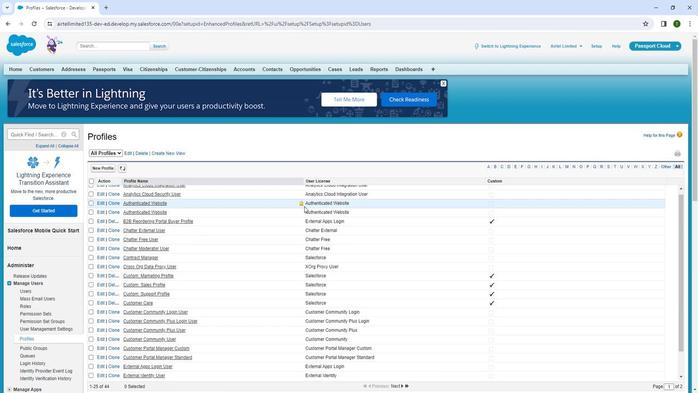 
Action: Mouse moved to (286, 210)
Screenshot: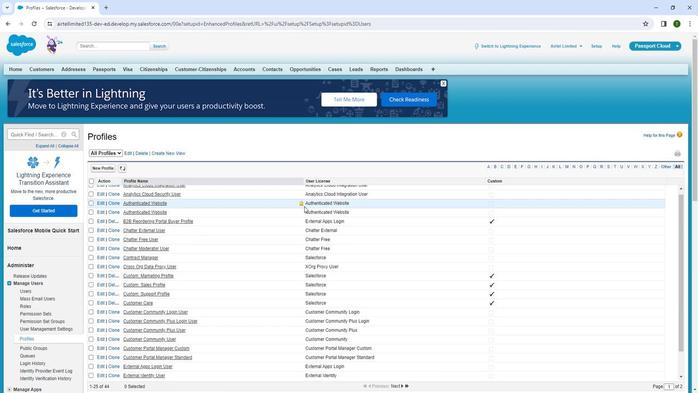 
Action: Mouse scrolled (286, 209) with delta (0, 0)
Screenshot: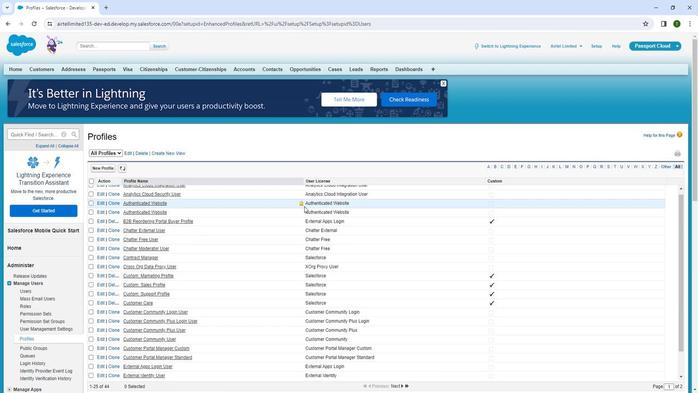 
Action: Mouse moved to (286, 210)
Screenshot: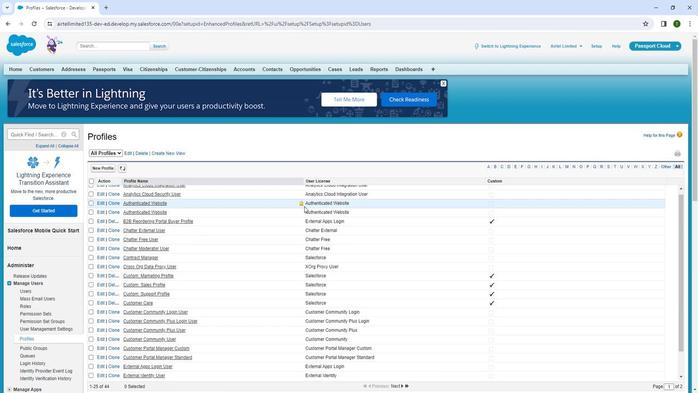 
Action: Mouse scrolled (286, 210) with delta (0, 0)
Screenshot: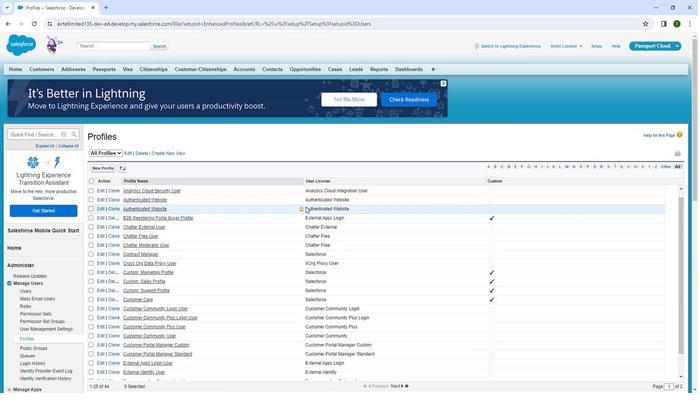
Action: Mouse moved to (287, 211)
Screenshot: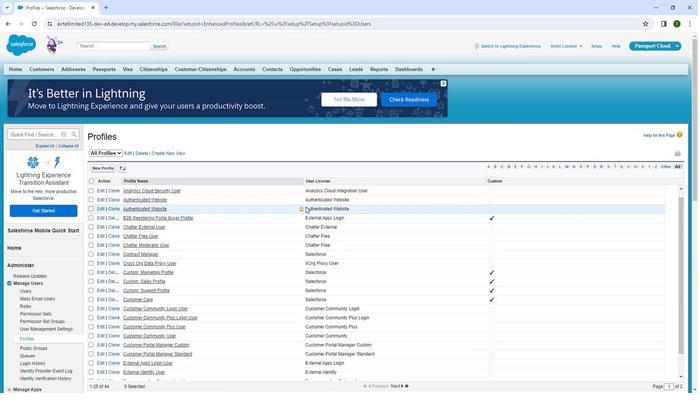 
Action: Mouse scrolled (287, 211) with delta (0, 0)
Screenshot: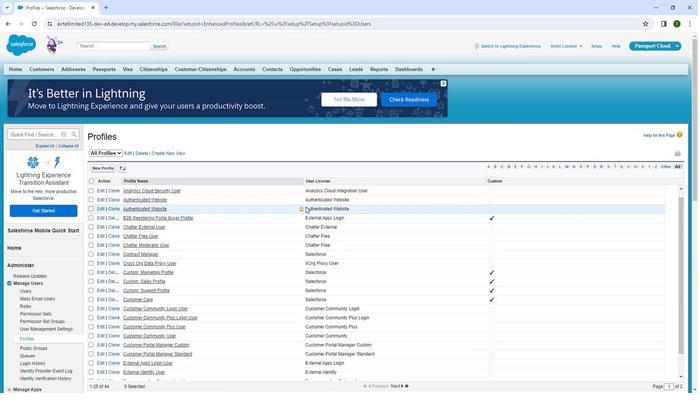 
Action: Mouse moved to (288, 211)
Screenshot: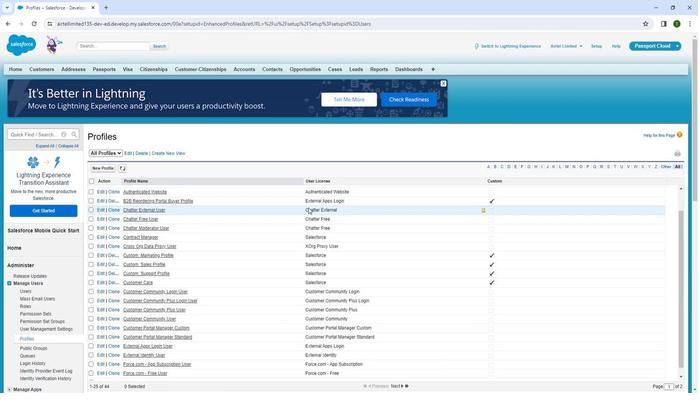 
Action: Mouse scrolled (288, 211) with delta (0, 0)
Screenshot: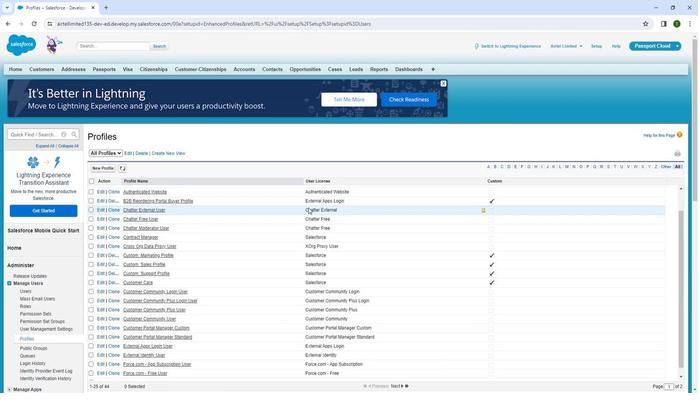 
Action: Mouse moved to (295, 217)
Screenshot: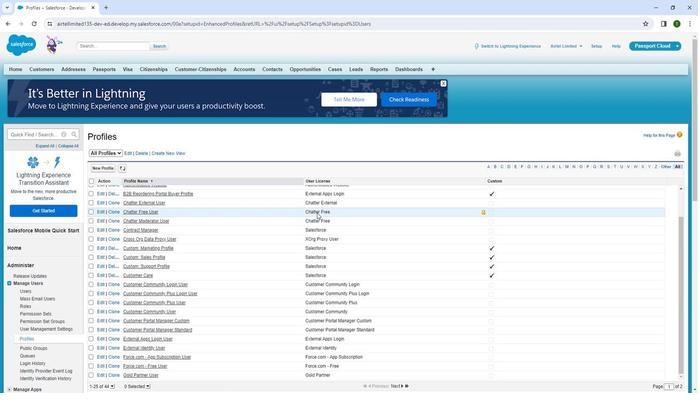 
Action: Mouse scrolled (295, 217) with delta (0, 0)
Screenshot: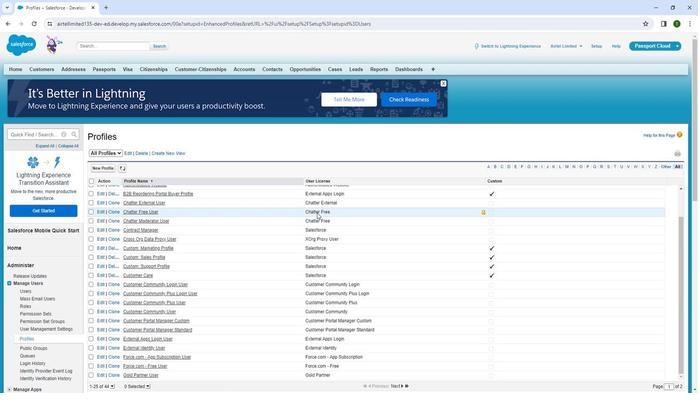
Action: Mouse moved to (296, 217)
Screenshot: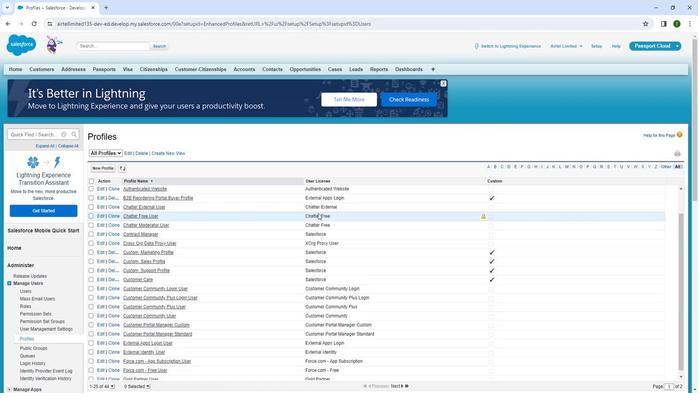
Action: Mouse scrolled (296, 218) with delta (0, 0)
Screenshot: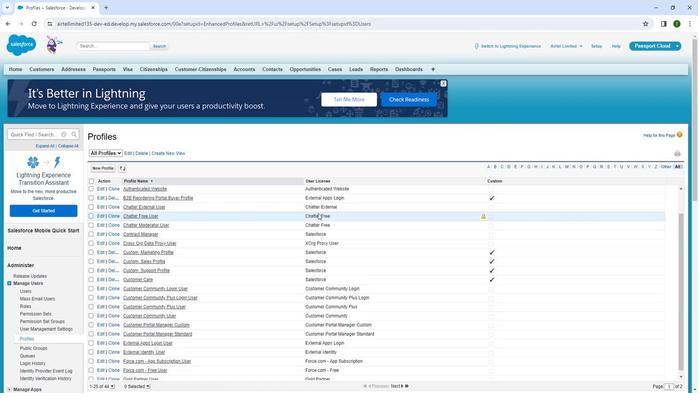 
Action: Mouse moved to (298, 217)
Screenshot: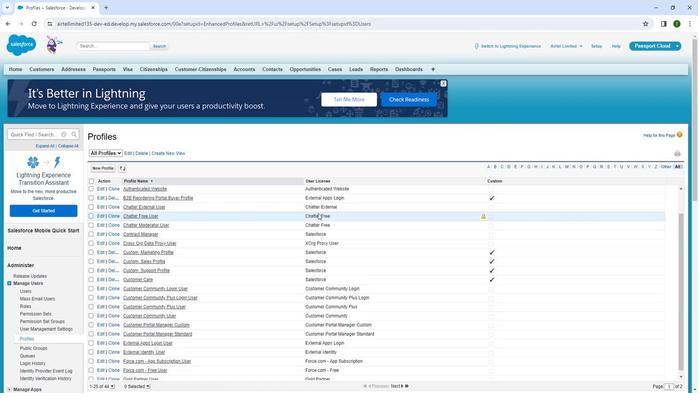 
Action: Mouse scrolled (298, 218) with delta (0, 0)
Screenshot: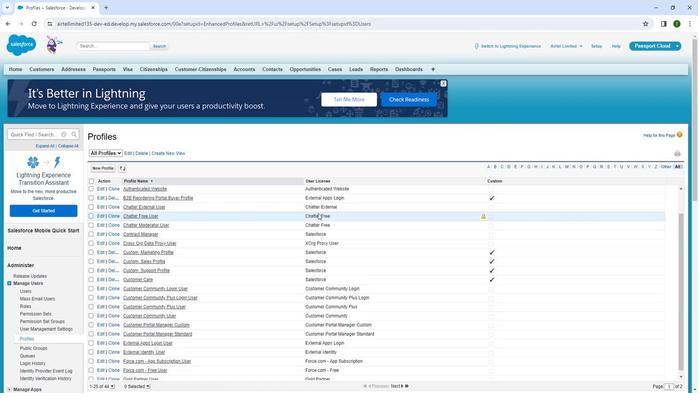 
Action: Mouse moved to (298, 218)
Screenshot: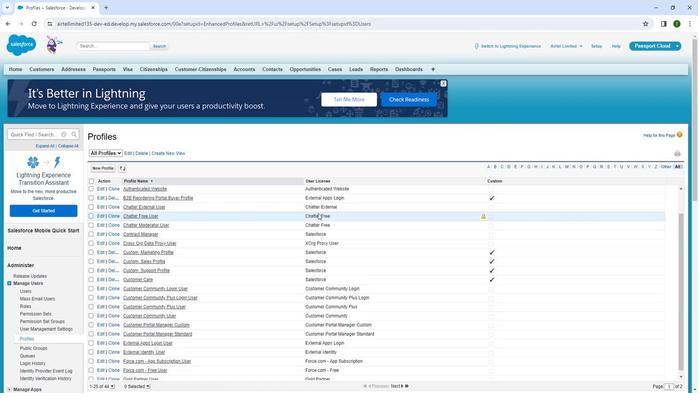 
Action: Mouse scrolled (298, 218) with delta (0, 0)
Screenshot: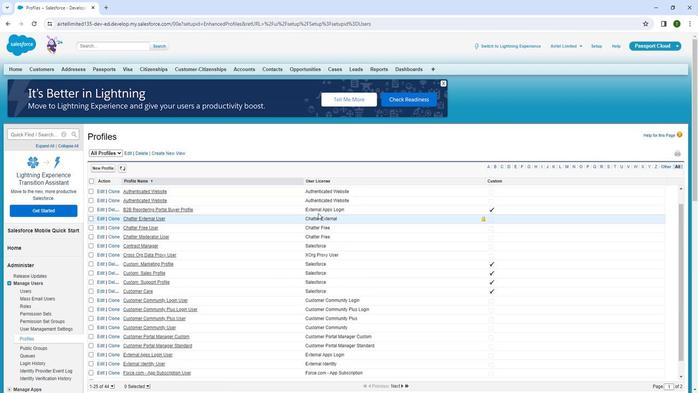 
Action: Mouse moved to (298, 218)
Screenshot: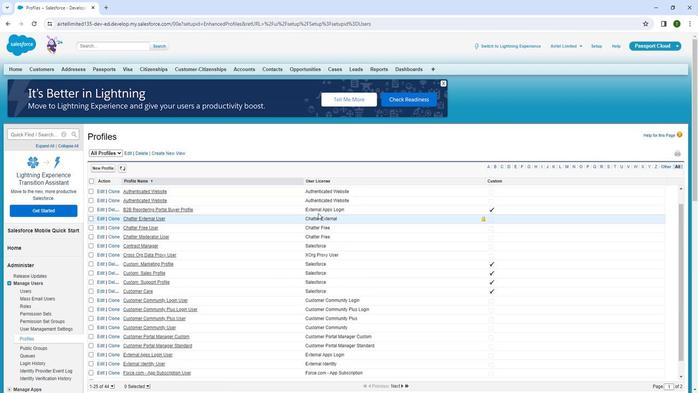 
Action: Mouse scrolled (298, 218) with delta (0, 0)
Screenshot: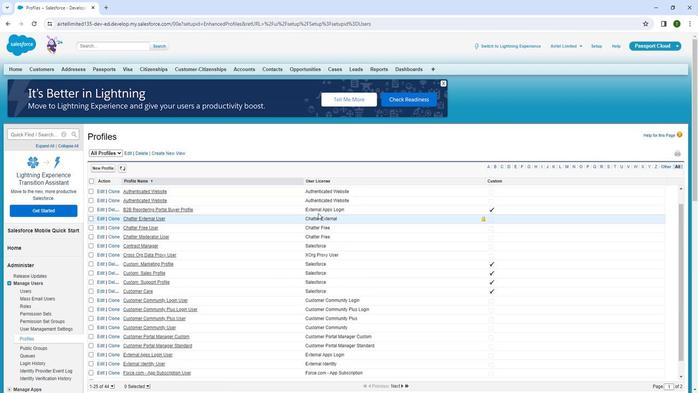 
Action: Mouse scrolled (298, 218) with delta (0, 0)
Screenshot: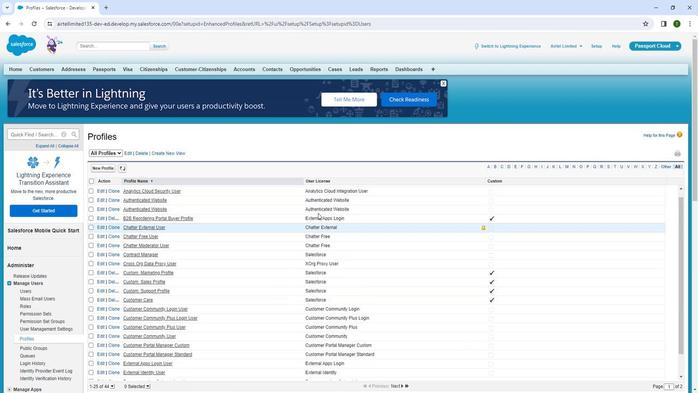 
Action: Mouse moved to (299, 218)
Screenshot: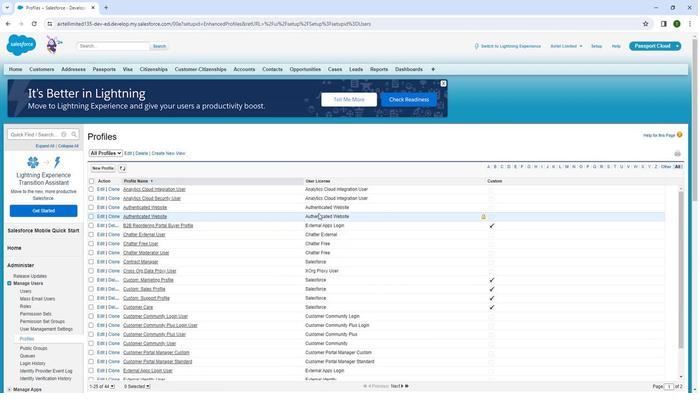 
Action: Mouse scrolled (299, 218) with delta (0, 0)
Screenshot: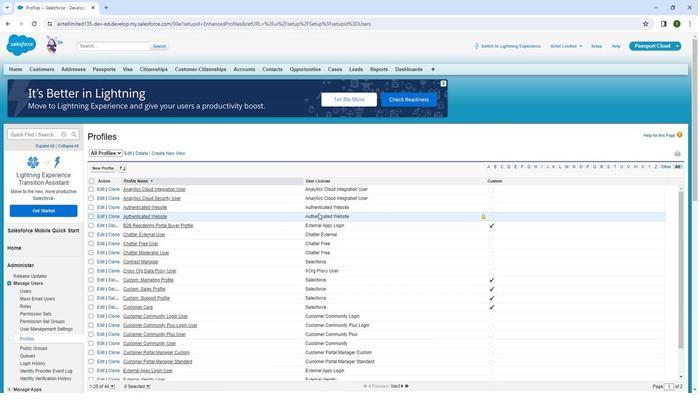 
Action: Mouse scrolled (299, 218) with delta (0, 0)
Screenshot: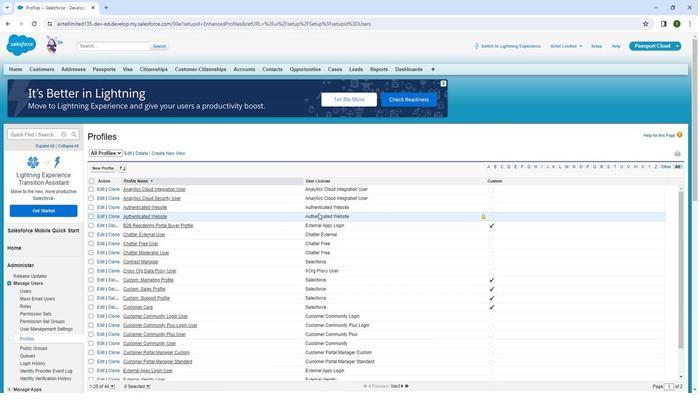
Action: Mouse scrolled (299, 218) with delta (0, 0)
Screenshot: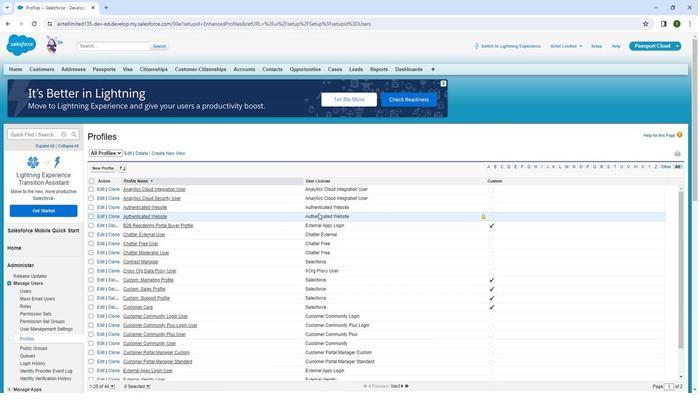 
Action: Mouse scrolled (299, 218) with delta (0, 0)
Screenshot: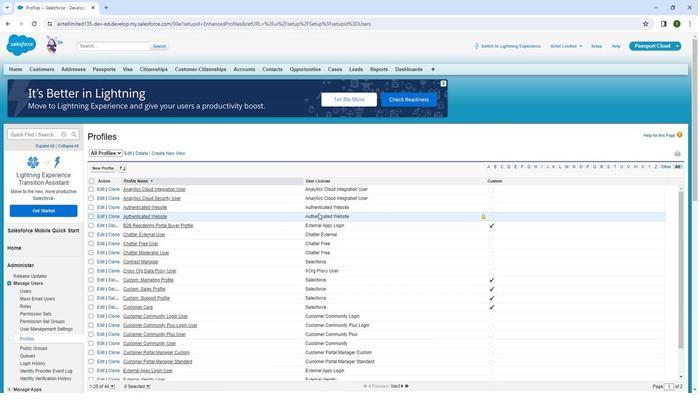 
Action: Mouse moved to (300, 217)
Screenshot: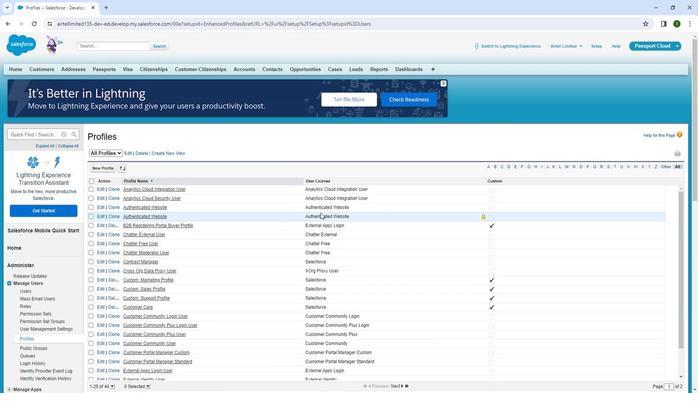 
